 Task: Look for space in Salatiga, Indonesia from 26th August, 2023 to 10th September, 2023 for 6 adults, 2 children in price range Rs.10000 to Rs.15000. Place can be entire place or shared room with 6 bedrooms having 6 beds and 6 bathrooms. Property type can be house, flat, guest house. Amenities needed are: wifi, TV, free parkinig on premises, gym, breakfast. Booking option can be shelf check-in. Required host language is English.
Action: Mouse moved to (506, 97)
Screenshot: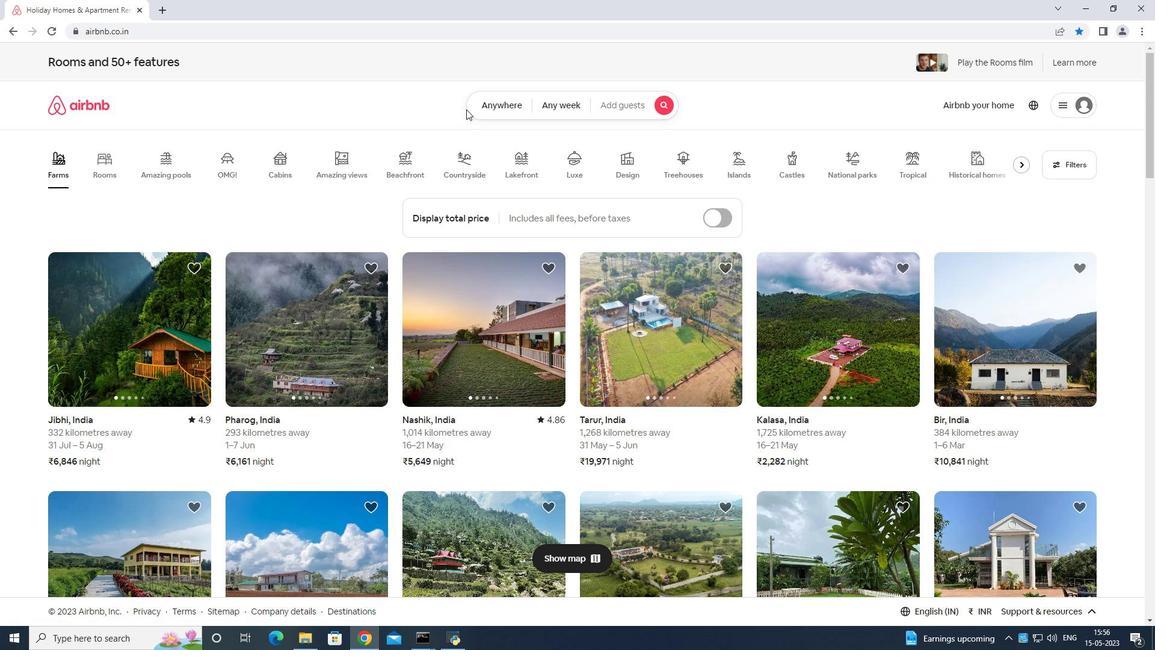 
Action: Mouse pressed left at (506, 97)
Screenshot: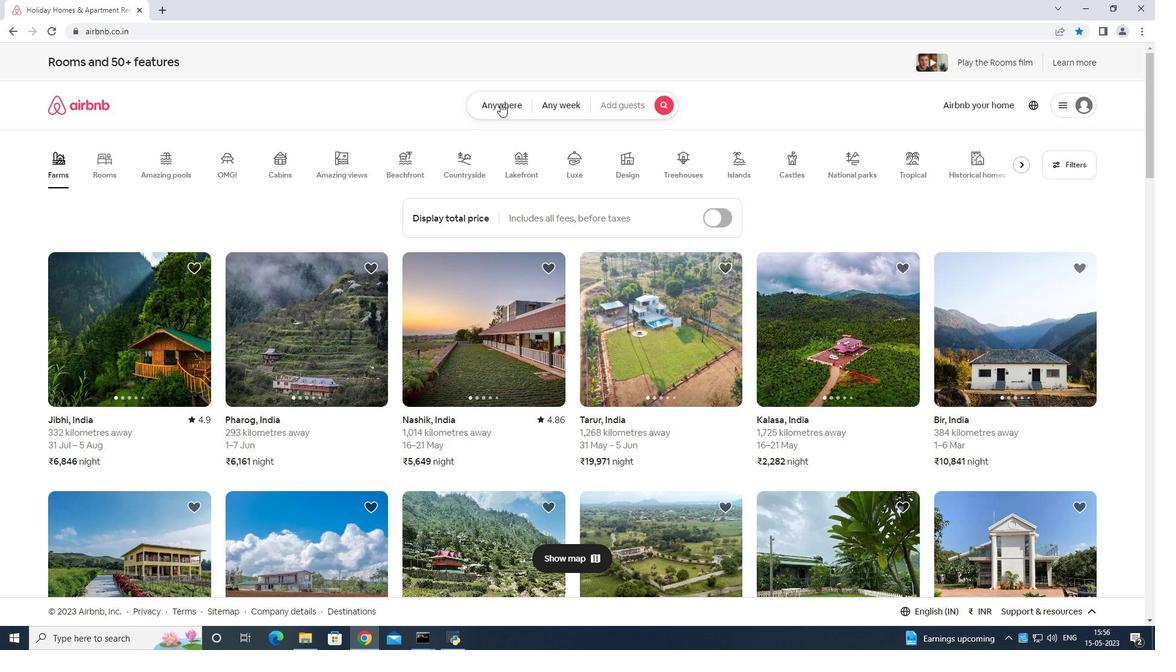 
Action: Mouse moved to (364, 149)
Screenshot: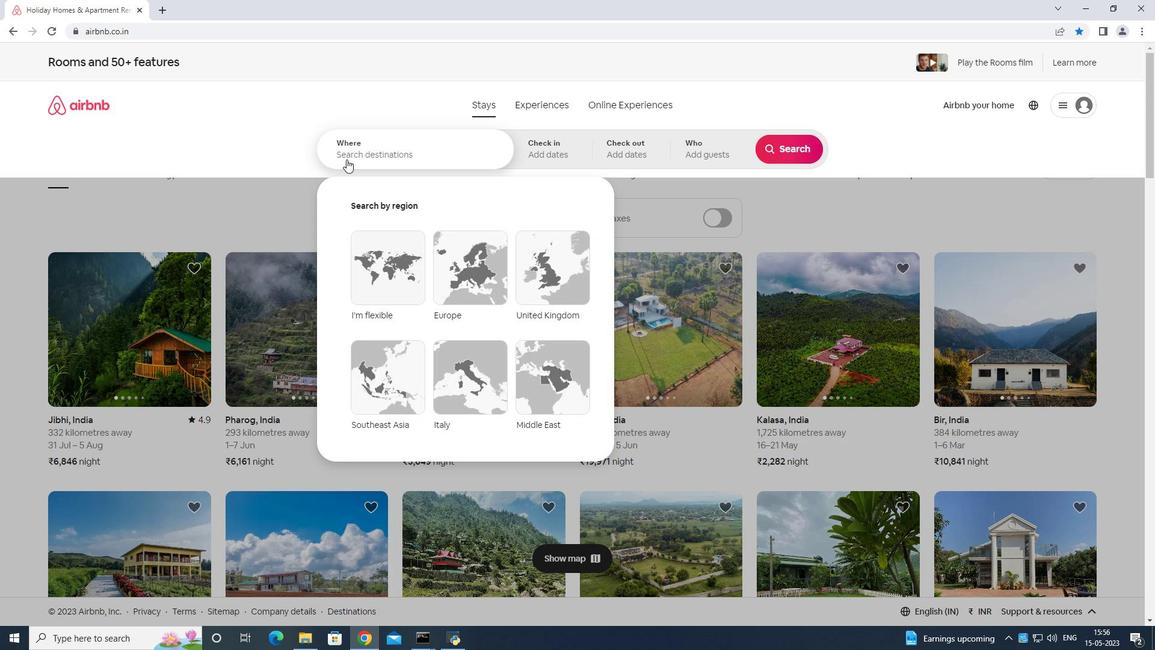 
Action: Mouse pressed left at (364, 149)
Screenshot: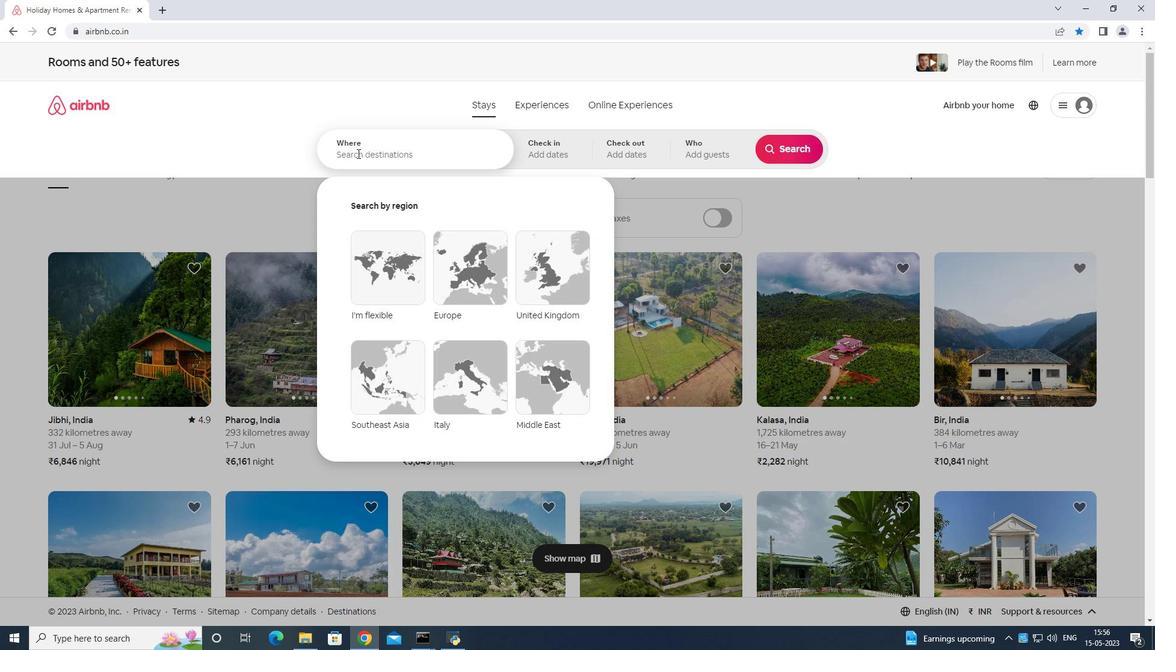 
Action: Mouse moved to (410, 148)
Screenshot: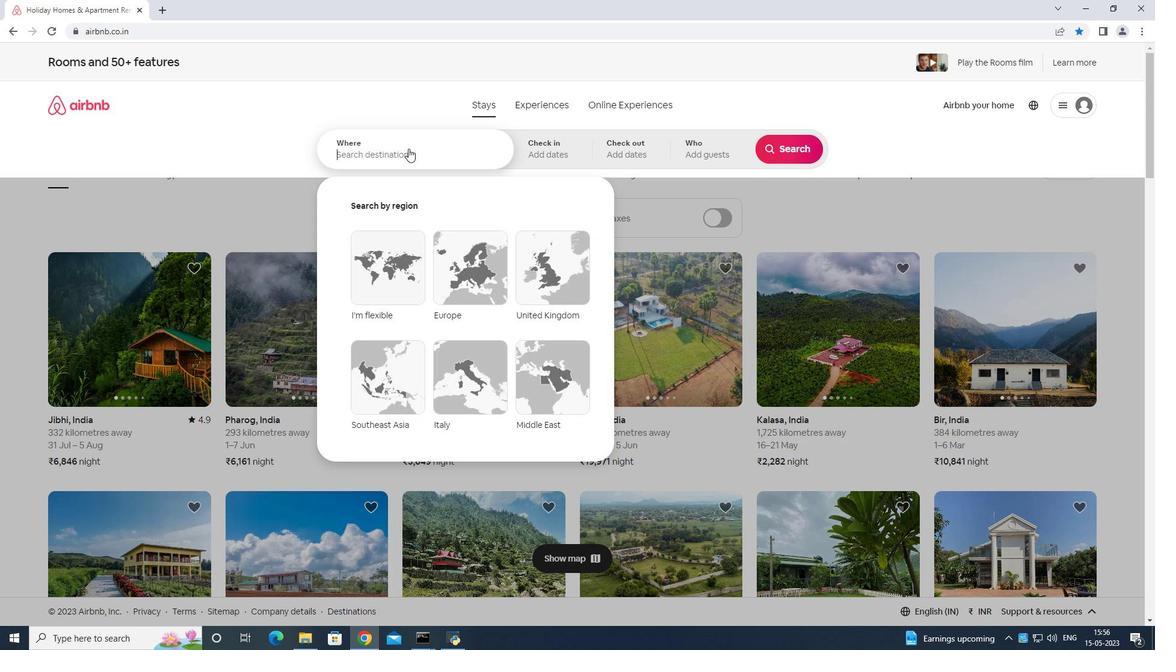 
Action: Key pressed <Key.shift>Salatiga<Key.space><Key.shift>Indonesia<Key.enter>
Screenshot: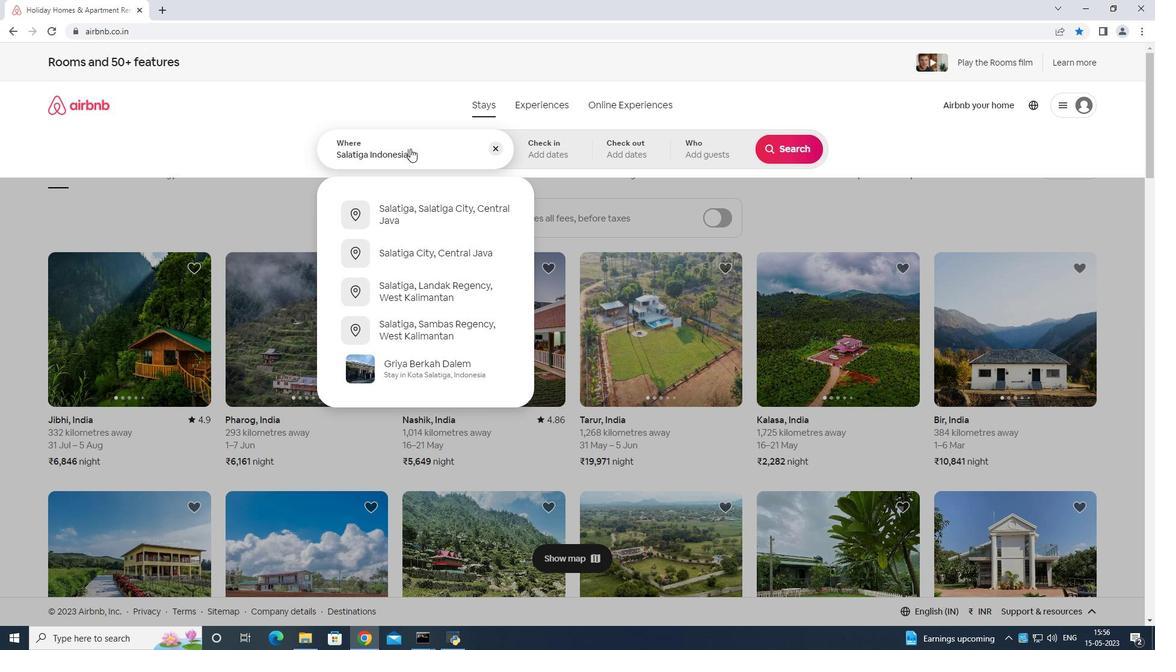 
Action: Mouse moved to (786, 246)
Screenshot: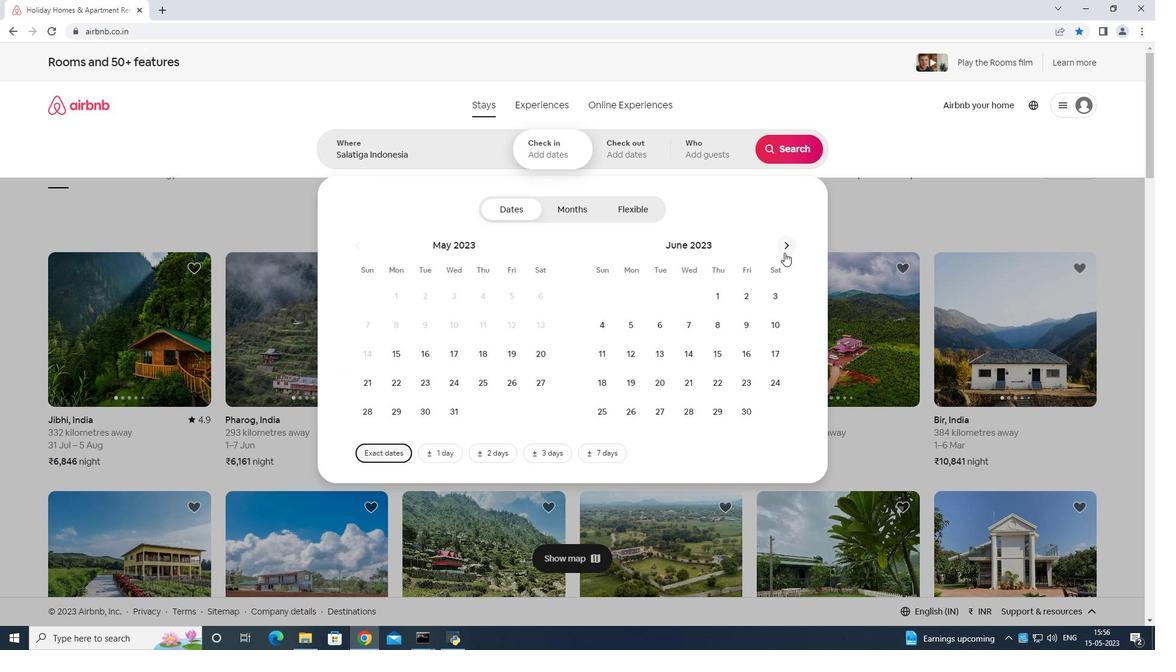 
Action: Mouse pressed left at (786, 246)
Screenshot: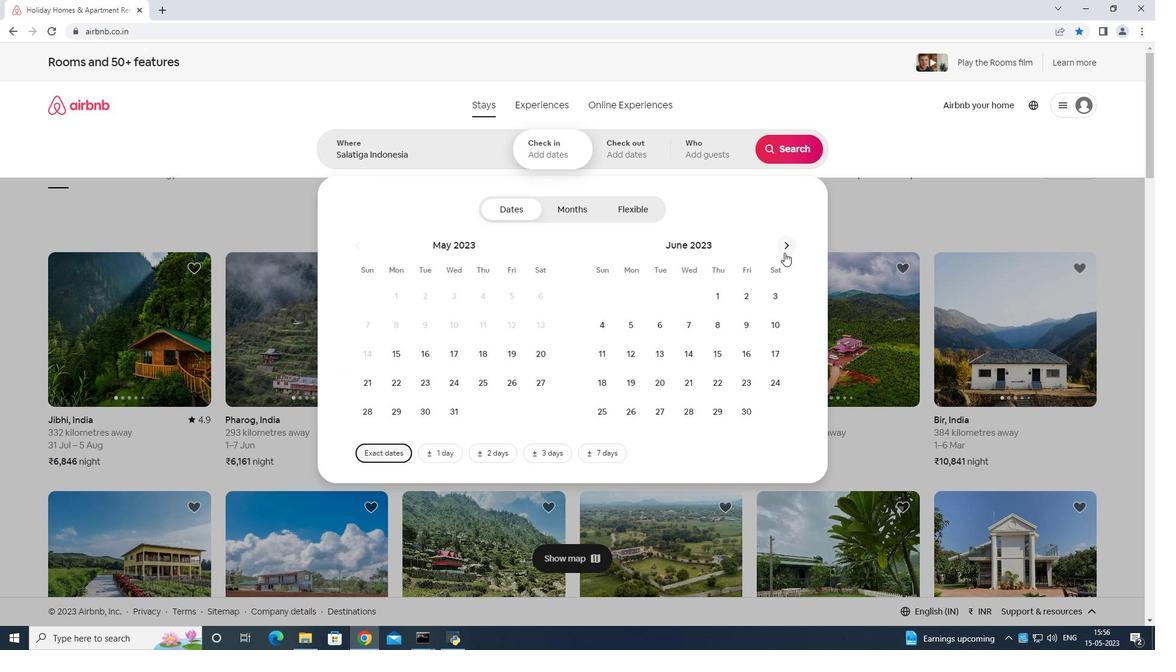 
Action: Mouse moved to (786, 244)
Screenshot: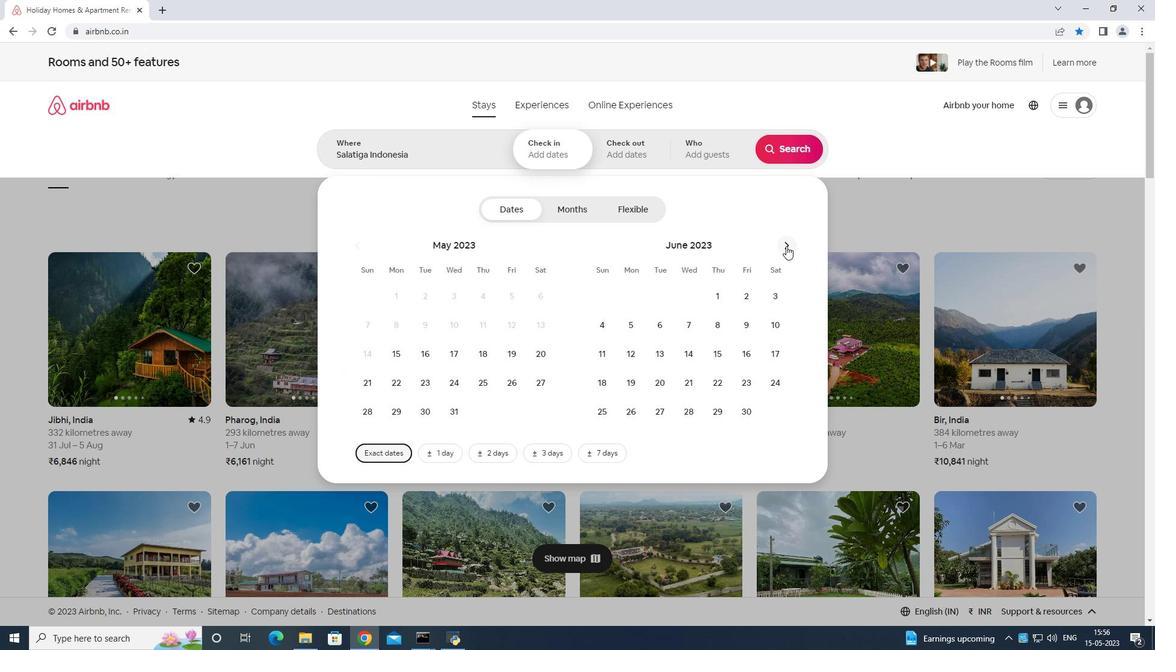 
Action: Mouse pressed left at (786, 244)
Screenshot: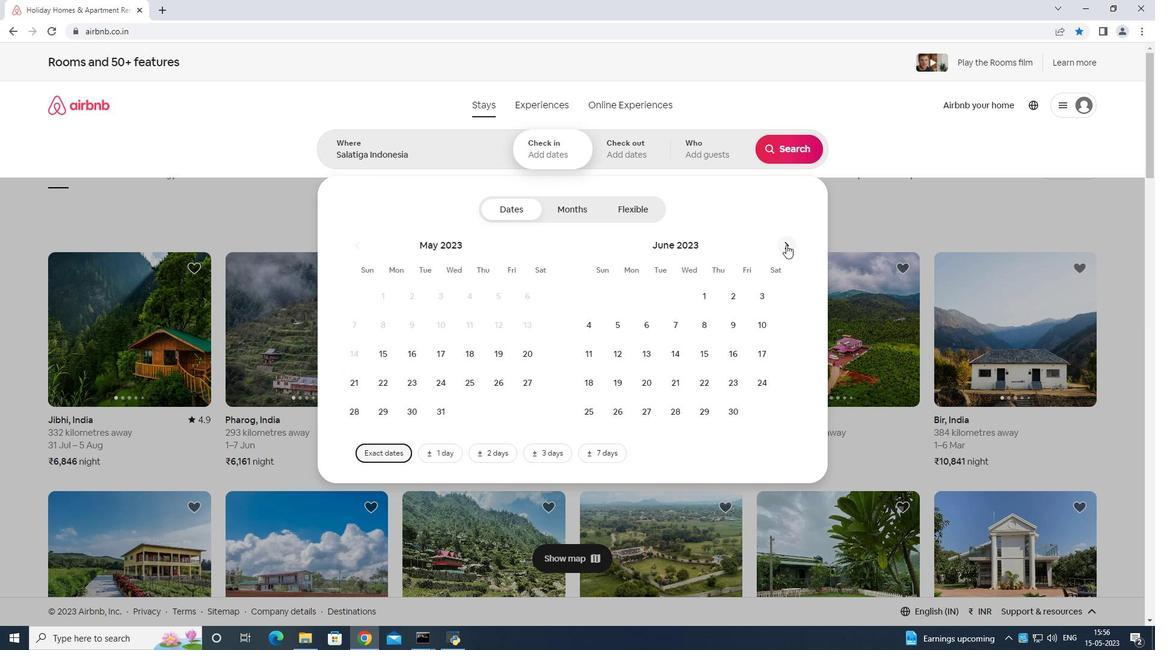 
Action: Mouse moved to (776, 378)
Screenshot: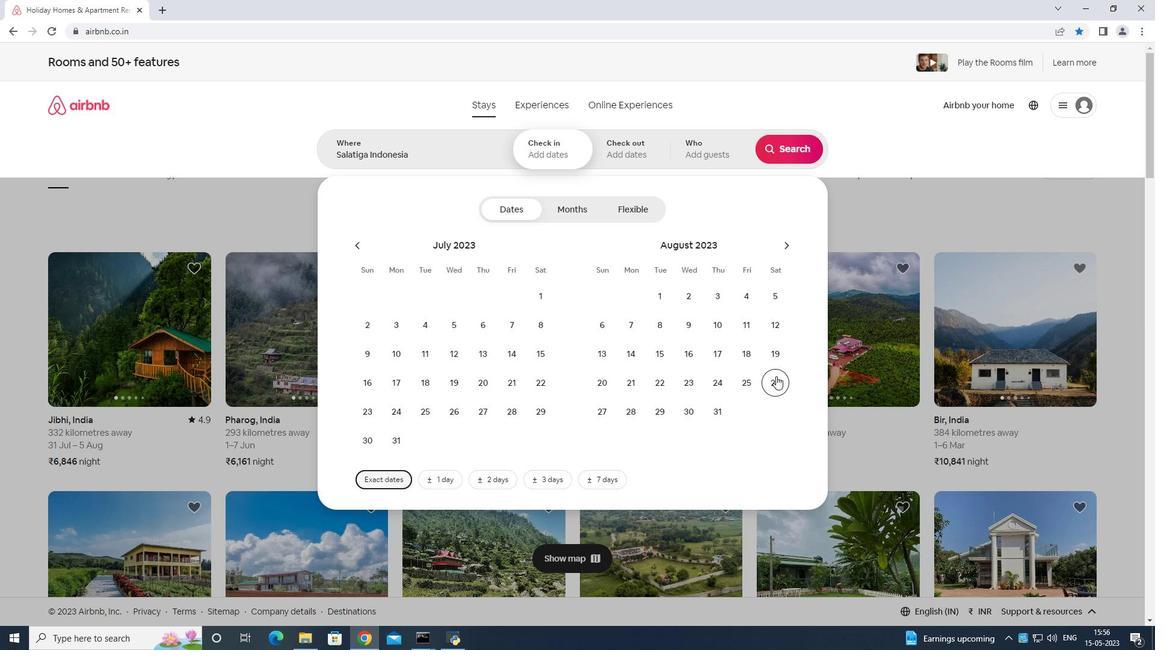 
Action: Mouse pressed left at (776, 378)
Screenshot: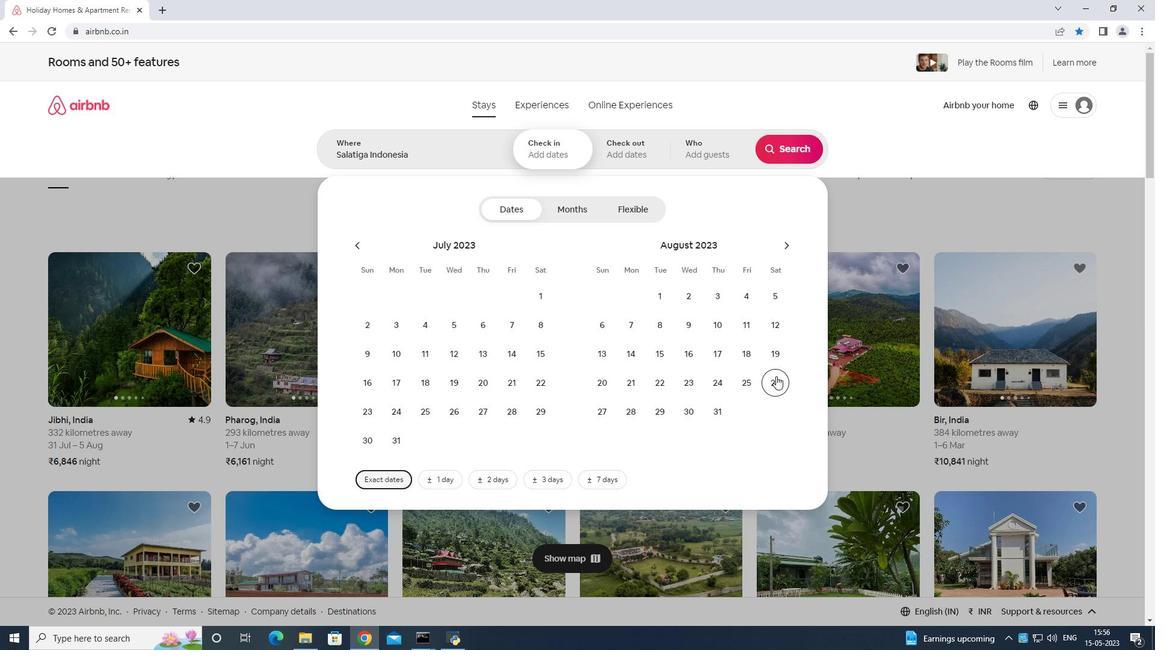 
Action: Mouse moved to (781, 241)
Screenshot: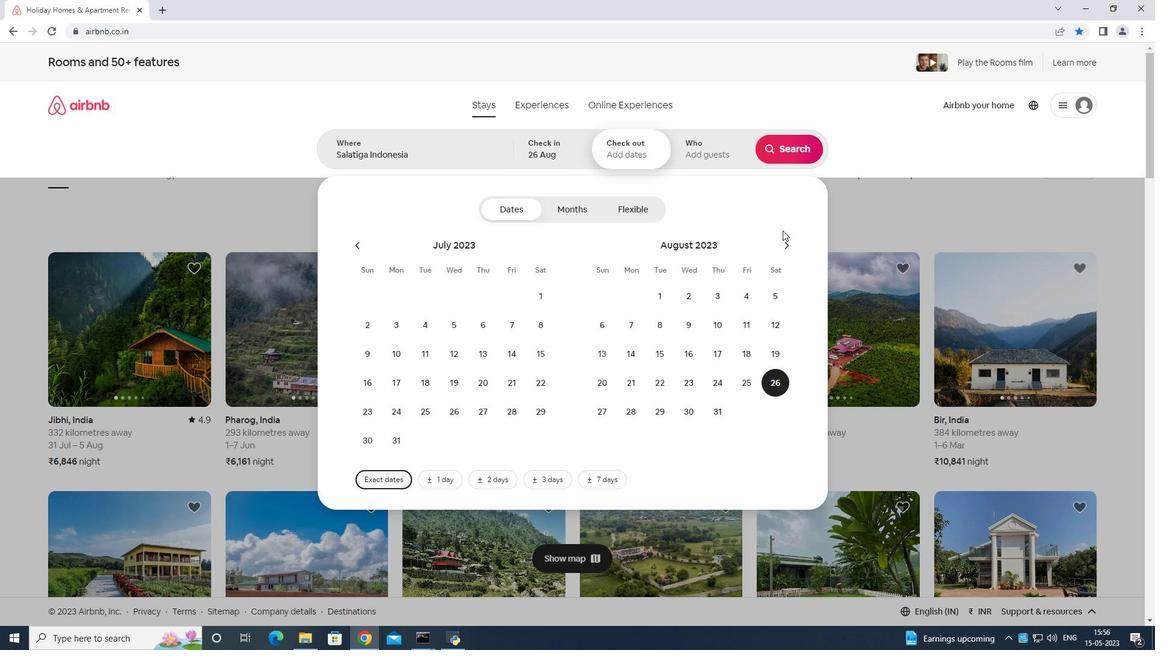 
Action: Mouse pressed left at (781, 241)
Screenshot: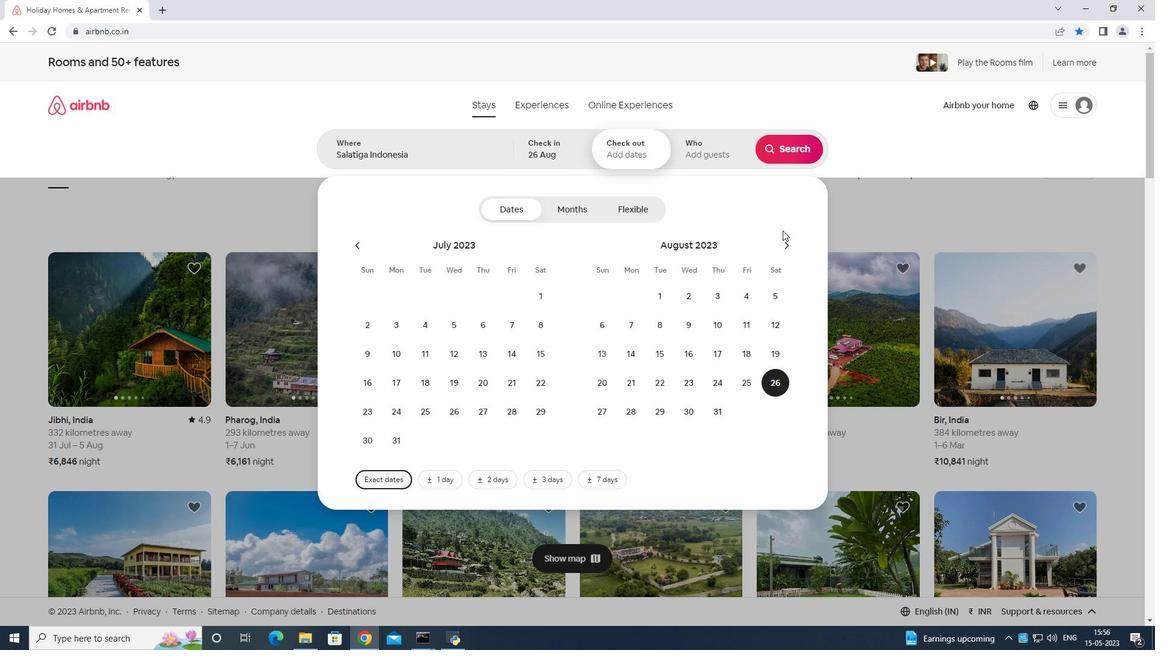 
Action: Mouse moved to (604, 352)
Screenshot: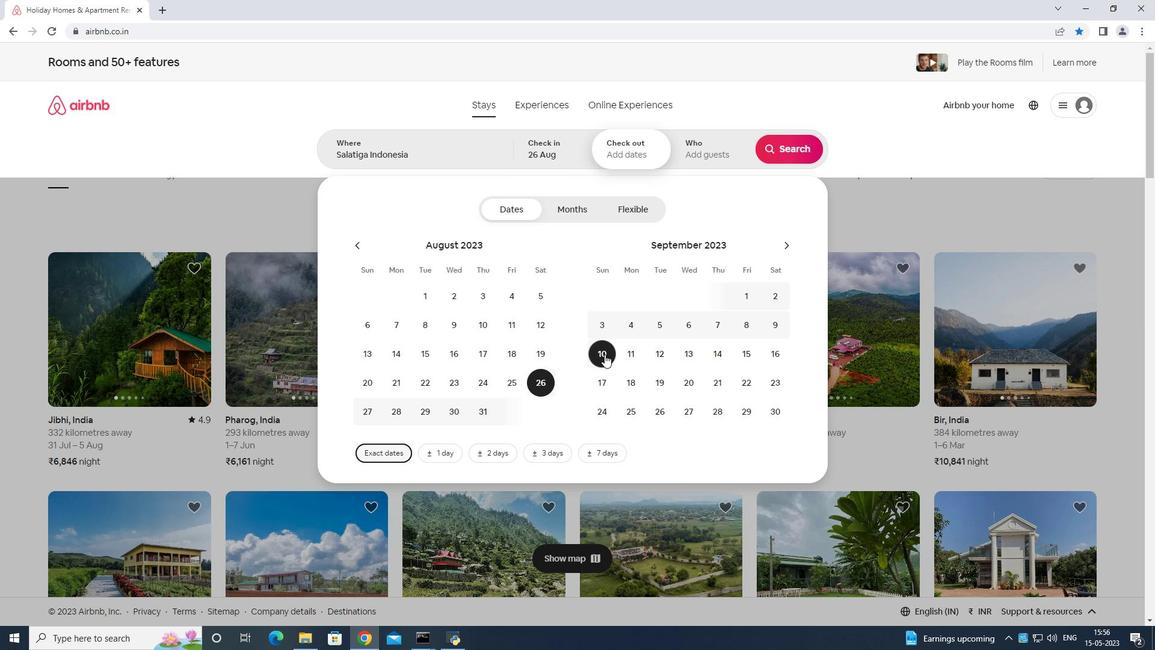 
Action: Mouse pressed left at (604, 352)
Screenshot: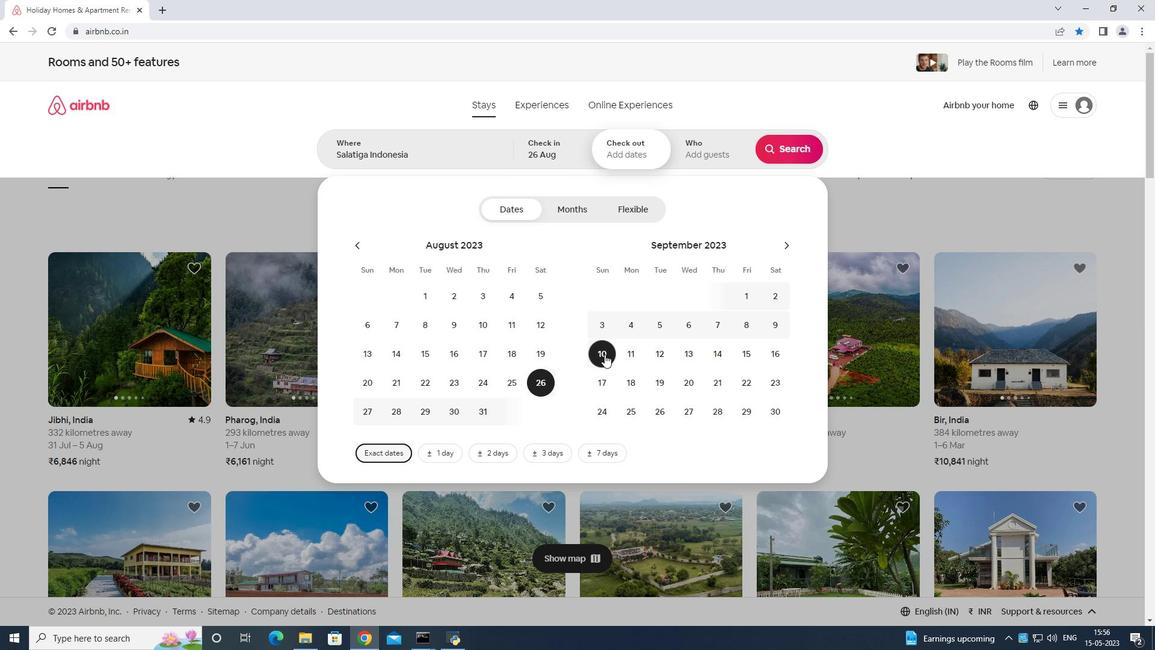 
Action: Mouse moved to (704, 136)
Screenshot: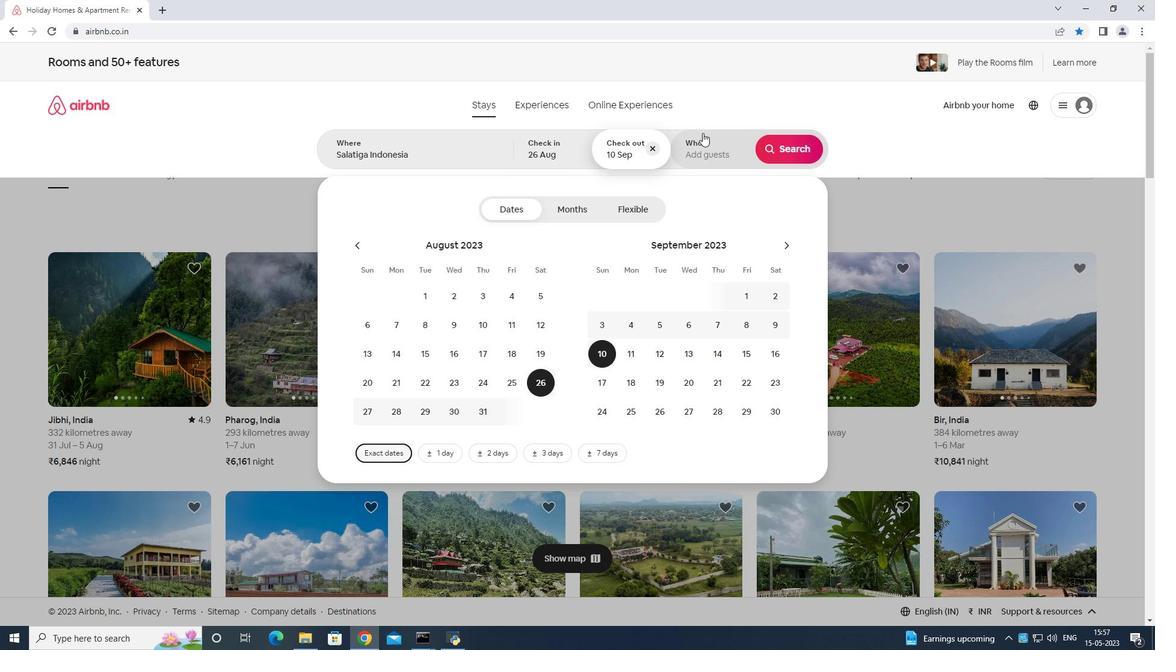 
Action: Mouse pressed left at (704, 136)
Screenshot: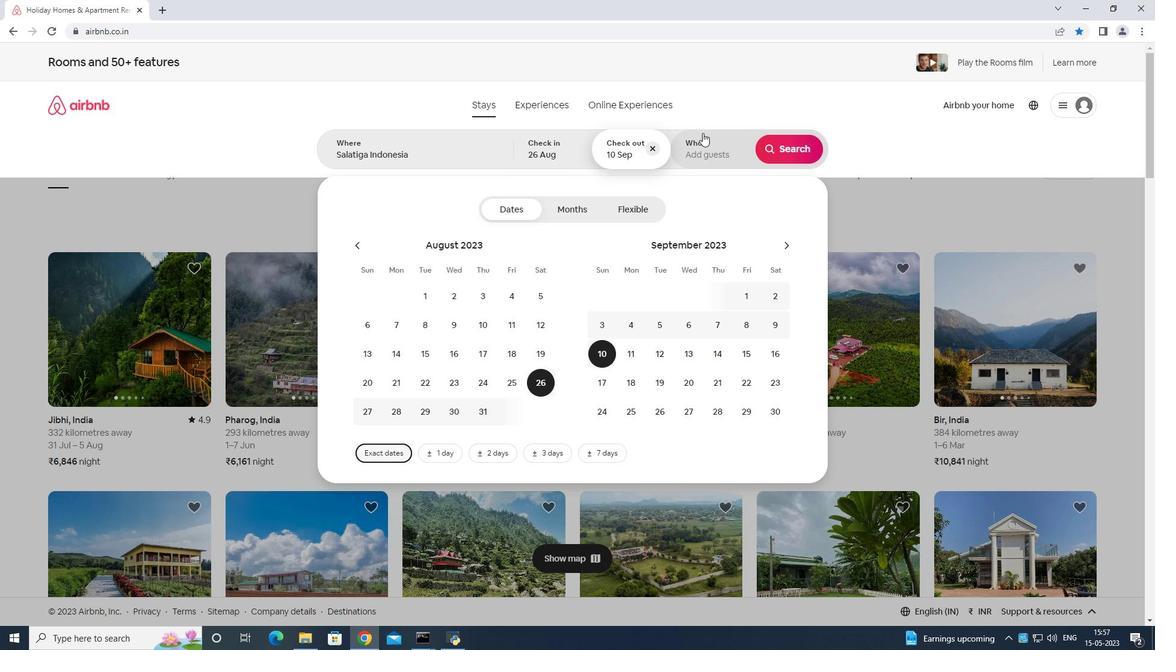 
Action: Mouse moved to (789, 217)
Screenshot: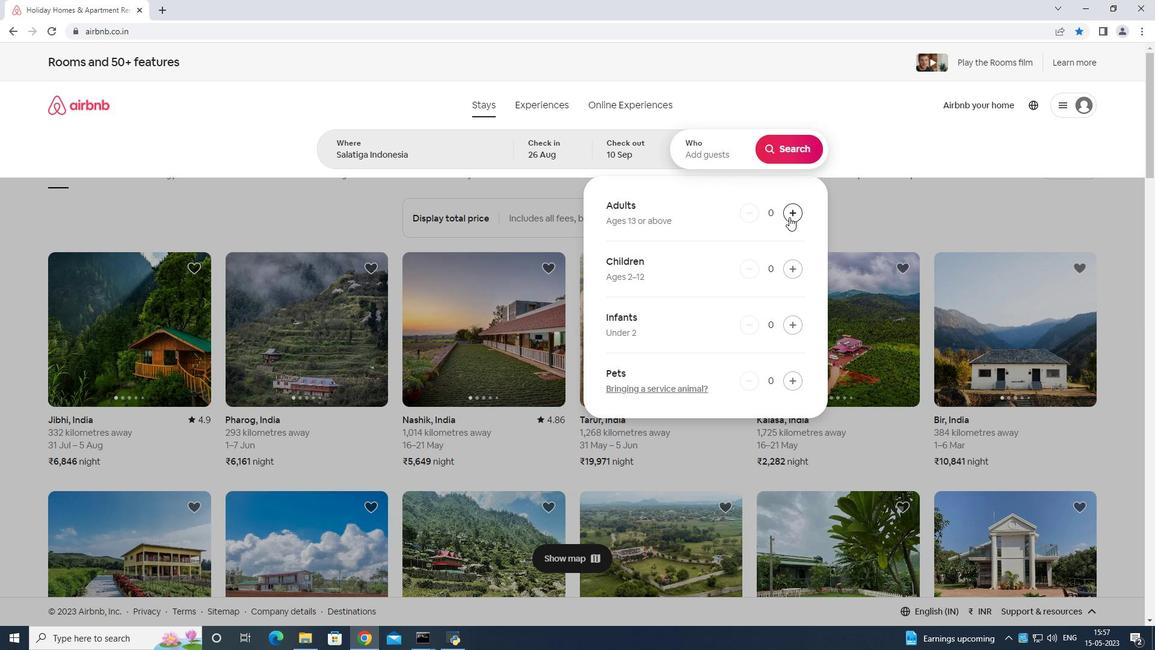 
Action: Mouse pressed left at (789, 217)
Screenshot: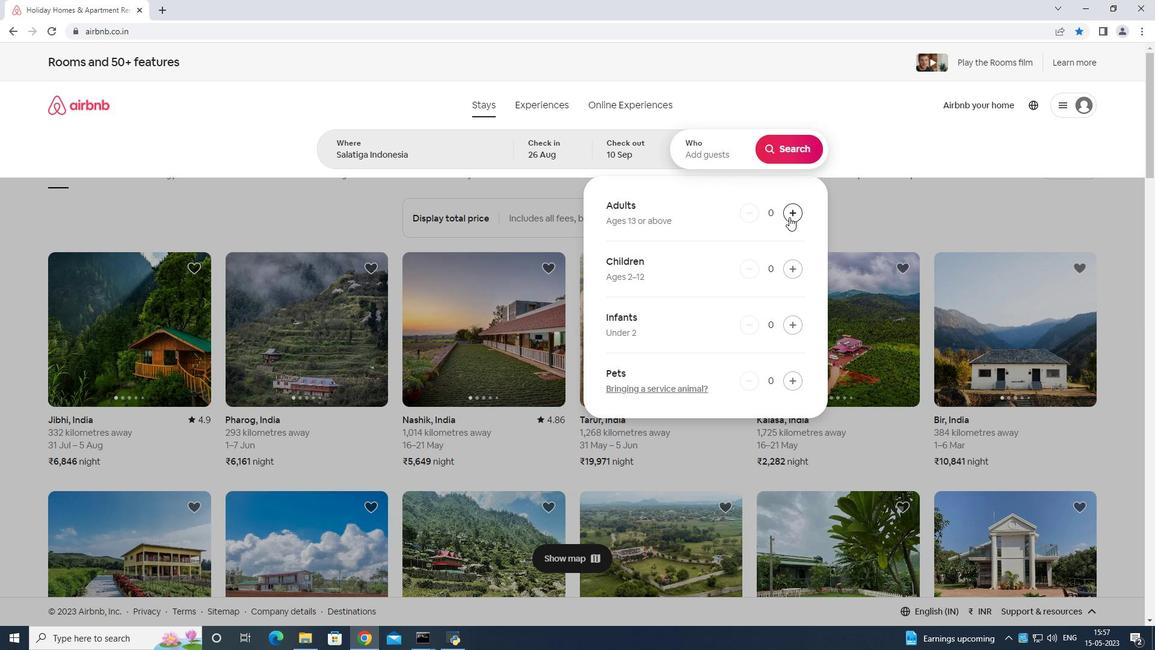 
Action: Mouse moved to (790, 216)
Screenshot: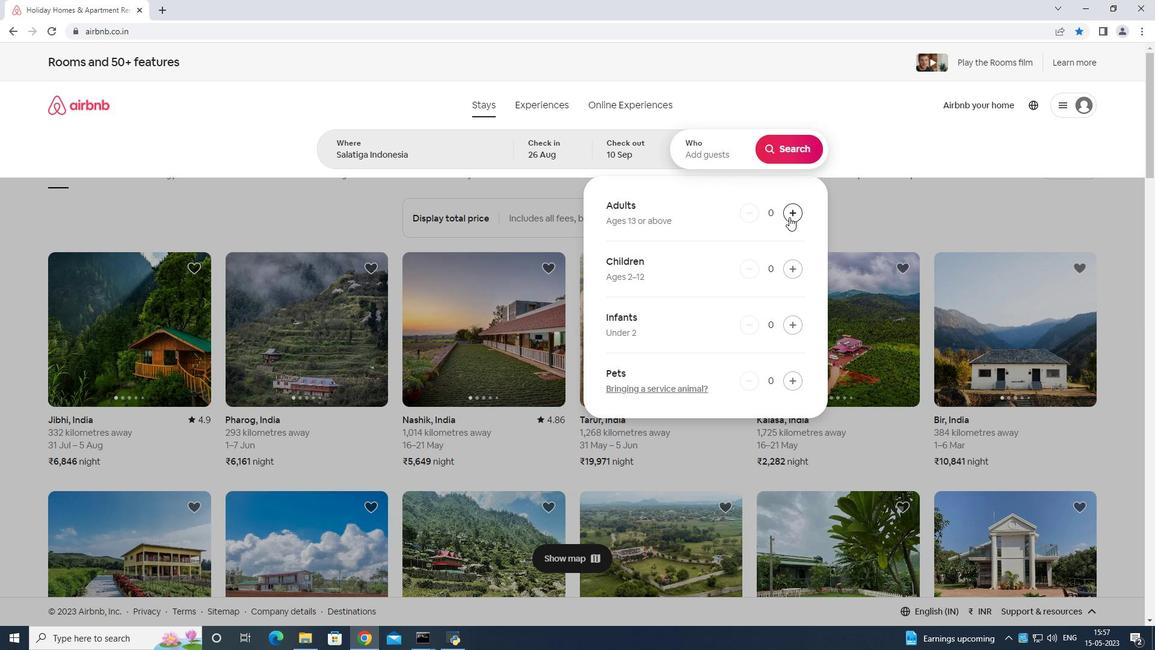 
Action: Mouse pressed left at (790, 216)
Screenshot: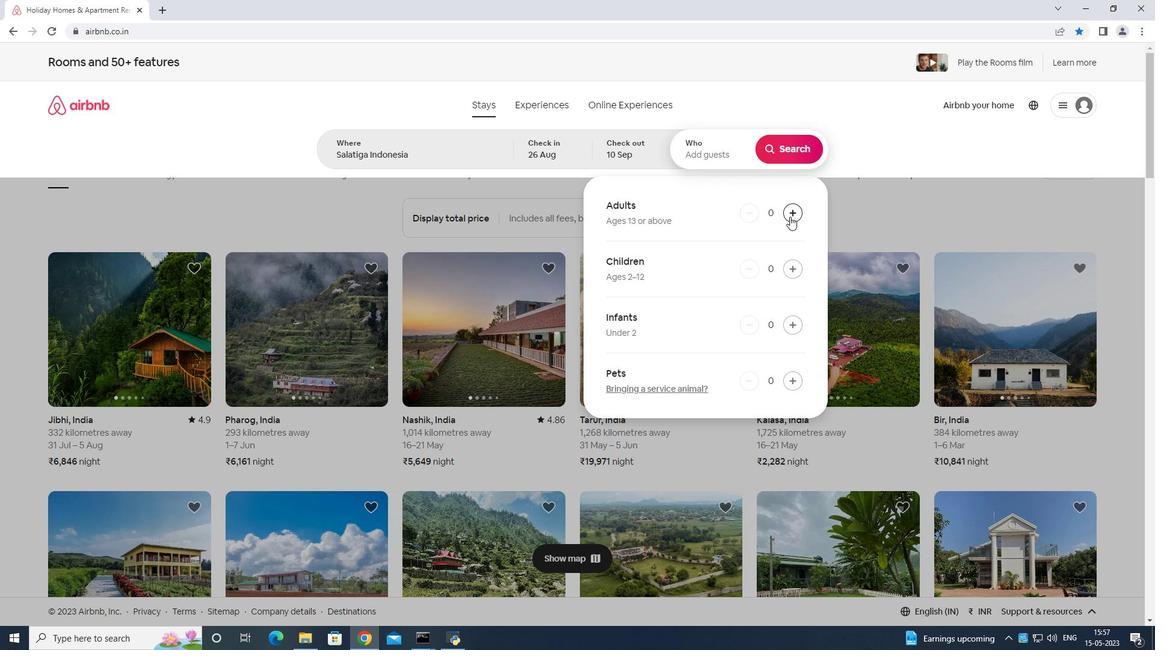 
Action: Mouse moved to (790, 216)
Screenshot: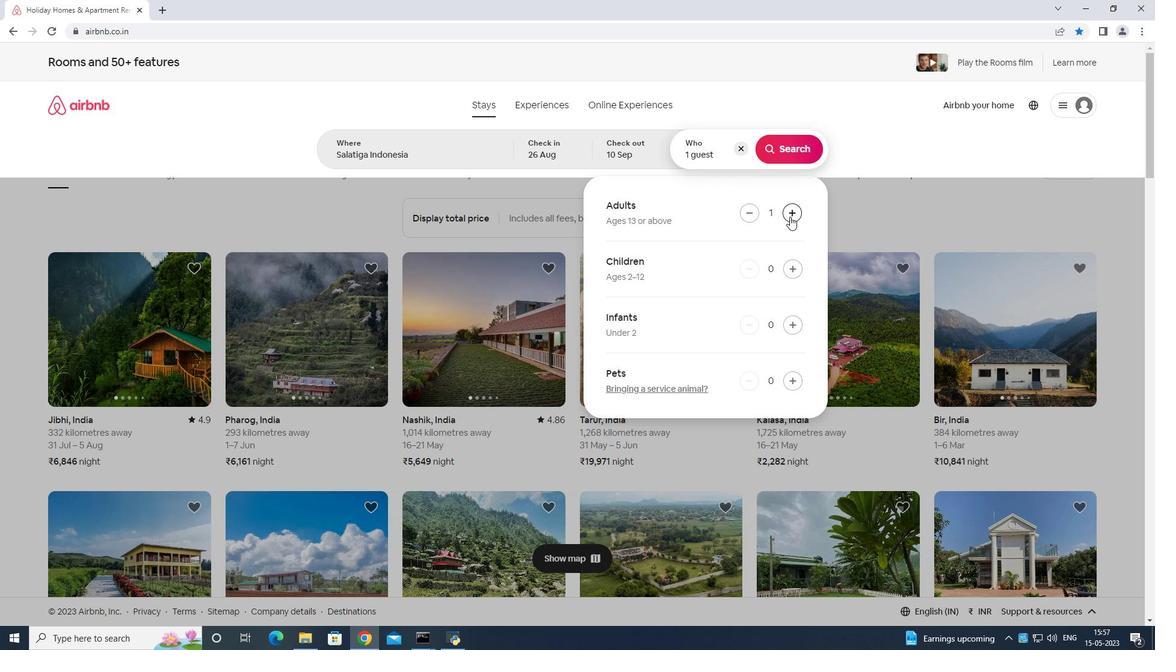 
Action: Mouse pressed left at (790, 216)
Screenshot: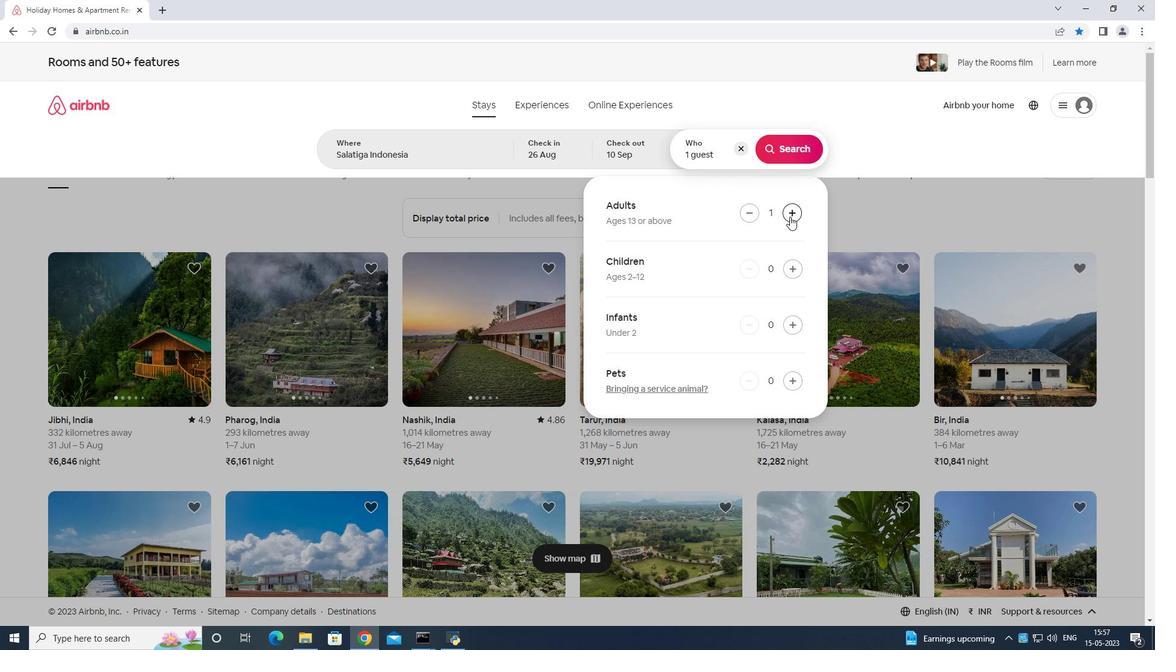 
Action: Mouse moved to (792, 216)
Screenshot: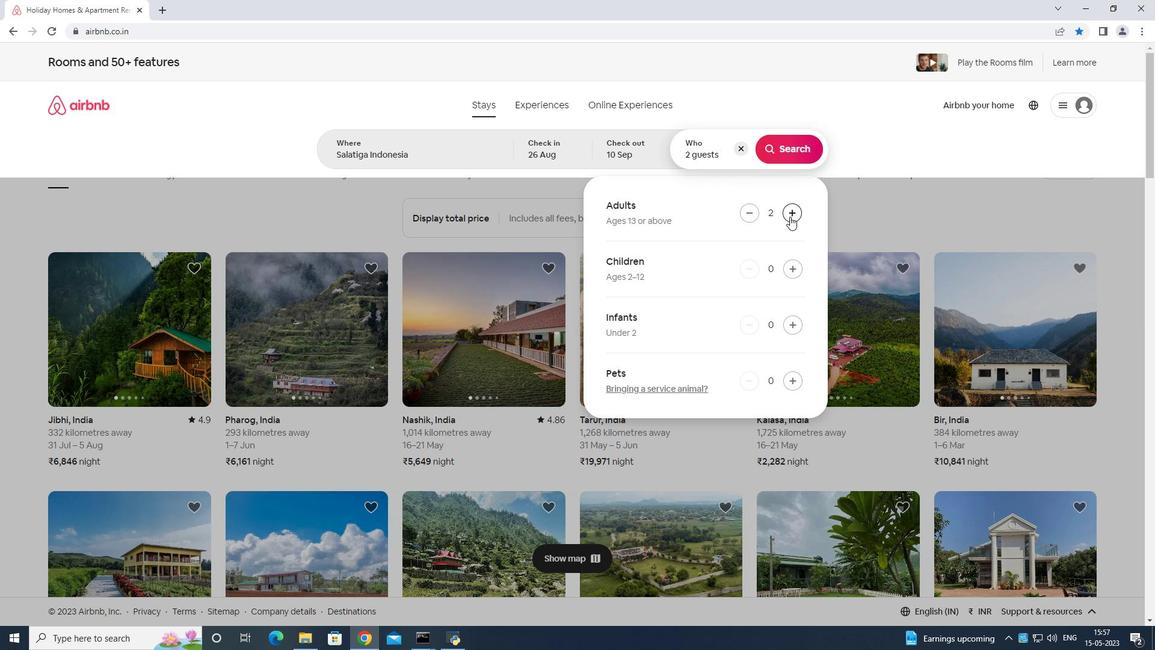 
Action: Mouse pressed left at (792, 216)
Screenshot: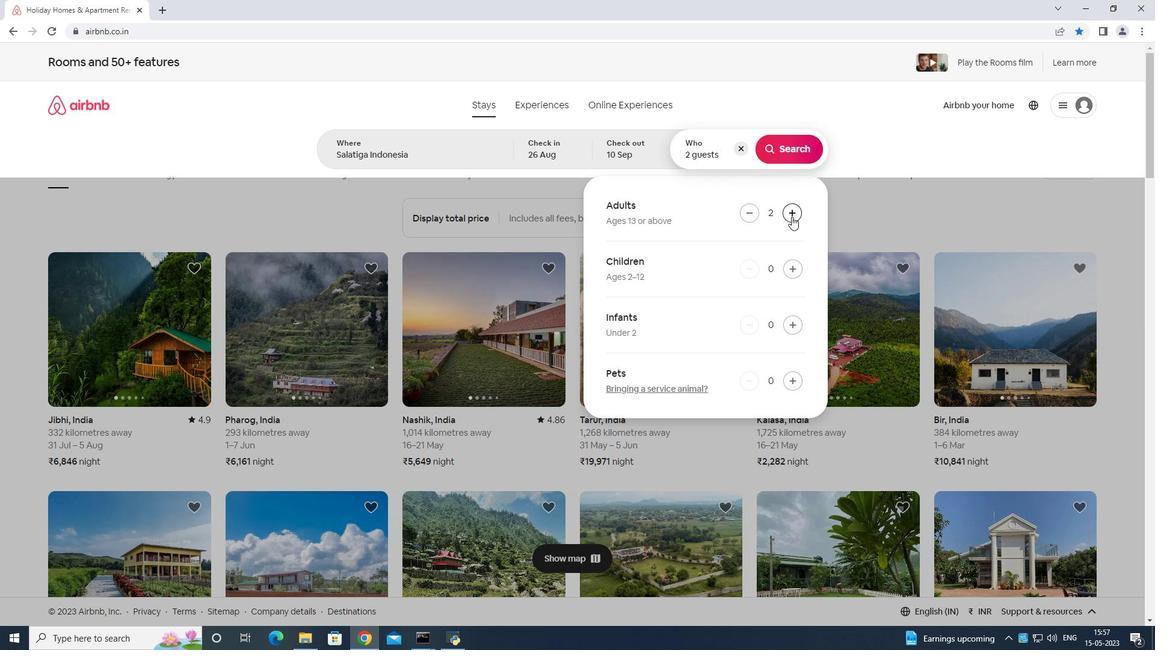 
Action: Mouse pressed left at (792, 216)
Screenshot: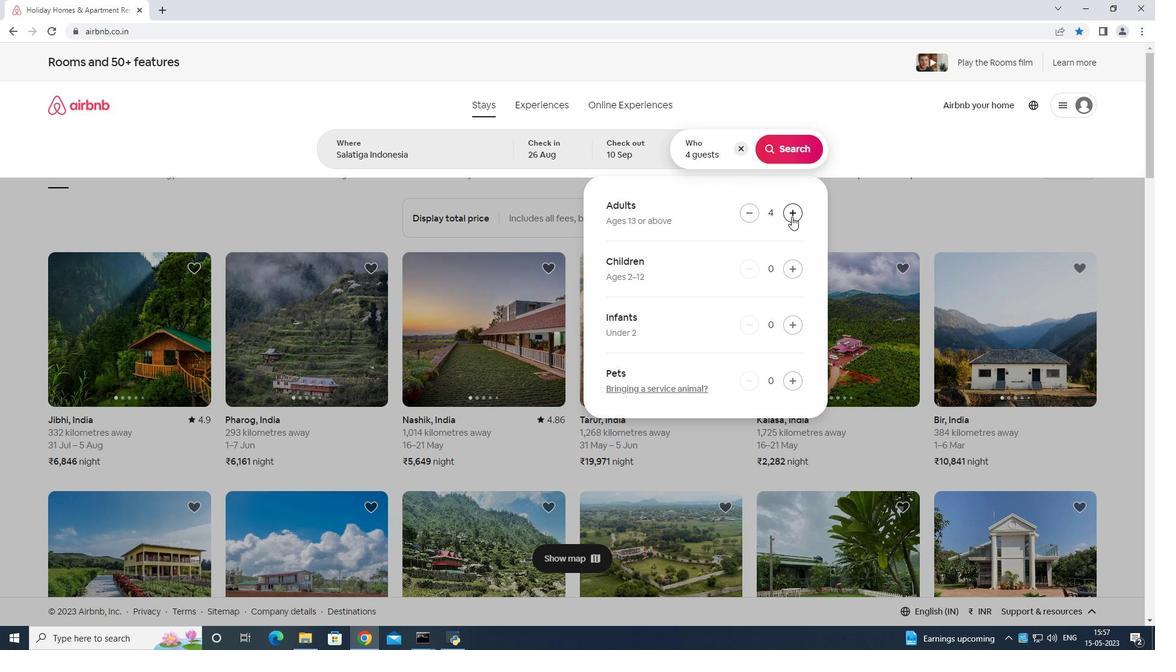 
Action: Mouse moved to (793, 216)
Screenshot: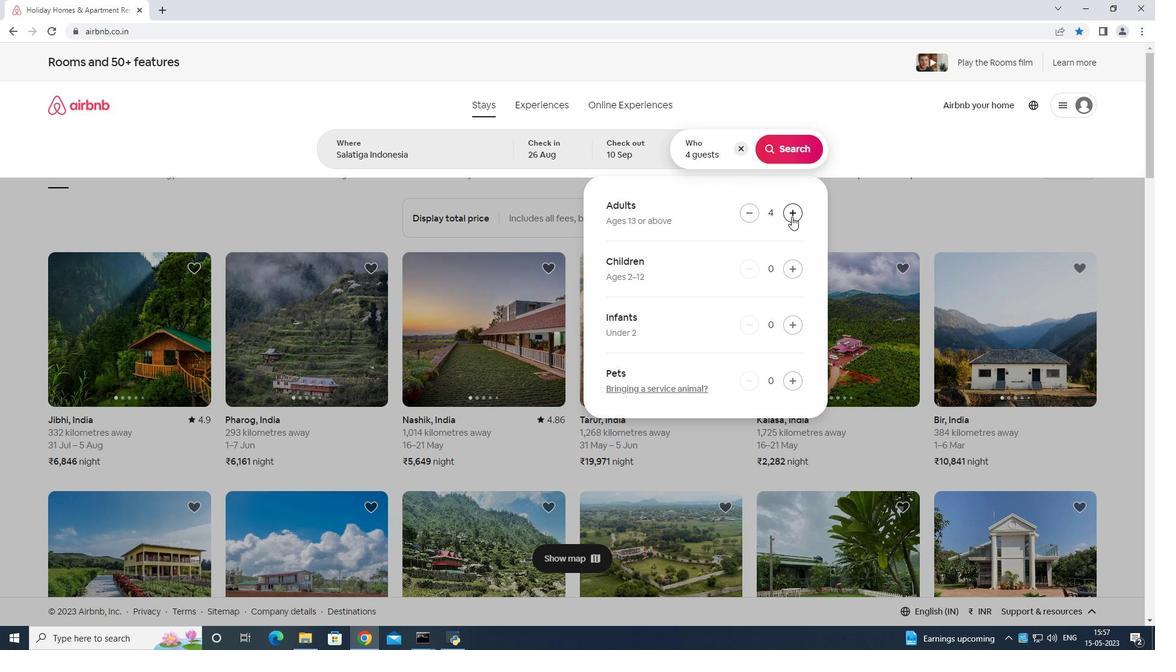 
Action: Mouse pressed left at (793, 216)
Screenshot: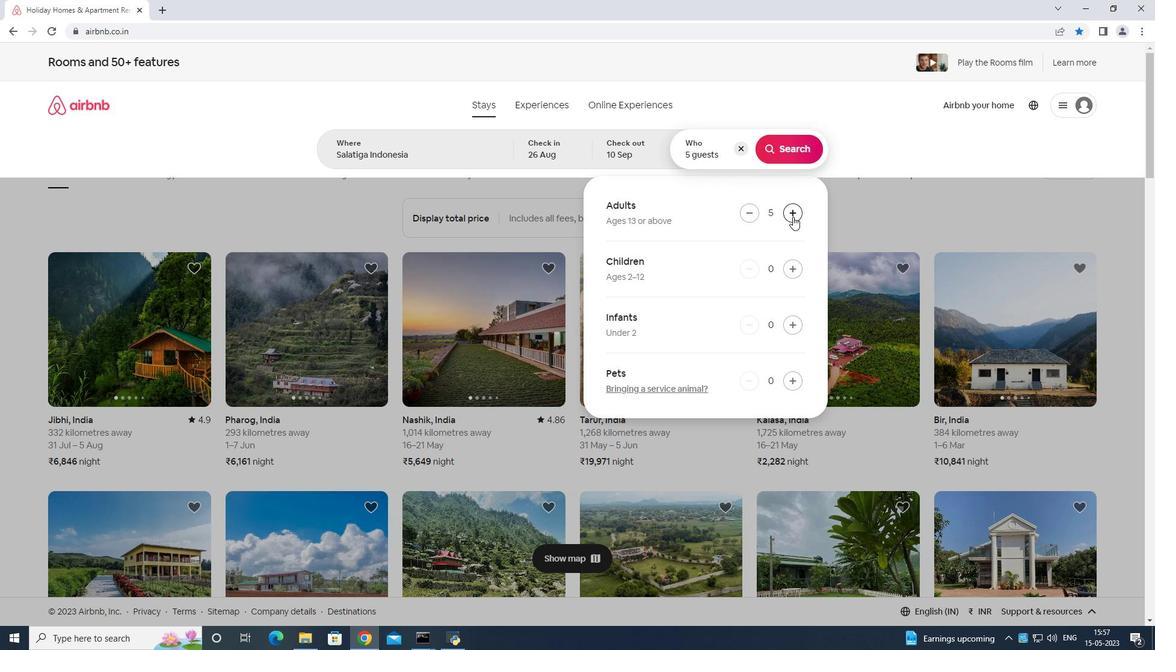 
Action: Mouse moved to (792, 266)
Screenshot: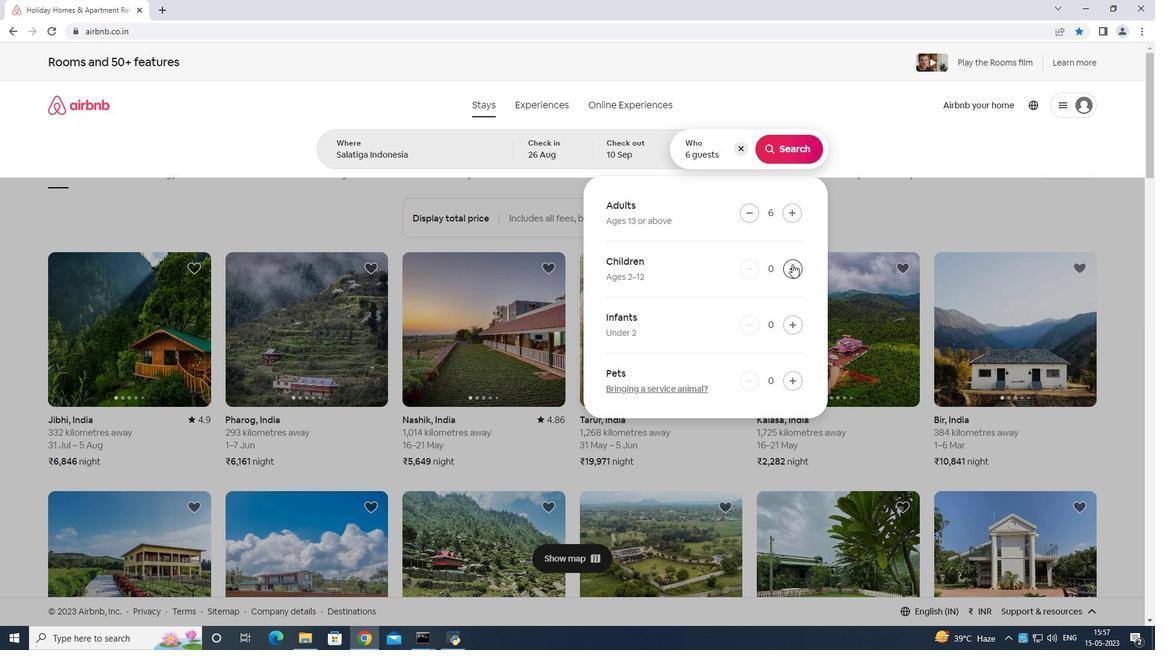 
Action: Mouse pressed left at (792, 266)
Screenshot: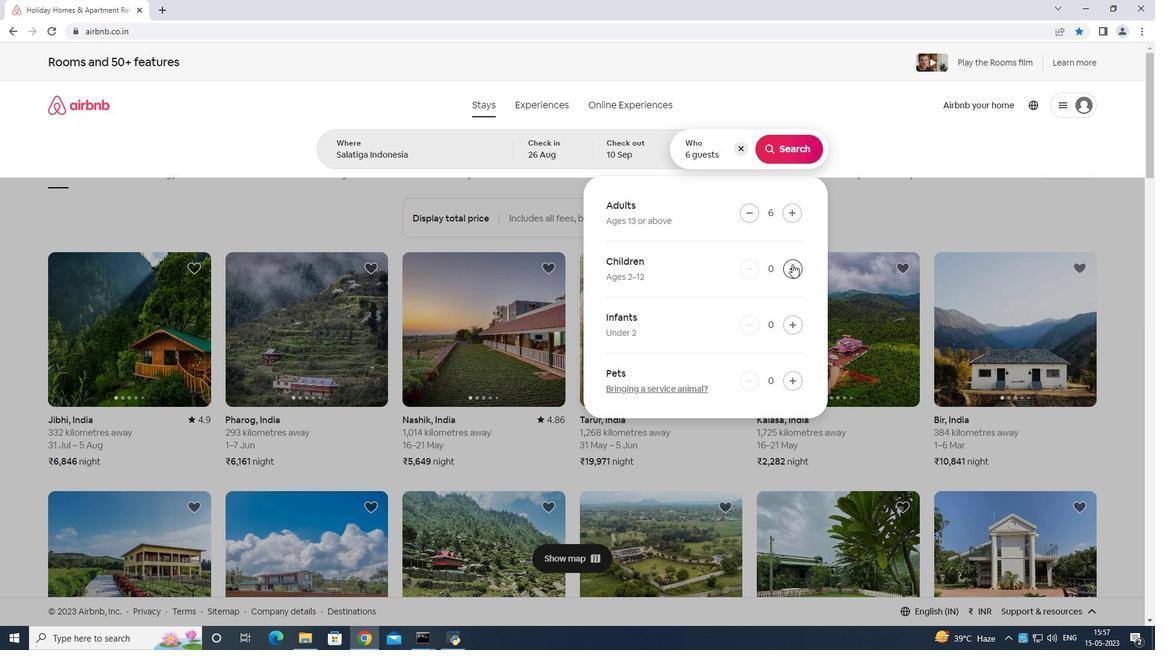 
Action: Mouse moved to (798, 267)
Screenshot: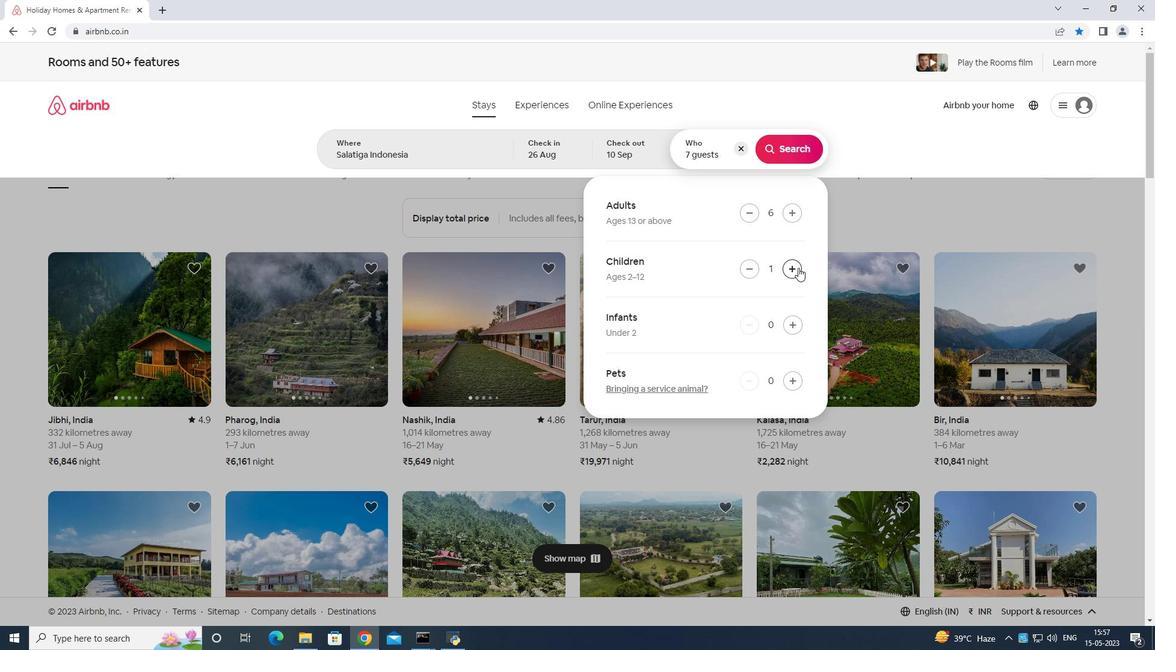 
Action: Mouse pressed left at (798, 267)
Screenshot: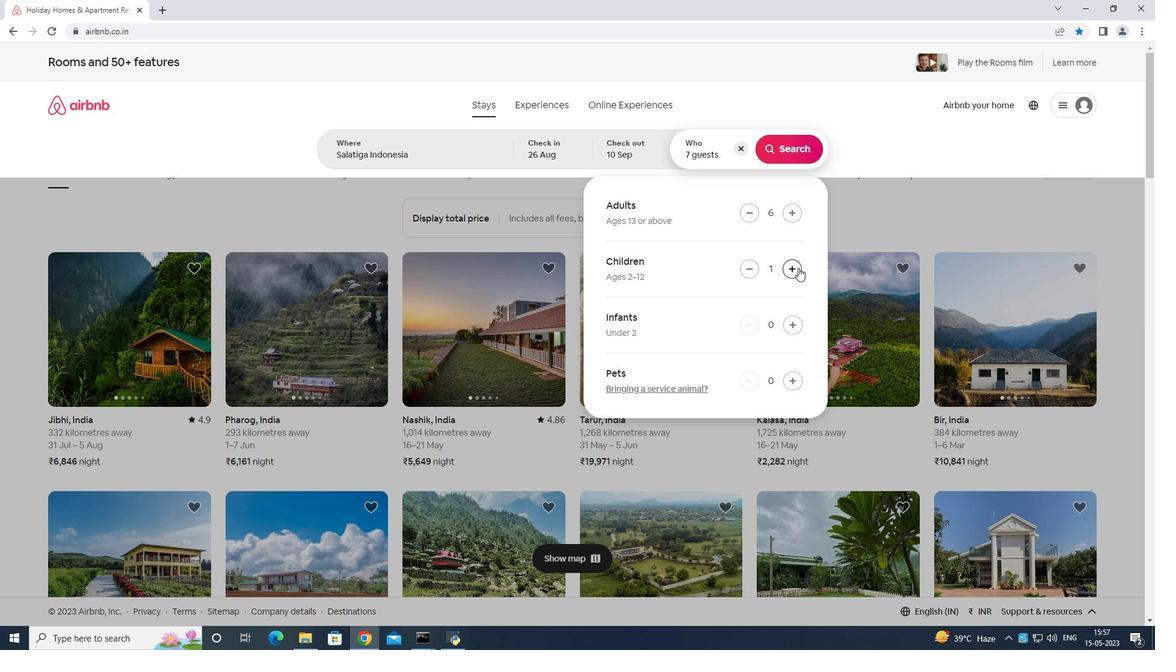 
Action: Mouse moved to (794, 152)
Screenshot: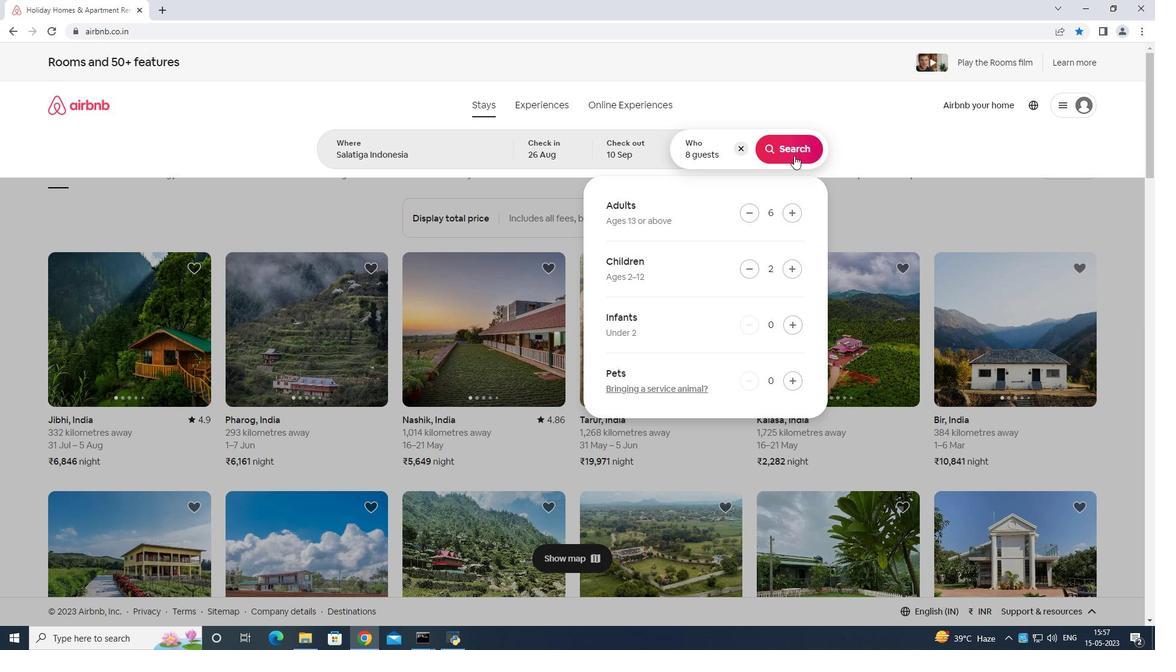 
Action: Mouse pressed left at (794, 152)
Screenshot: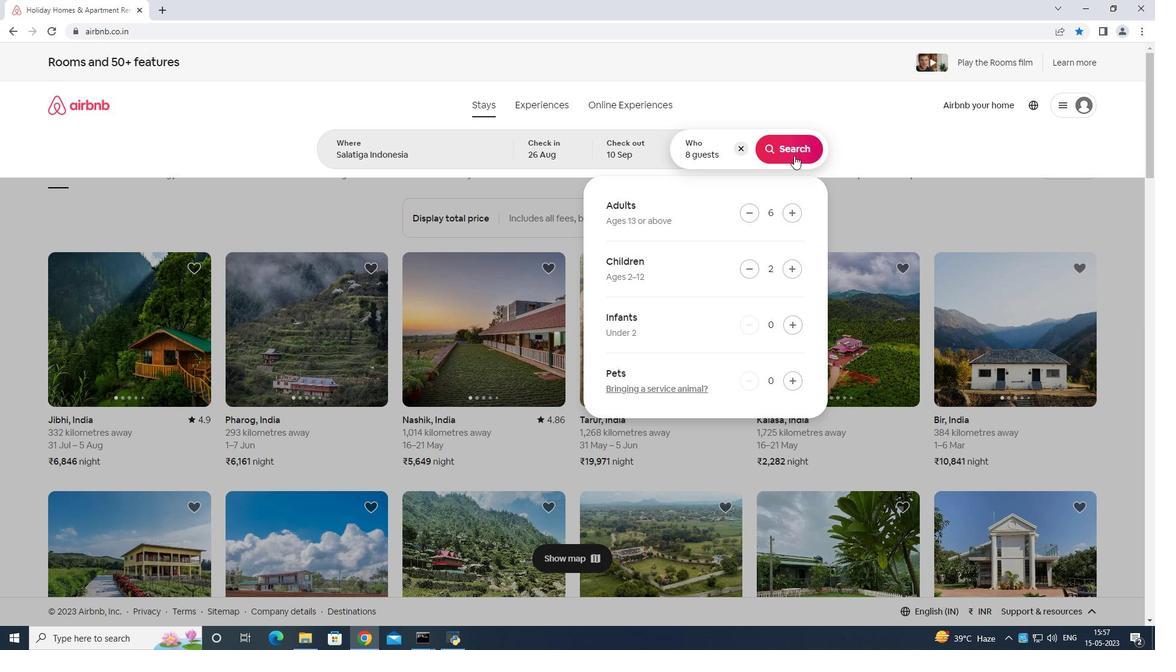 
Action: Mouse moved to (1091, 113)
Screenshot: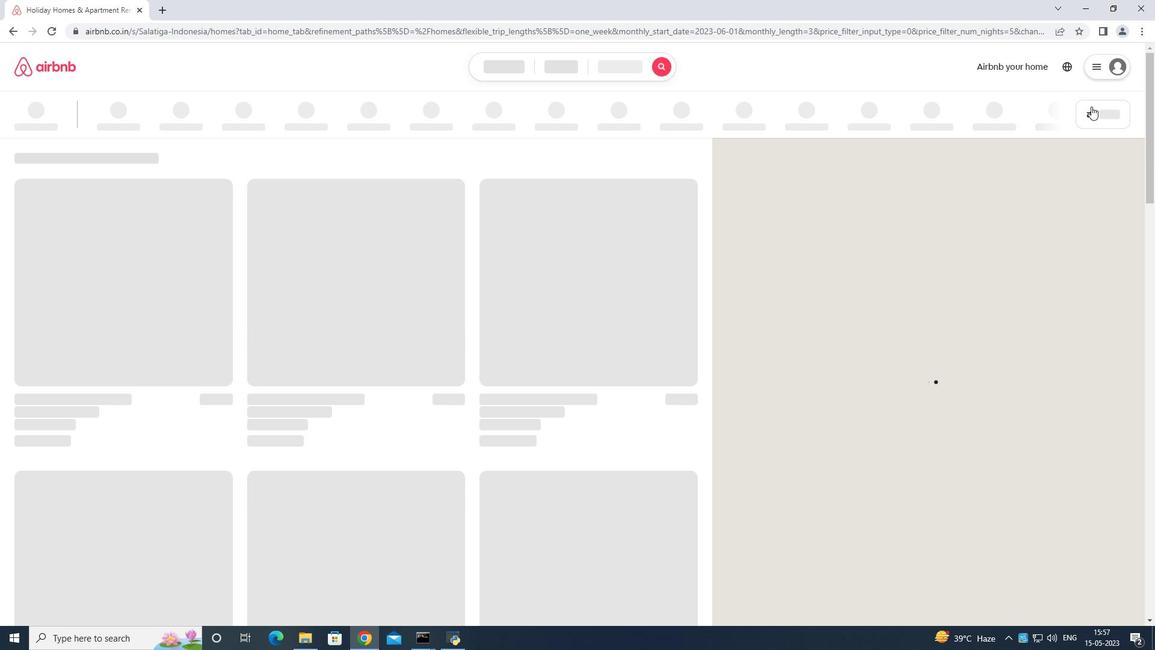 
Action: Mouse pressed left at (1091, 113)
Screenshot: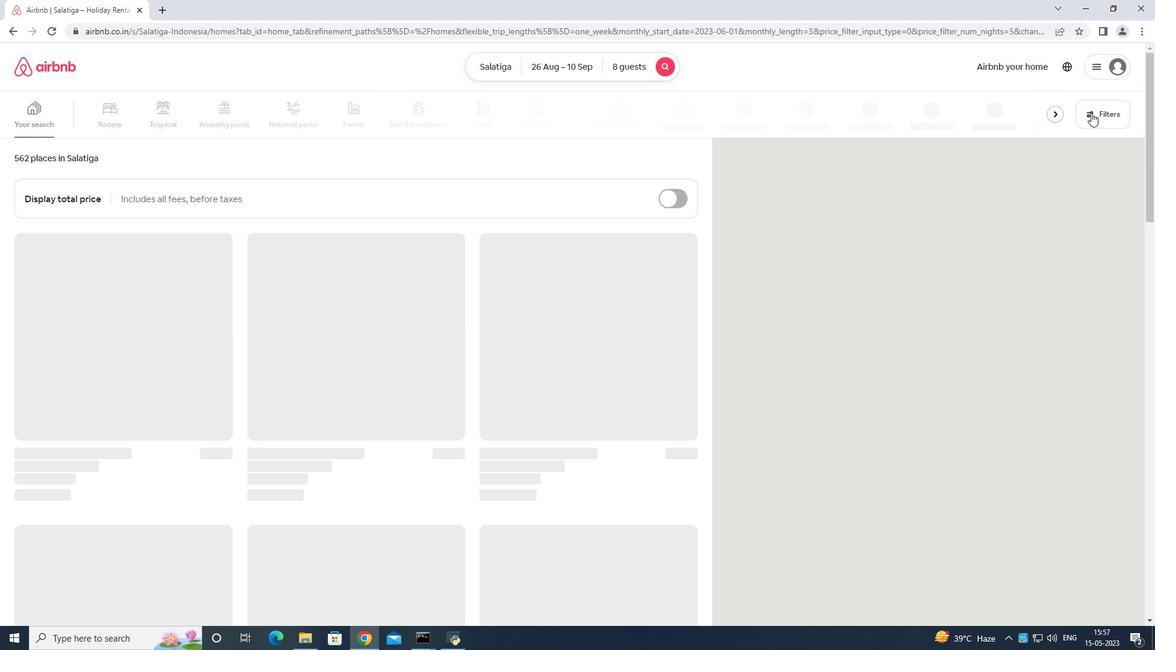 
Action: Mouse moved to (500, 401)
Screenshot: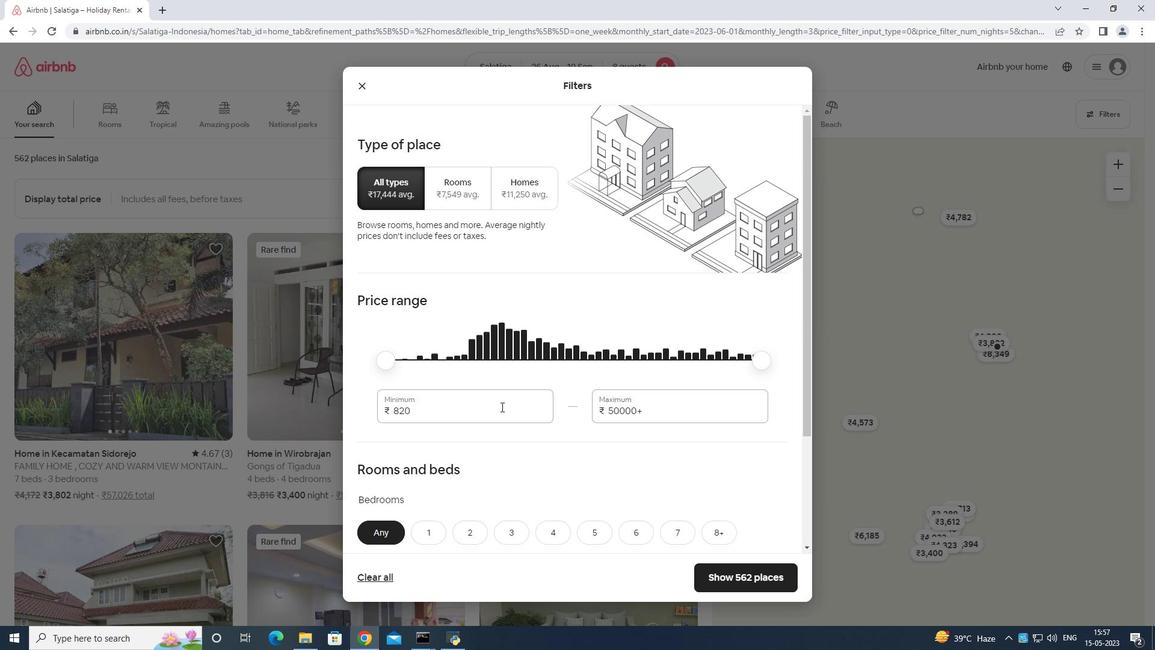 
Action: Mouse pressed left at (500, 401)
Screenshot: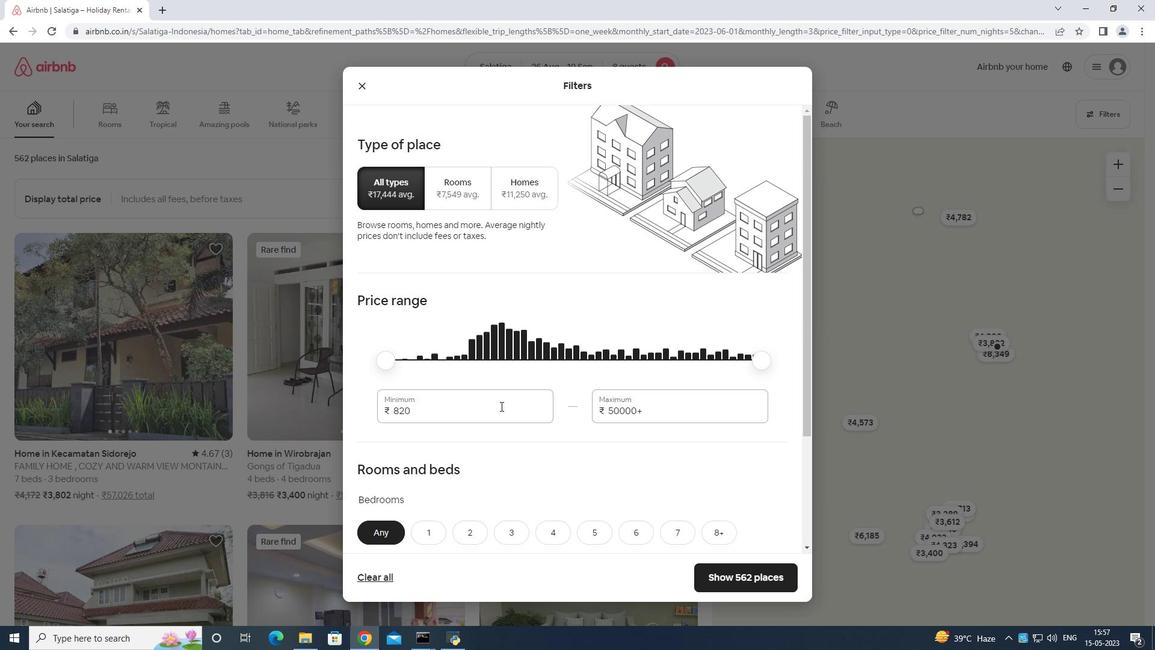 
Action: Mouse moved to (500, 397)
Screenshot: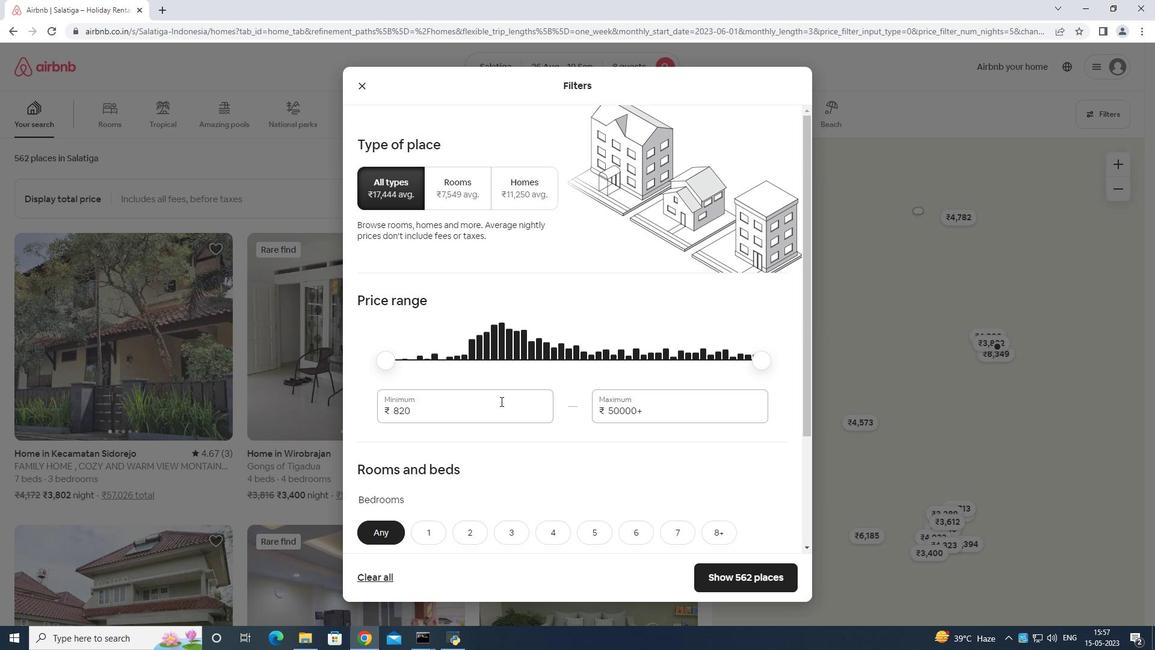 
Action: Key pressed <Key.backspace>
Screenshot: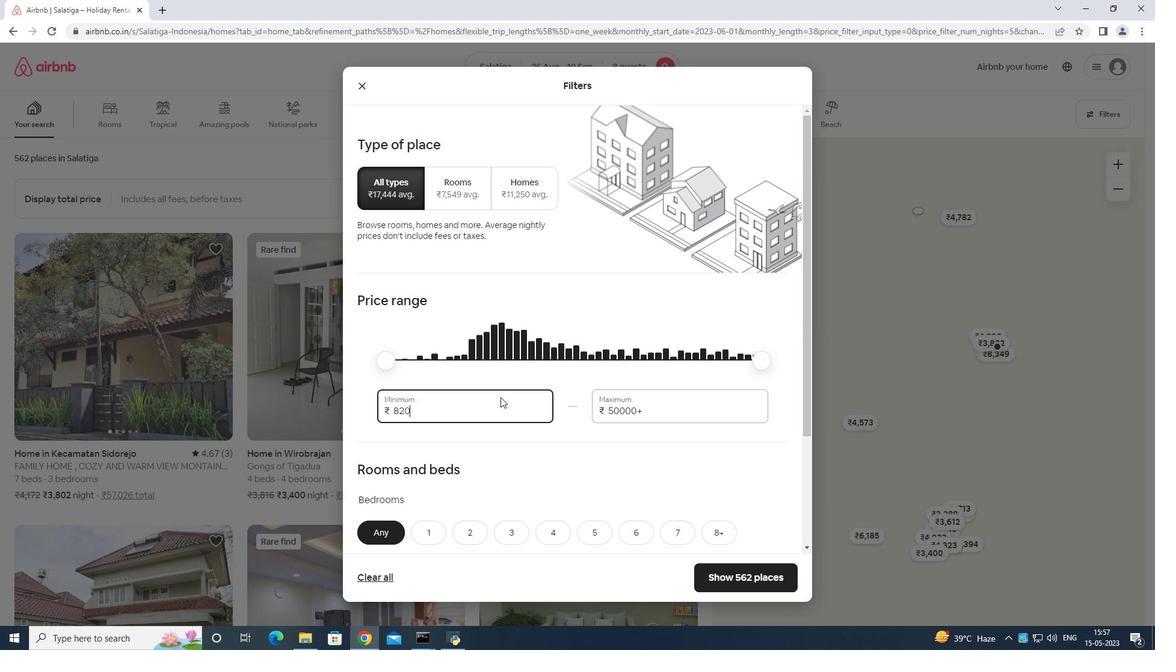 
Action: Mouse moved to (493, 401)
Screenshot: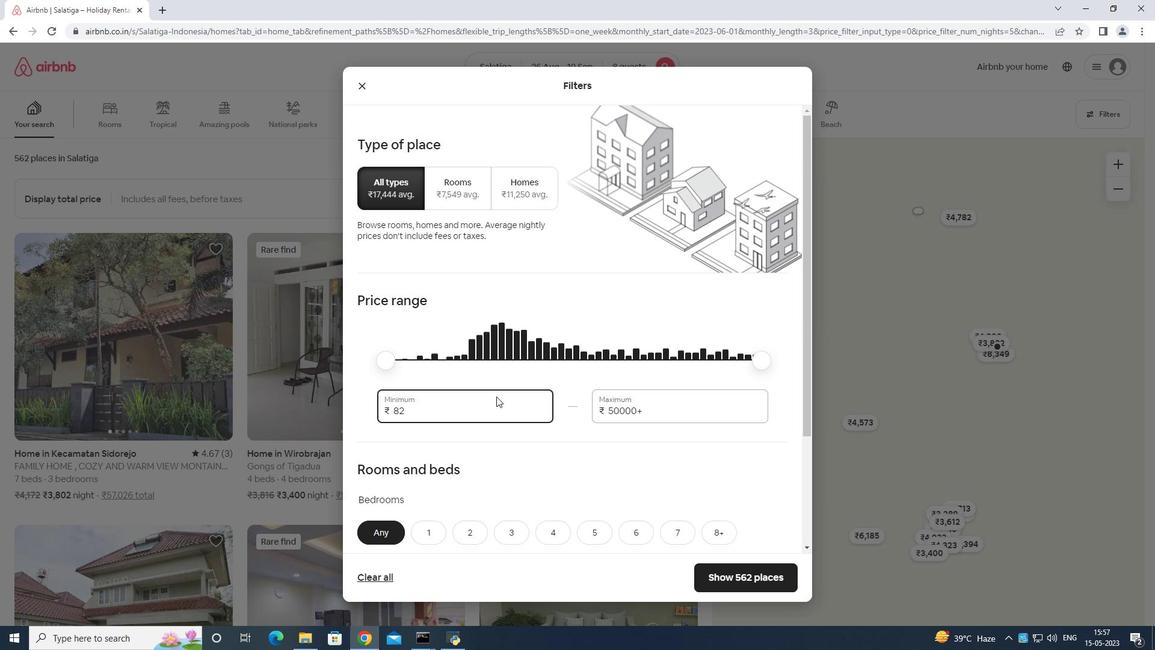 
Action: Key pressed <Key.backspace><Key.backspace><Key.backspace>
Screenshot: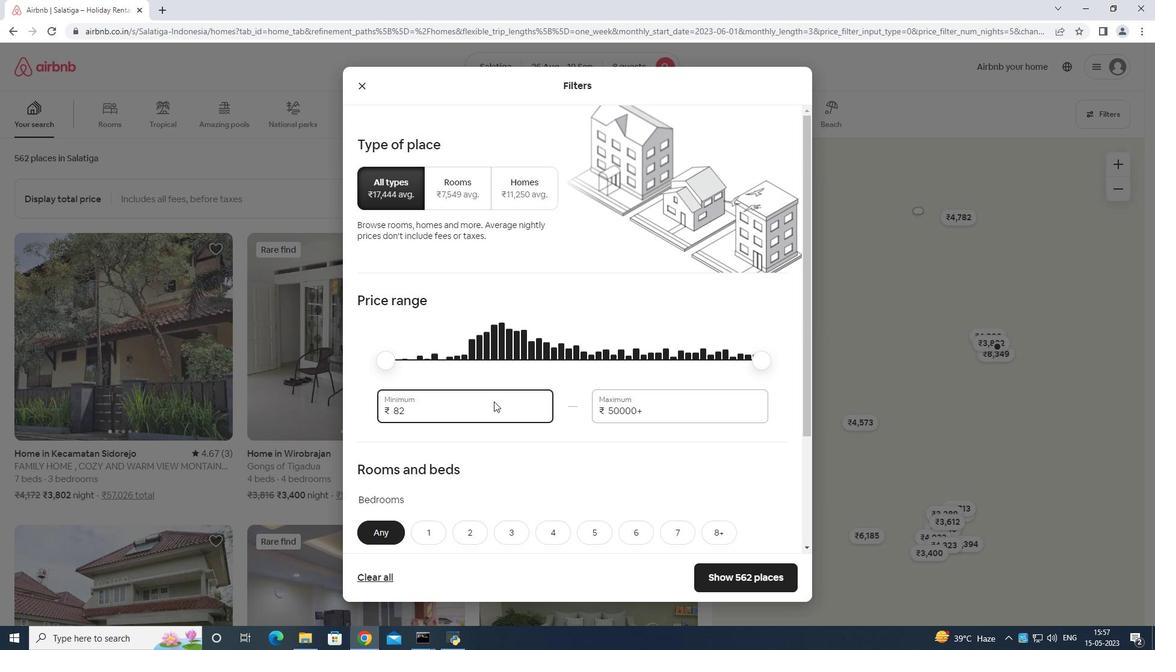 
Action: Mouse moved to (492, 402)
Screenshot: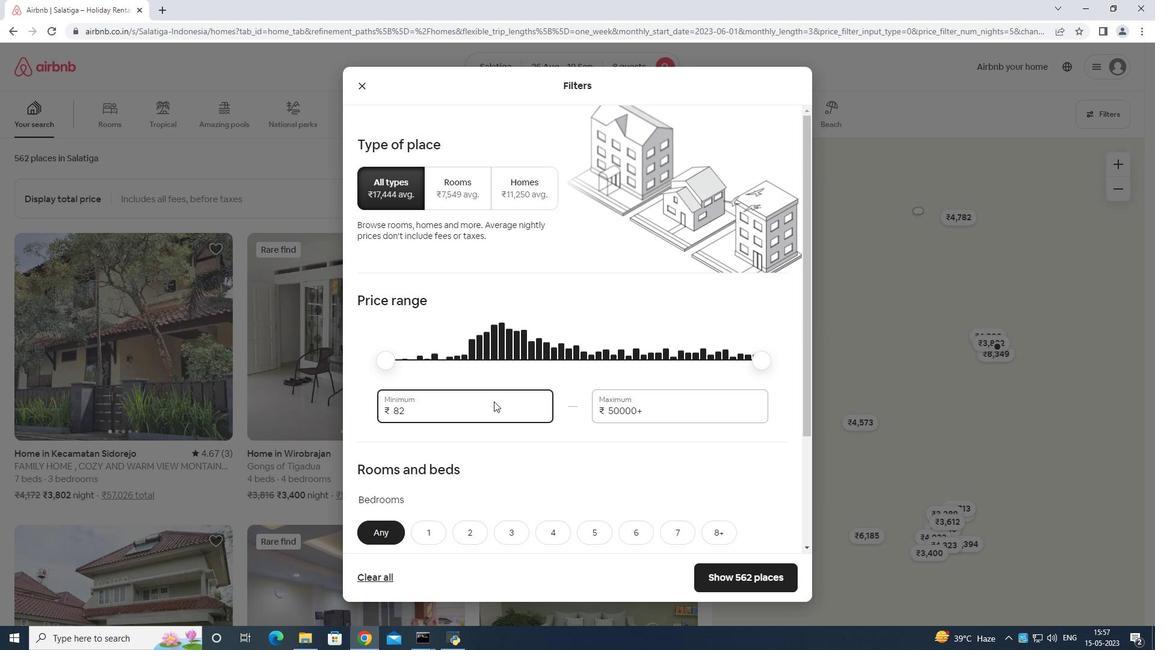 
Action: Key pressed <Key.backspace><Key.backspace>
Screenshot: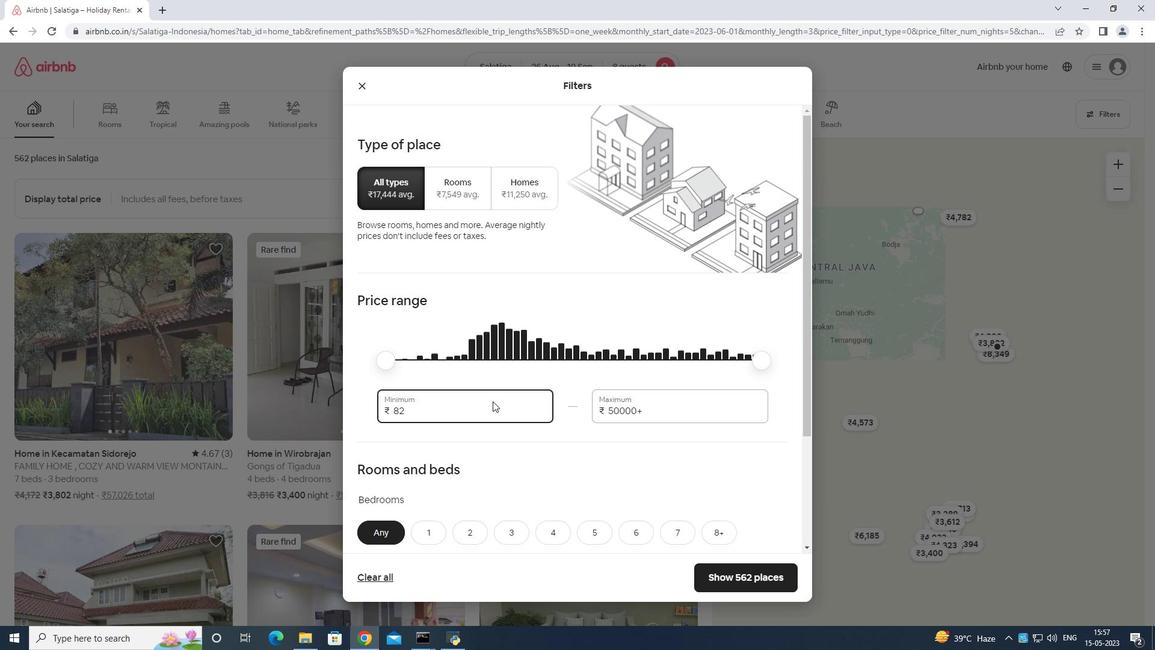 
Action: Mouse moved to (492, 402)
Screenshot: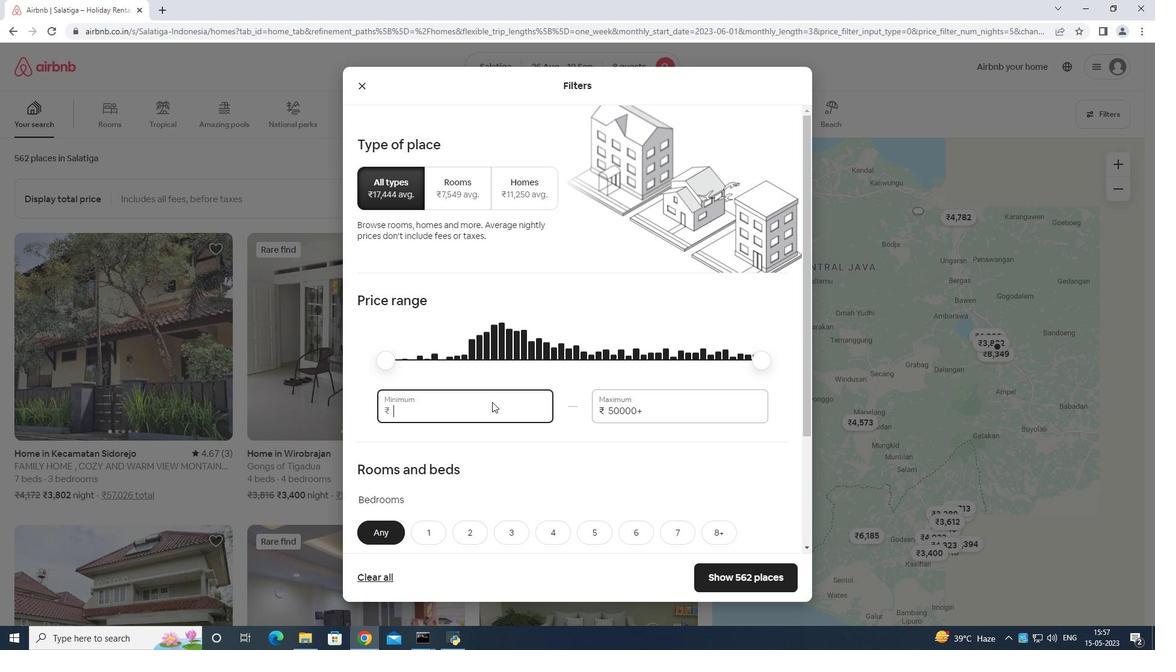 
Action: Key pressed 10000
Screenshot: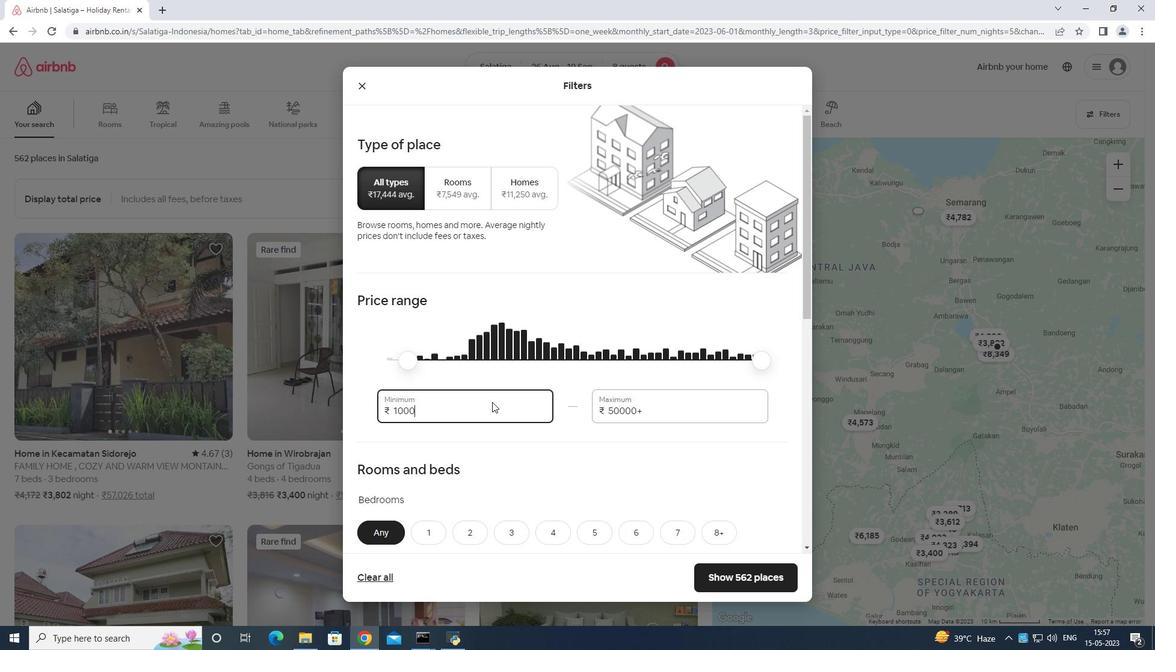 
Action: Mouse moved to (694, 408)
Screenshot: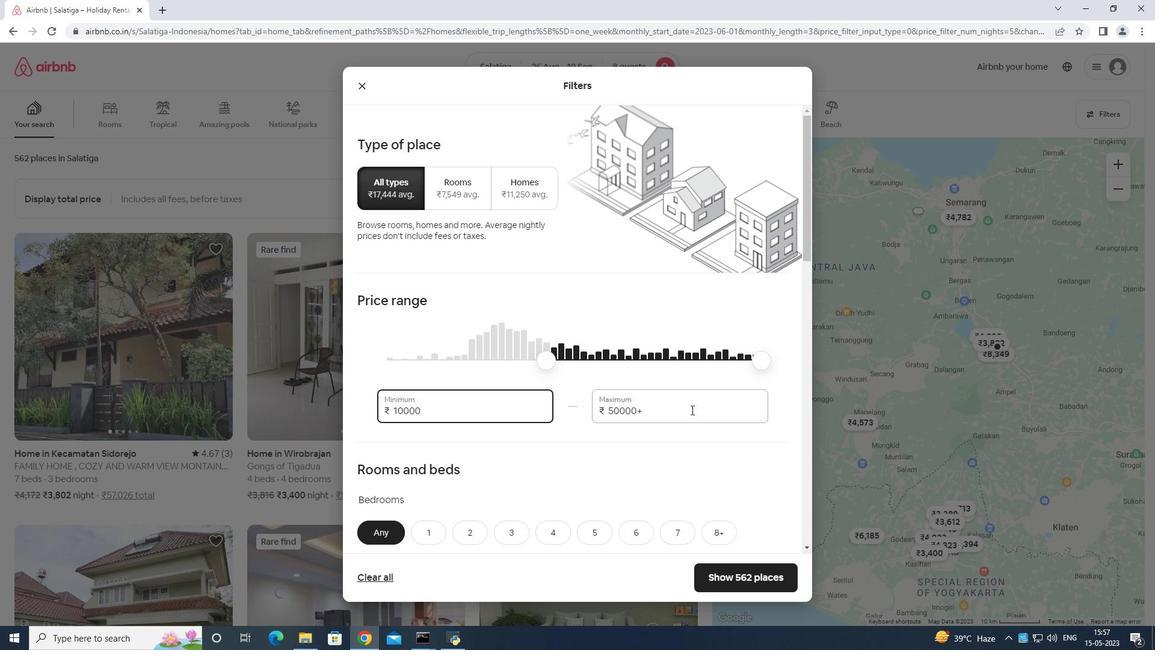 
Action: Mouse pressed left at (694, 408)
Screenshot: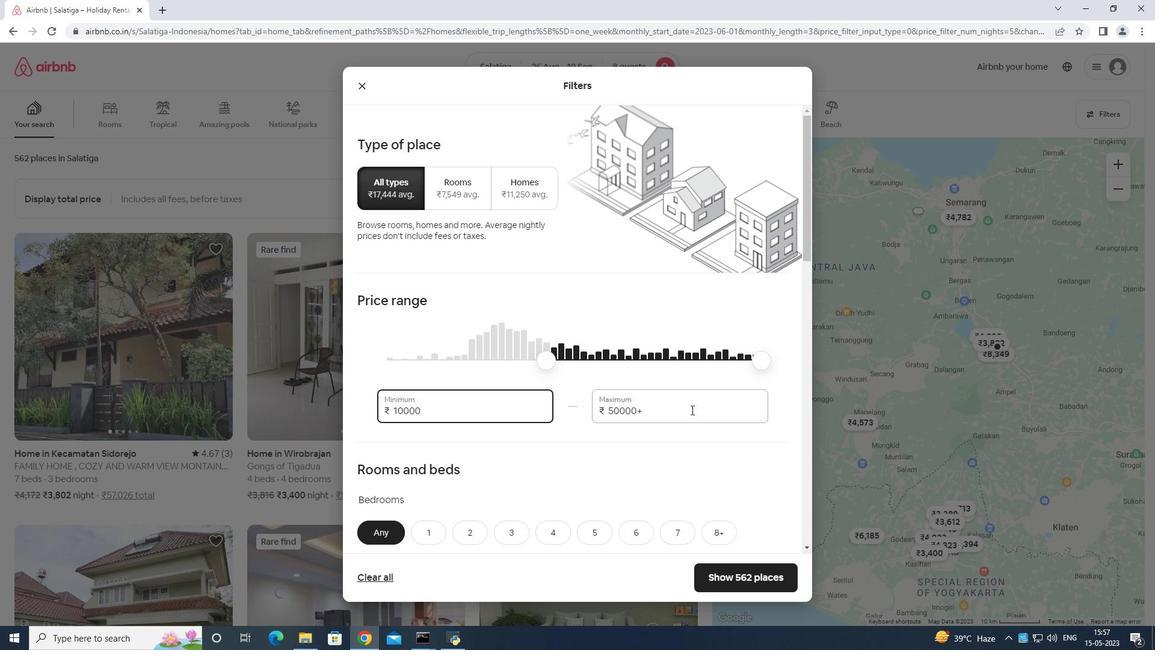 
Action: Mouse moved to (693, 406)
Screenshot: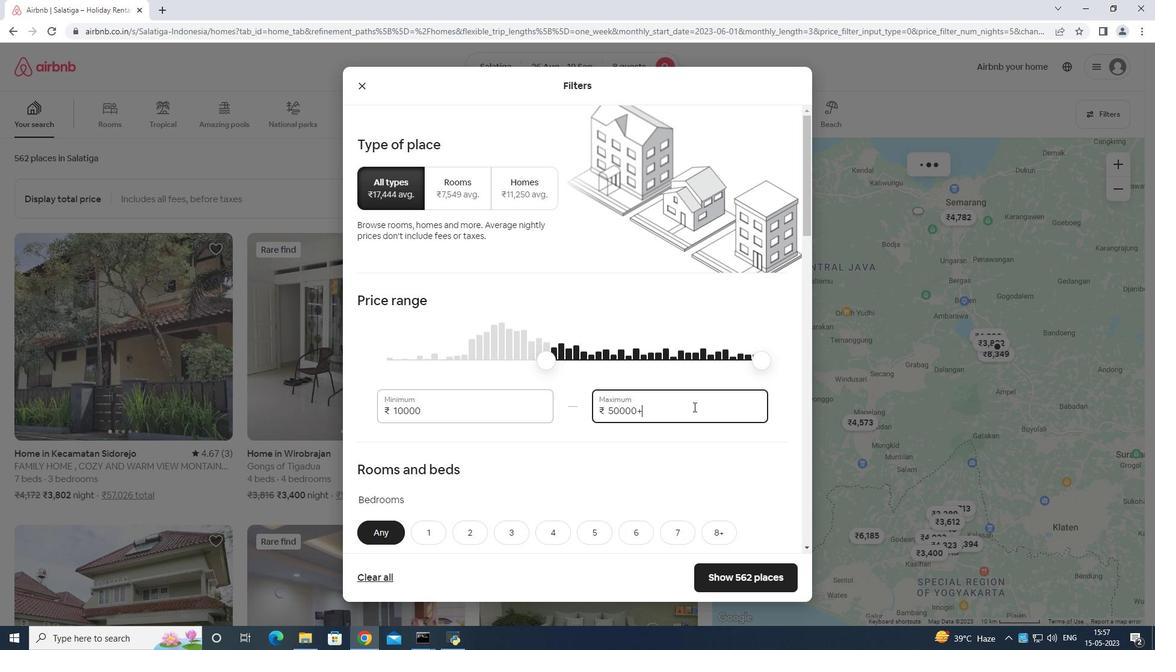 
Action: Key pressed <Key.backspace>
Screenshot: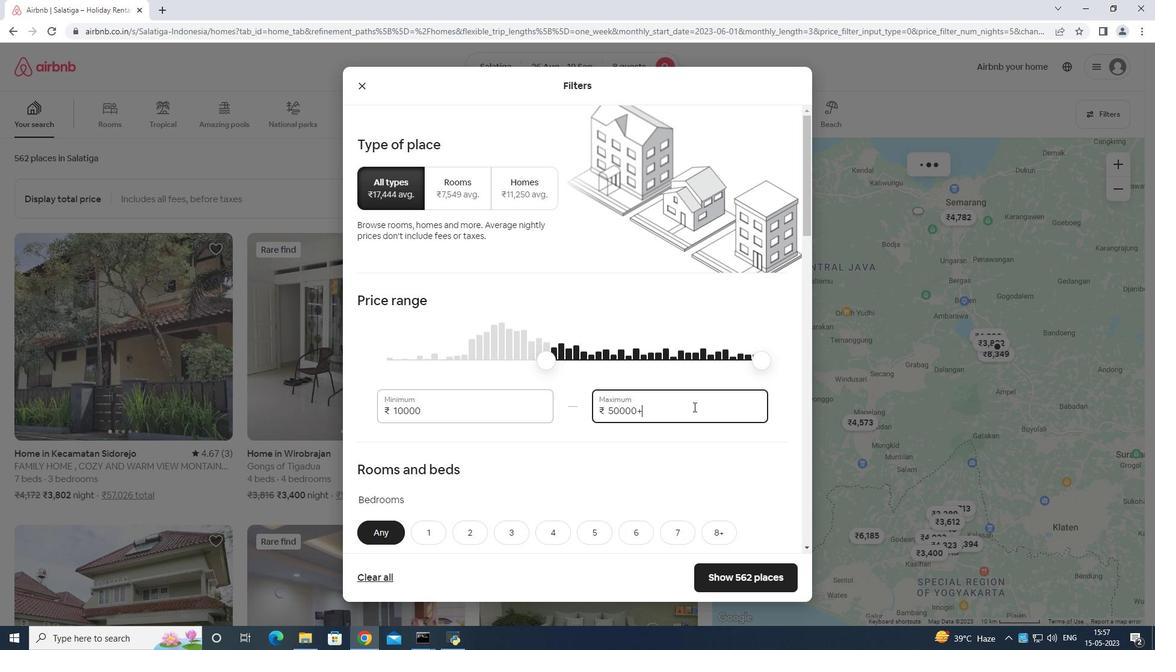 
Action: Mouse moved to (691, 406)
Screenshot: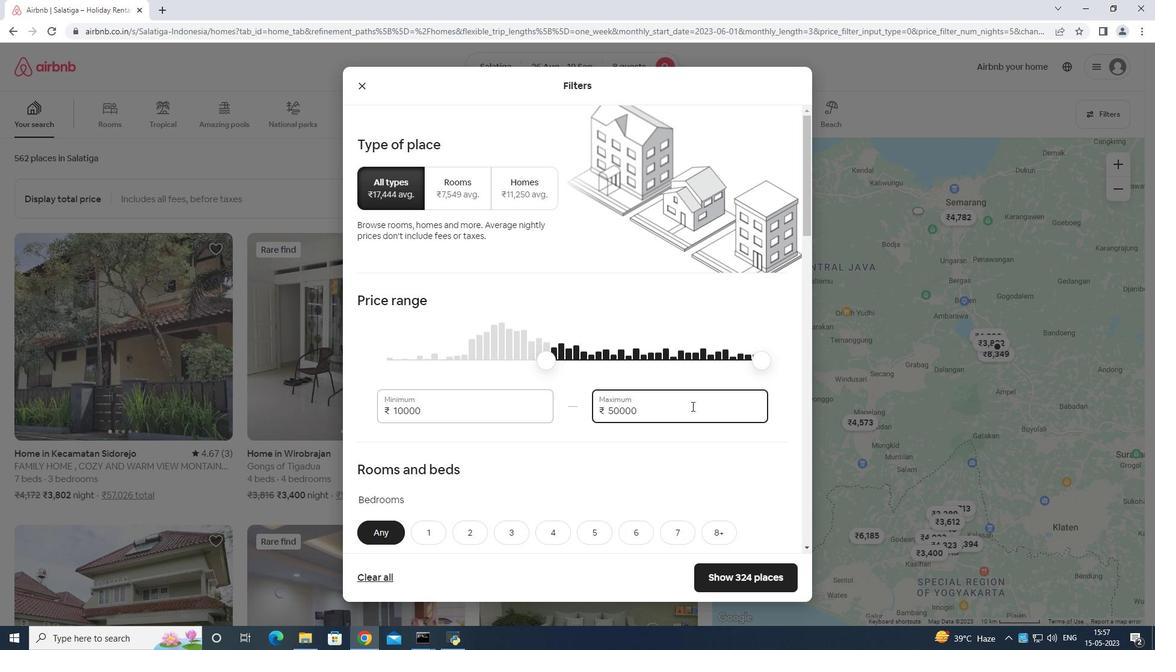 
Action: Key pressed <Key.backspace><Key.backspace><Key.backspace>
Screenshot: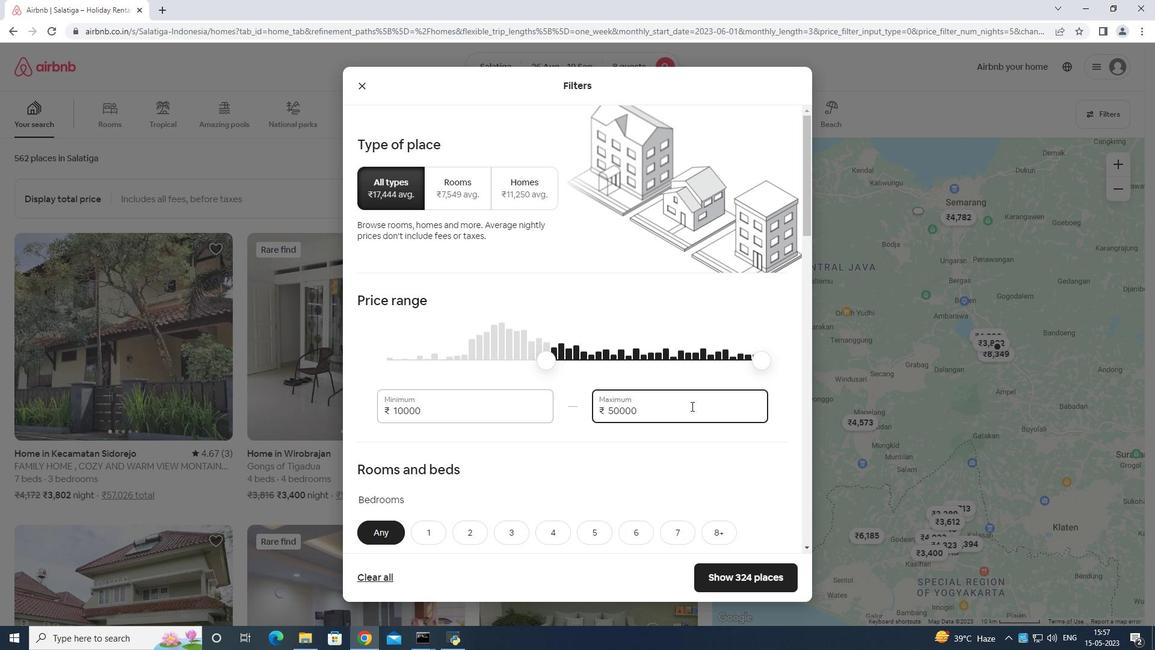 
Action: Mouse moved to (691, 406)
Screenshot: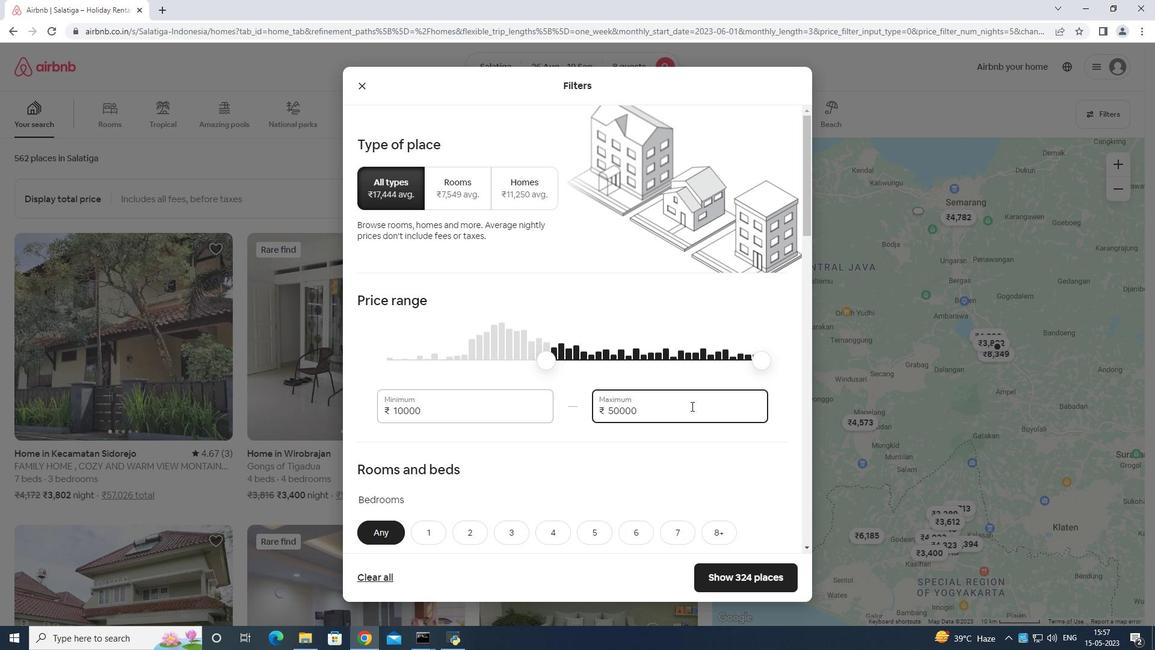 
Action: Key pressed <Key.backspace><Key.backspace><Key.backspace><Key.backspace><Key.backspace><Key.backspace><Key.backspace><Key.backspace><Key.backspace><Key.backspace><Key.backspace><Key.backspace><Key.backspace>
Screenshot: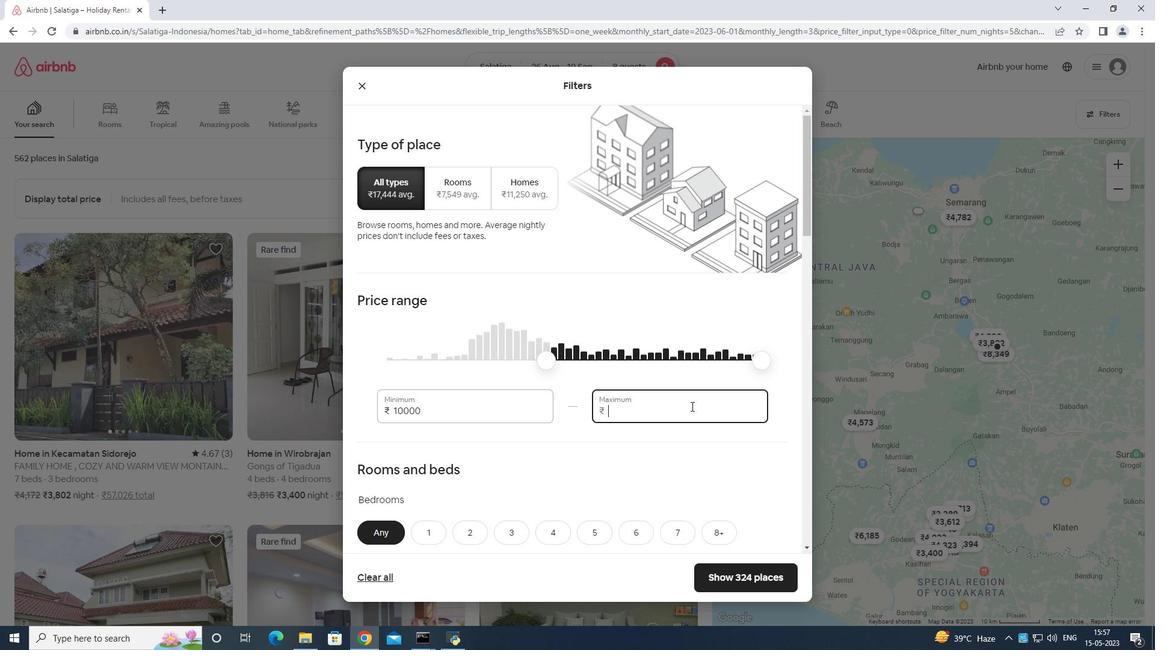 
Action: Mouse moved to (691, 405)
Screenshot: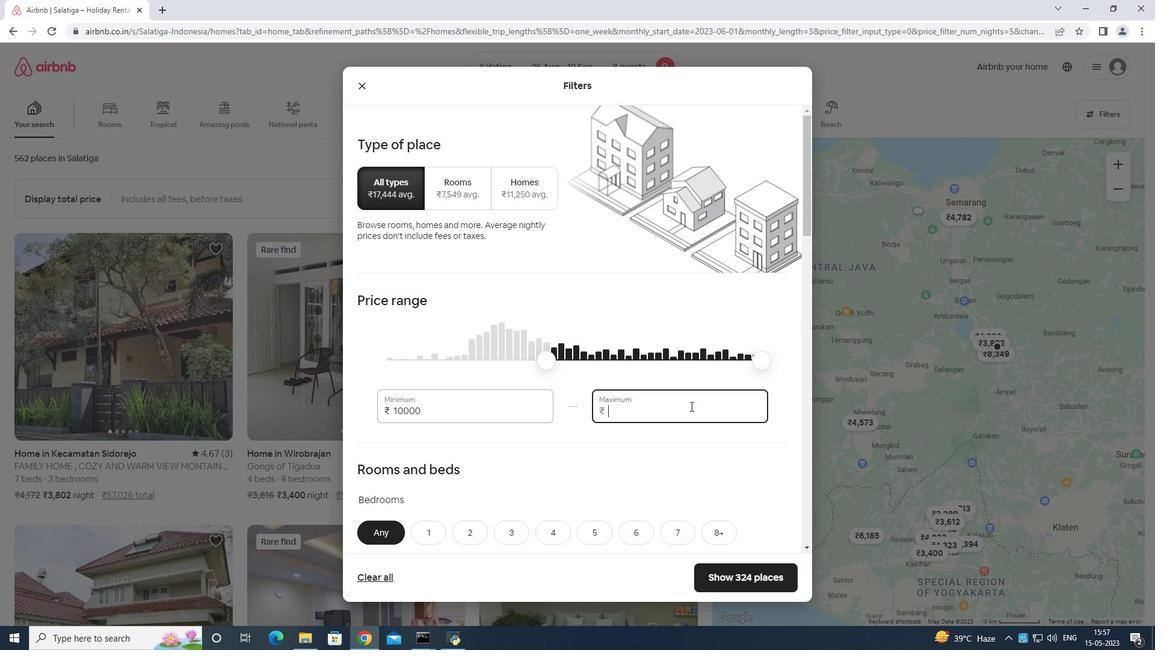 
Action: Key pressed 150
Screenshot: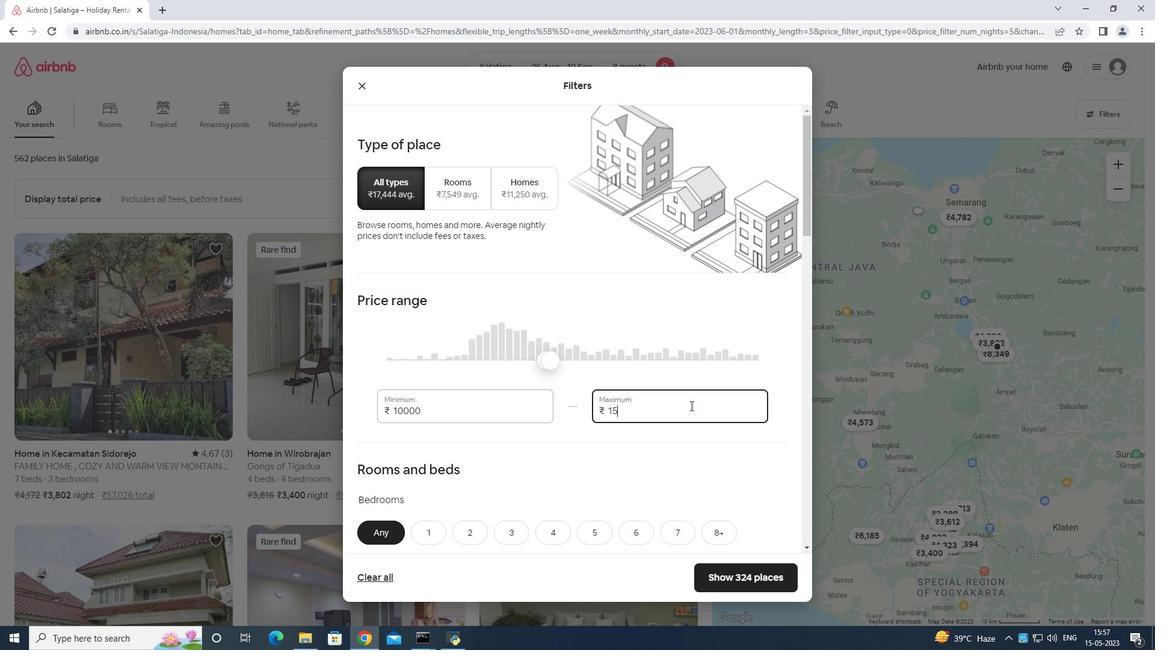 
Action: Mouse moved to (691, 404)
Screenshot: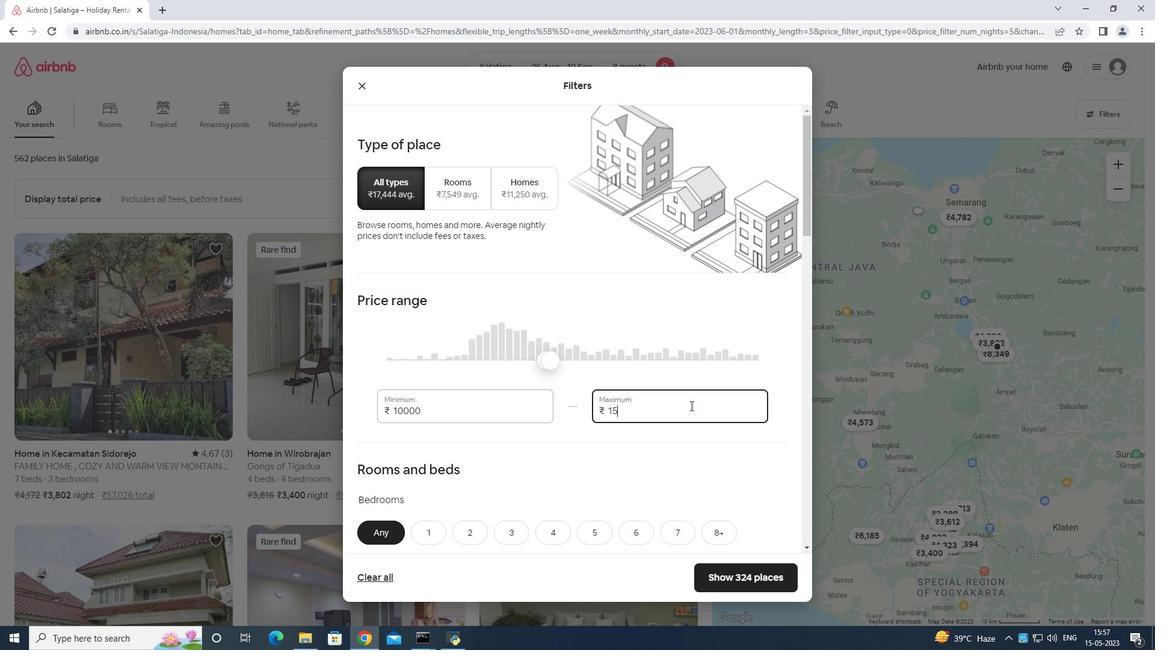 
Action: Key pressed 0
Screenshot: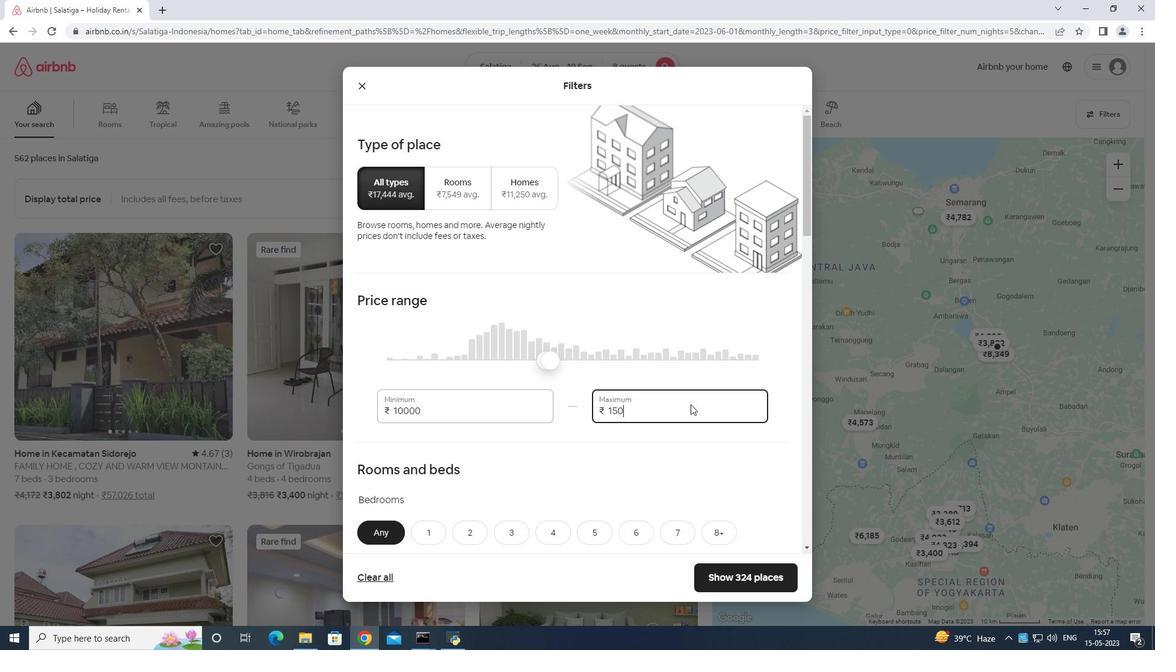 
Action: Mouse moved to (690, 404)
Screenshot: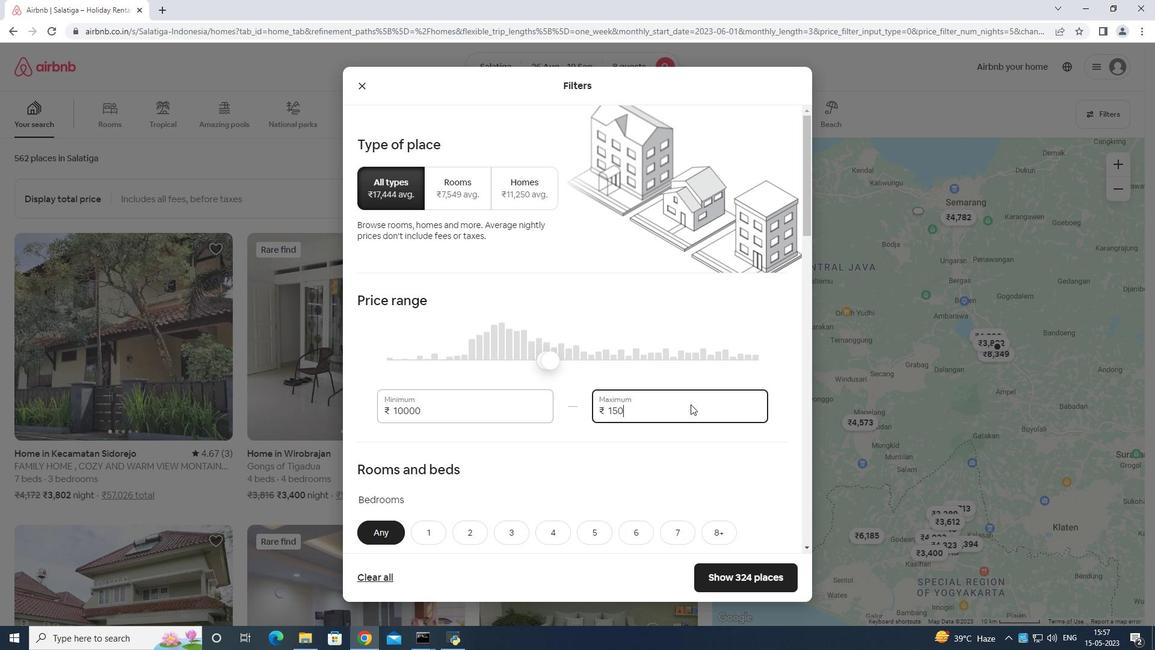 
Action: Key pressed 0
Screenshot: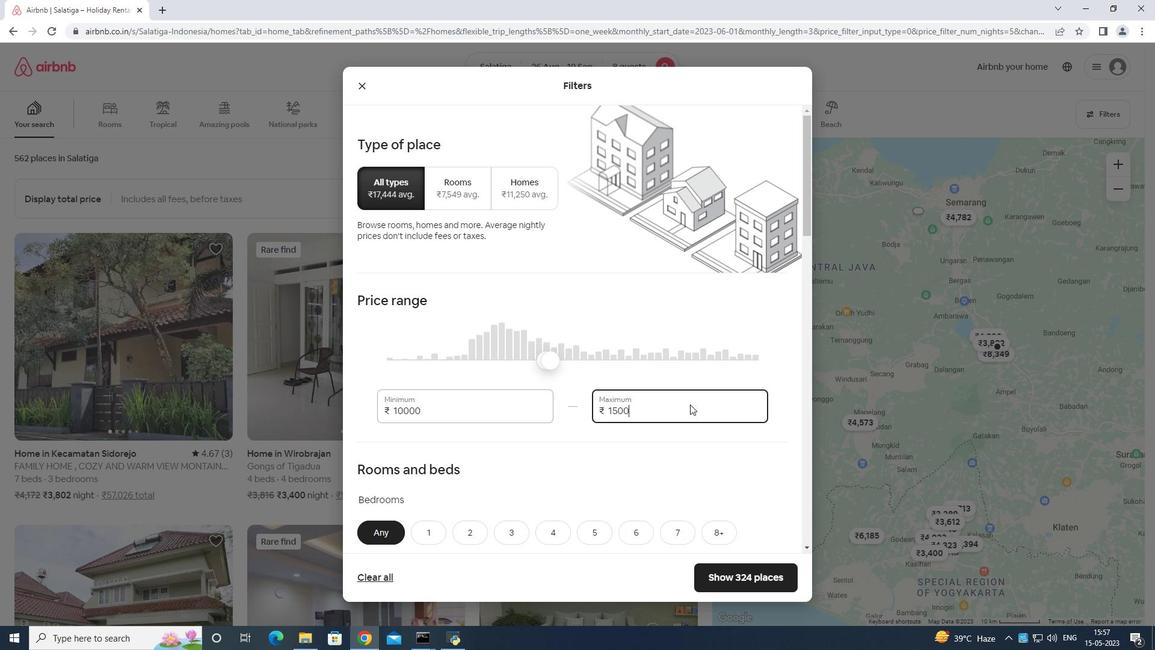 
Action: Mouse moved to (687, 400)
Screenshot: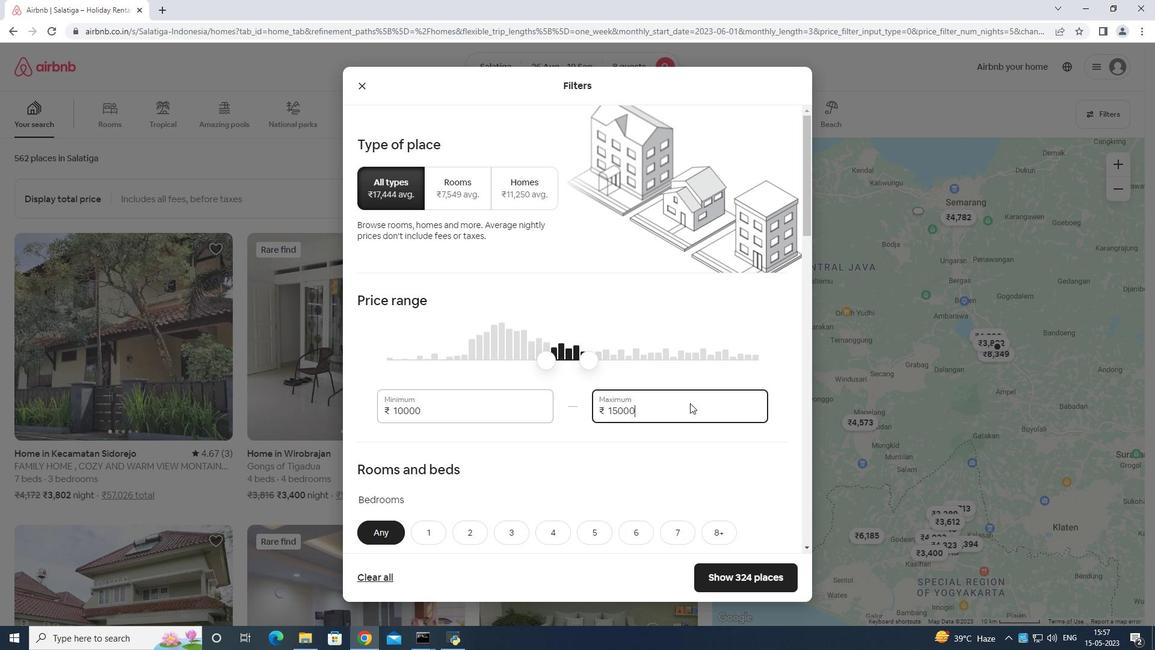 
Action: Mouse scrolled (687, 399) with delta (0, 0)
Screenshot: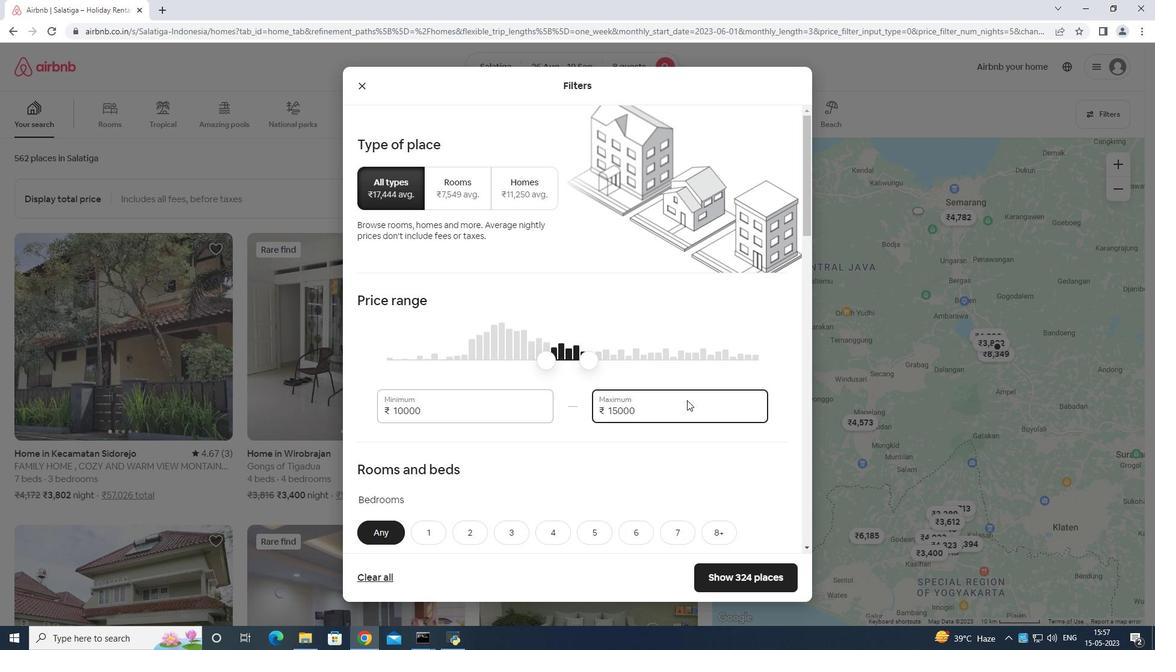 
Action: Mouse scrolled (687, 399) with delta (0, 0)
Screenshot: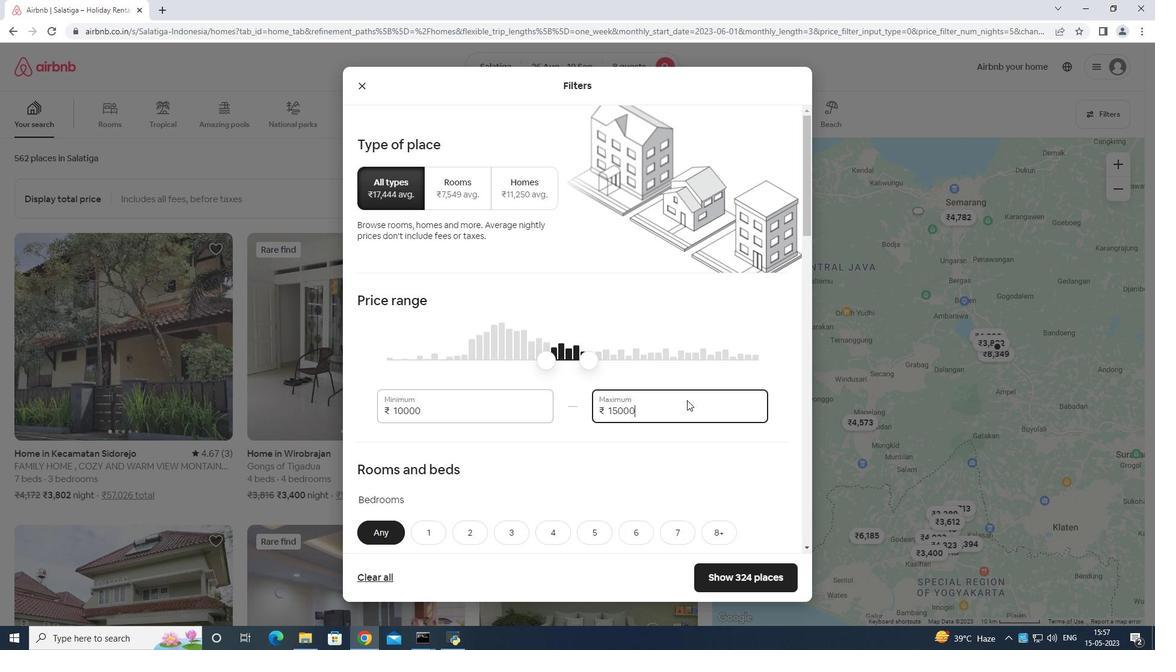 
Action: Mouse scrolled (687, 399) with delta (0, 0)
Screenshot: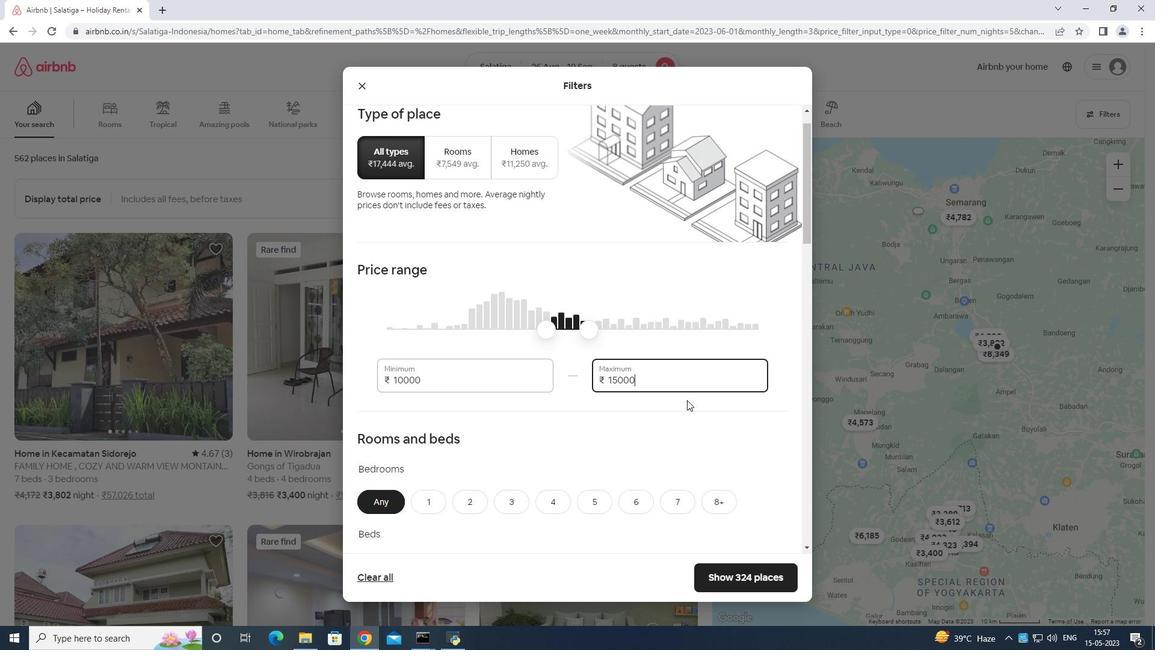 
Action: Mouse moved to (626, 352)
Screenshot: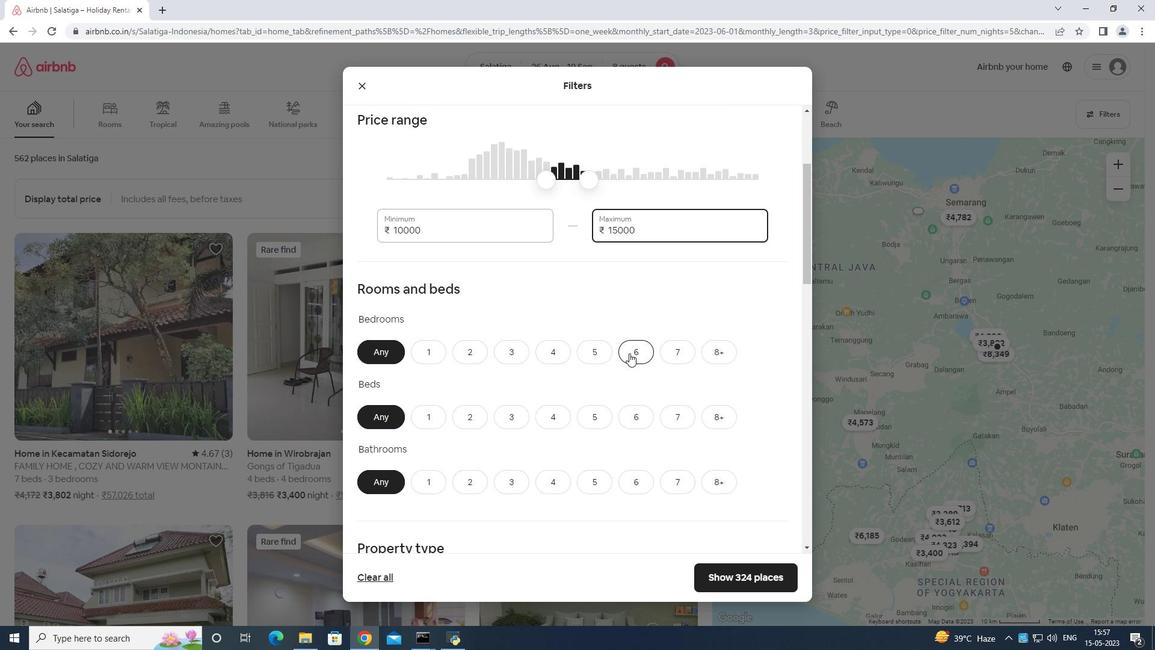 
Action: Mouse pressed left at (626, 352)
Screenshot: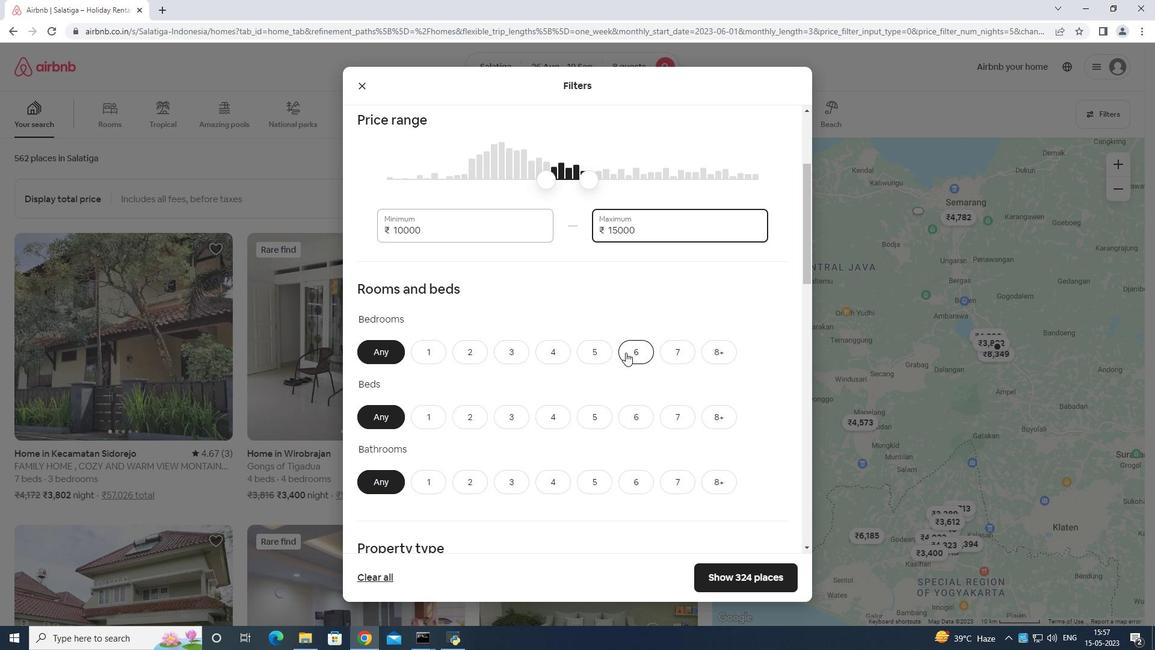 
Action: Mouse moved to (624, 418)
Screenshot: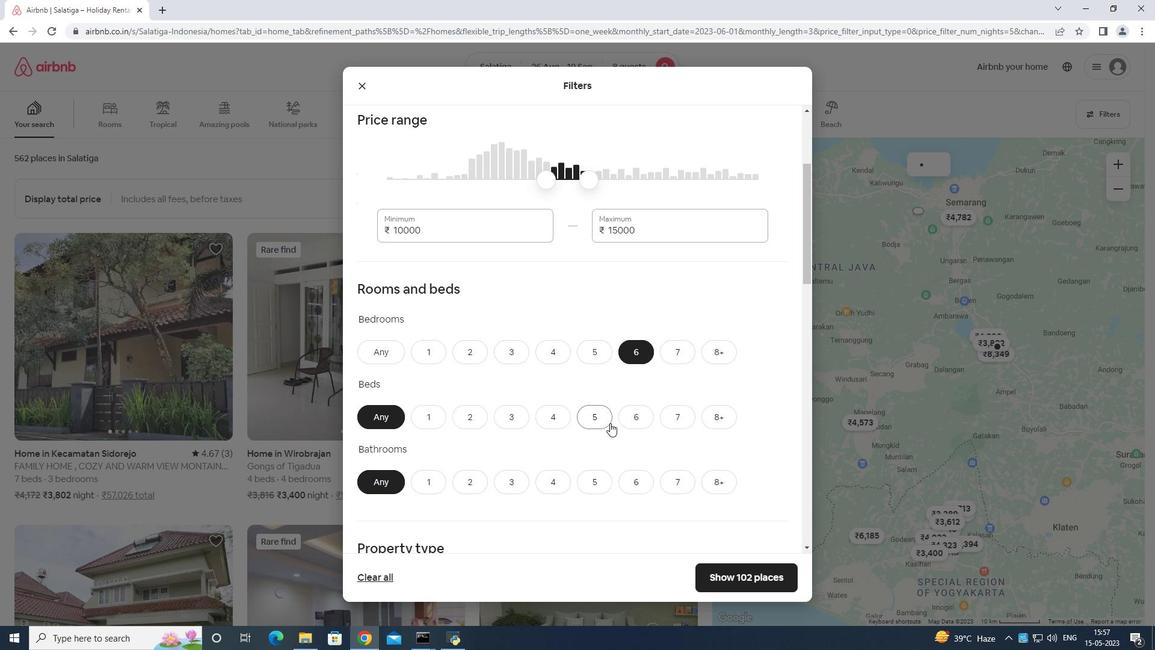 
Action: Mouse pressed left at (624, 418)
Screenshot: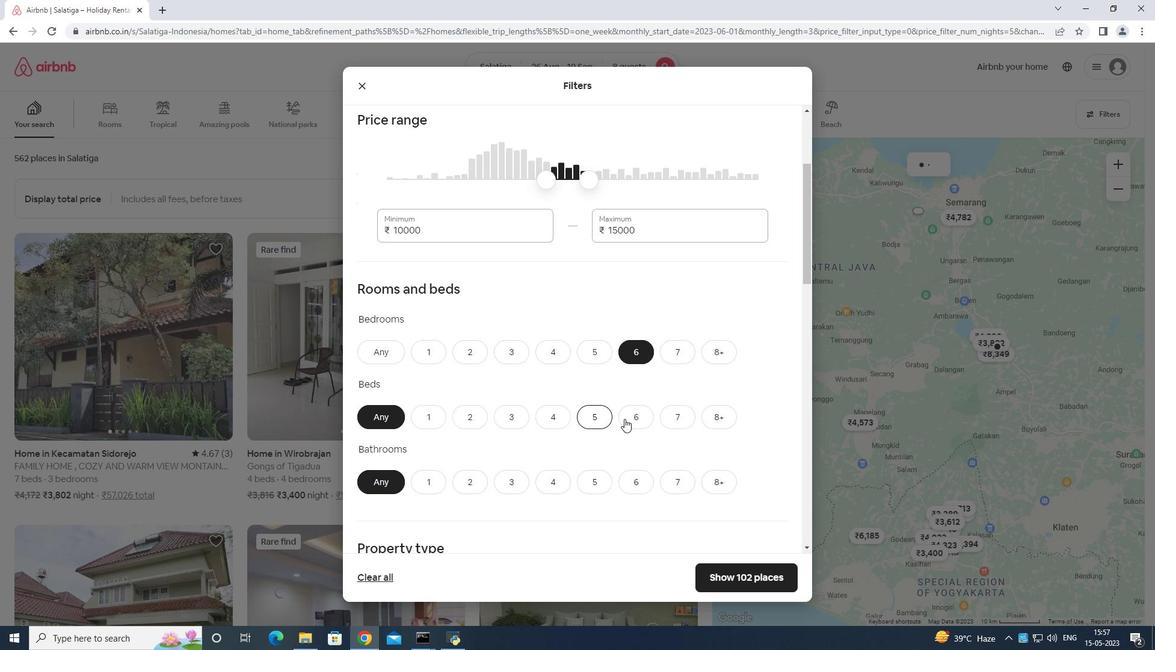 
Action: Mouse moved to (635, 475)
Screenshot: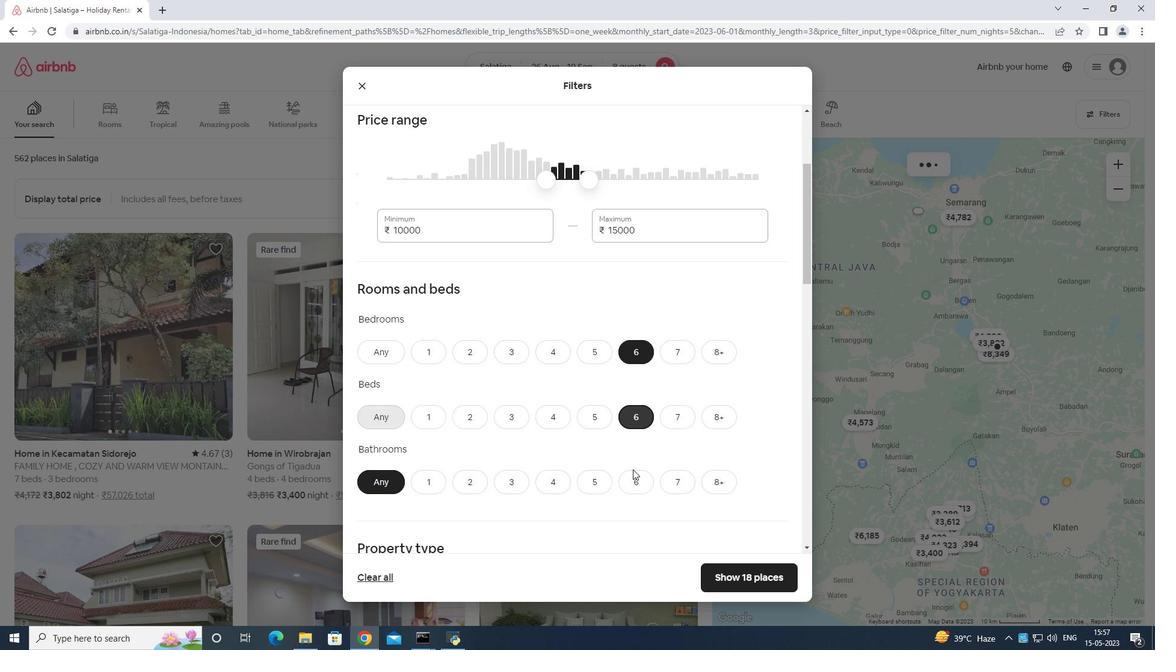 
Action: Mouse pressed left at (635, 475)
Screenshot: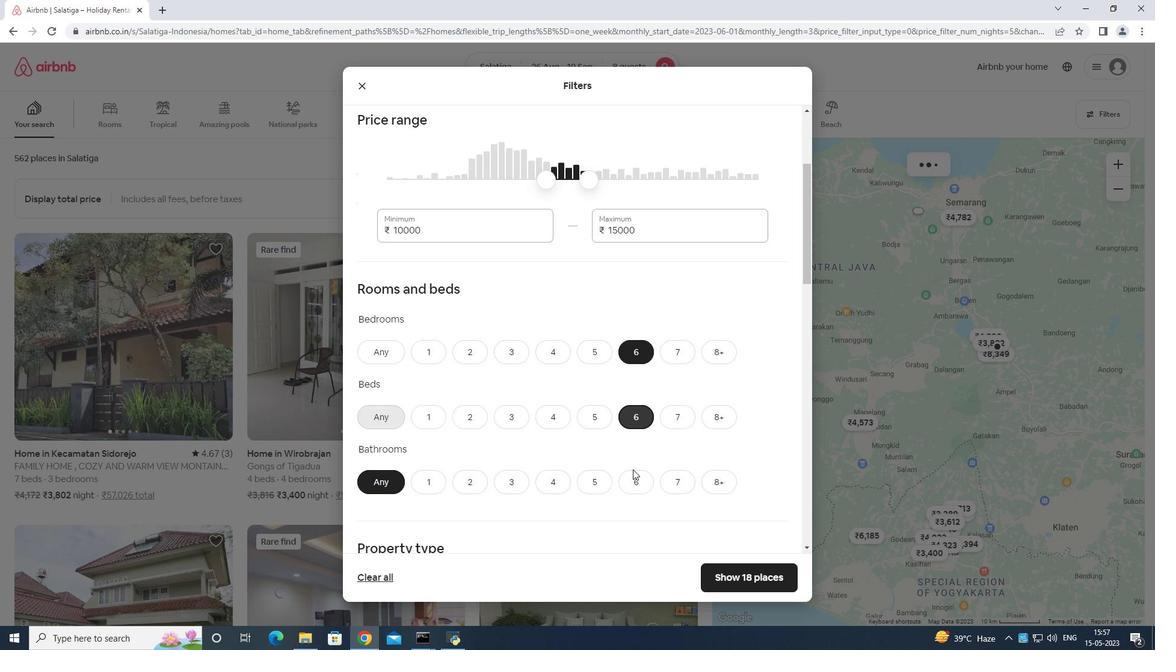
Action: Mouse moved to (633, 478)
Screenshot: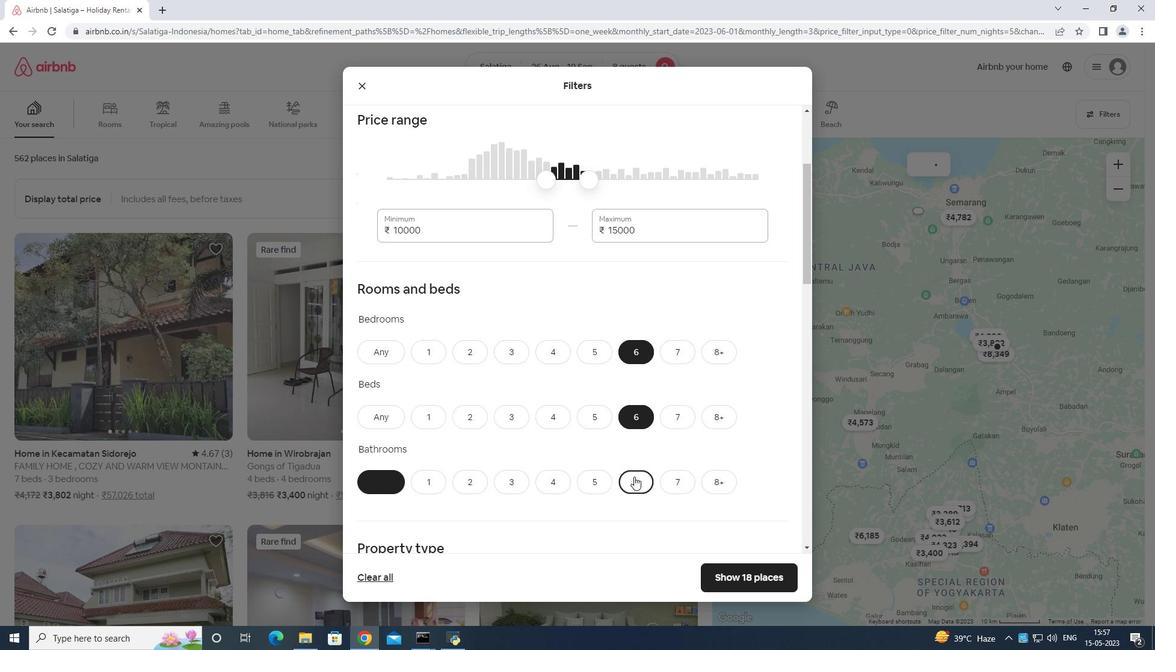 
Action: Mouse scrolled (633, 477) with delta (0, 0)
Screenshot: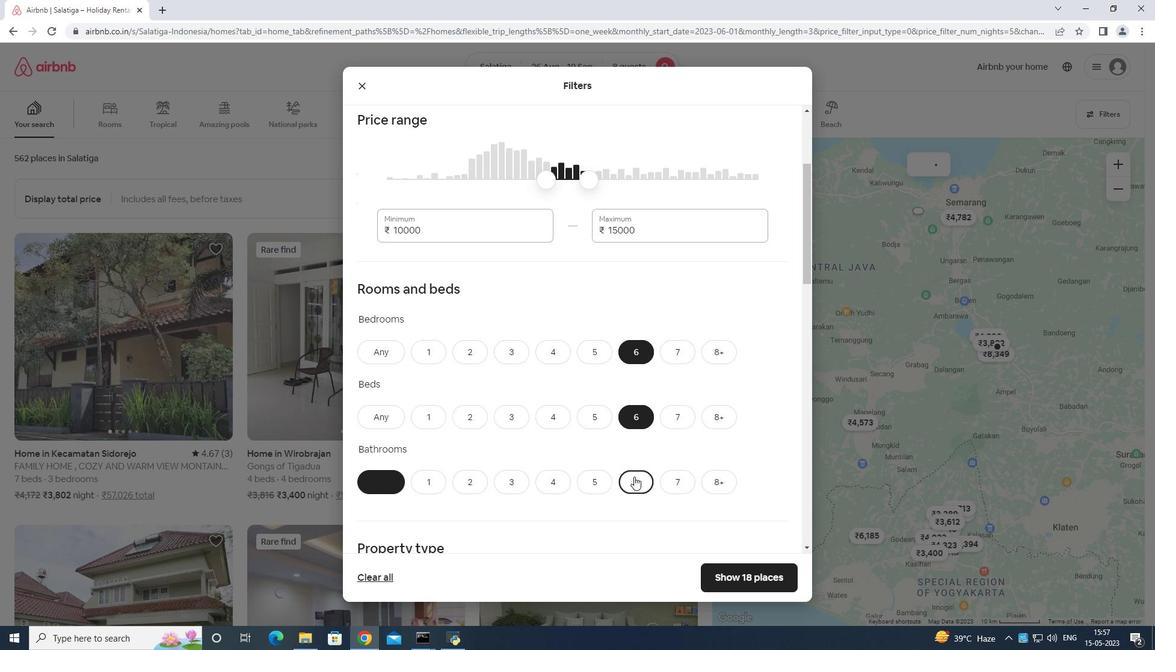 
Action: Mouse moved to (633, 479)
Screenshot: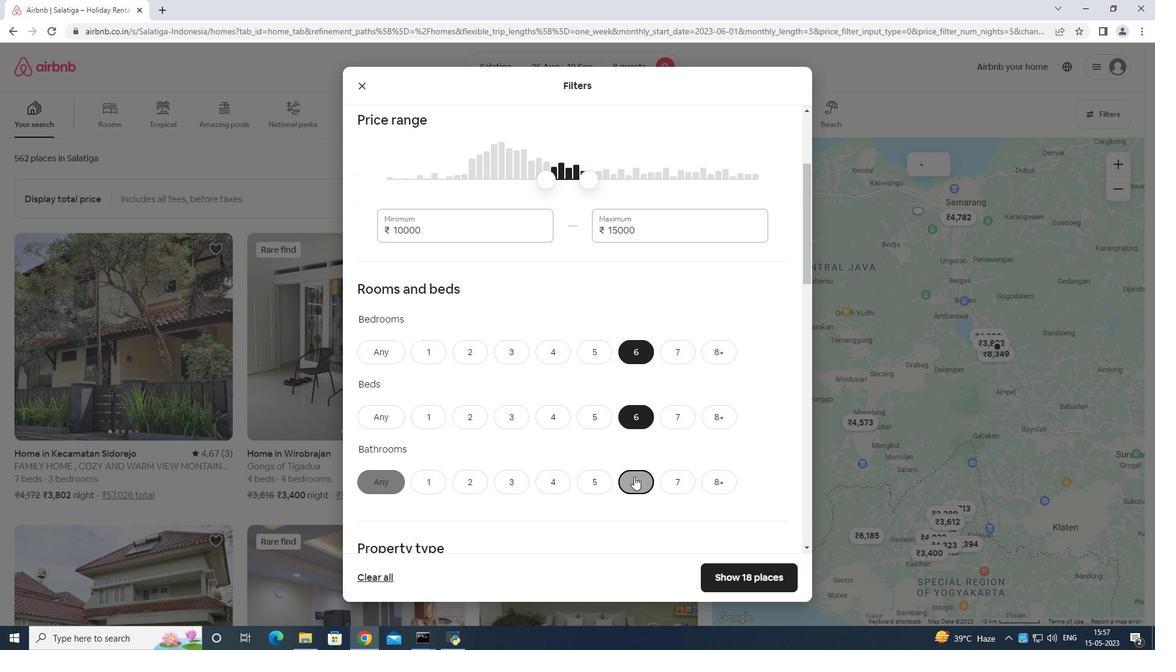 
Action: Mouse scrolled (633, 479) with delta (0, 0)
Screenshot: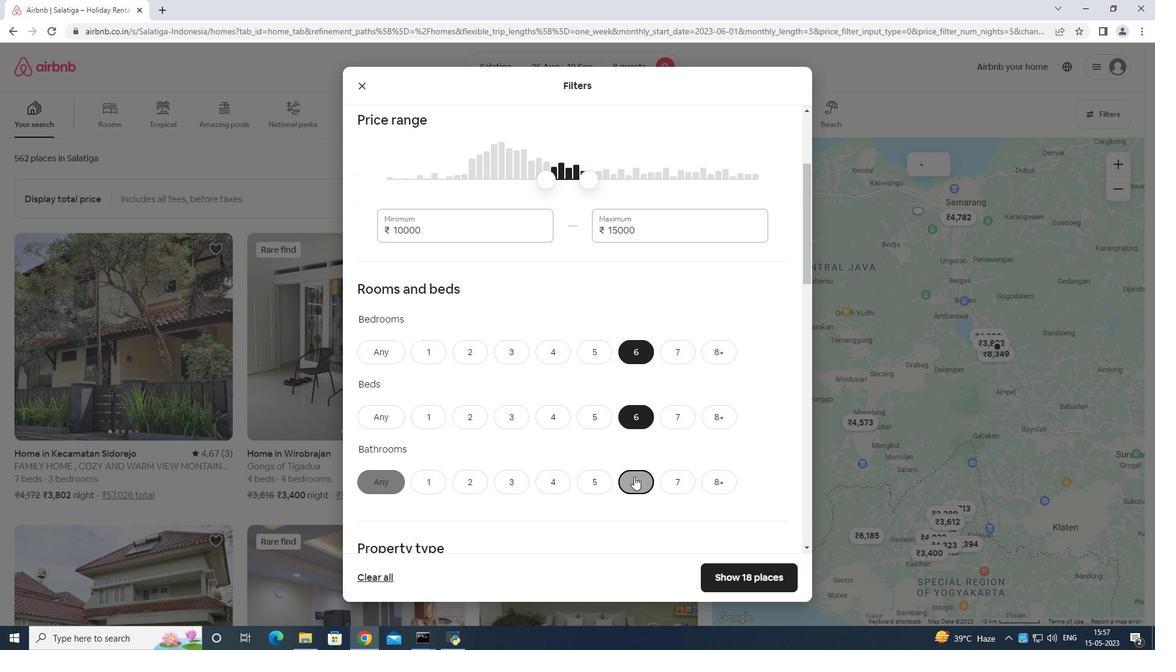 
Action: Mouse scrolled (633, 479) with delta (0, 0)
Screenshot: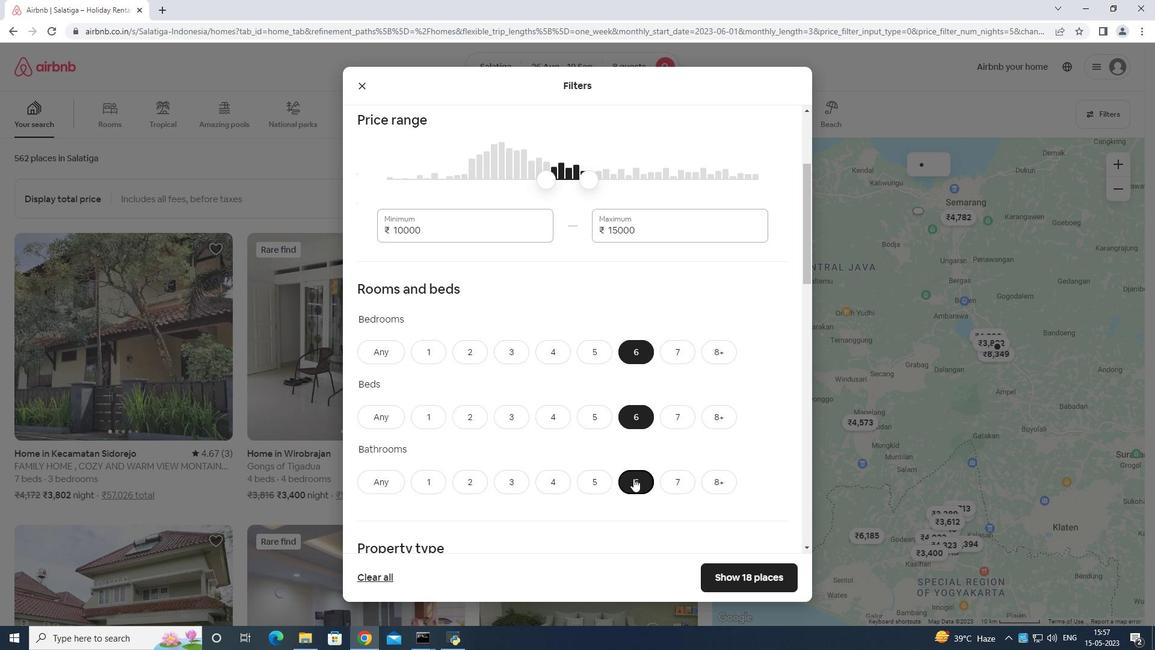 
Action: Mouse moved to (633, 480)
Screenshot: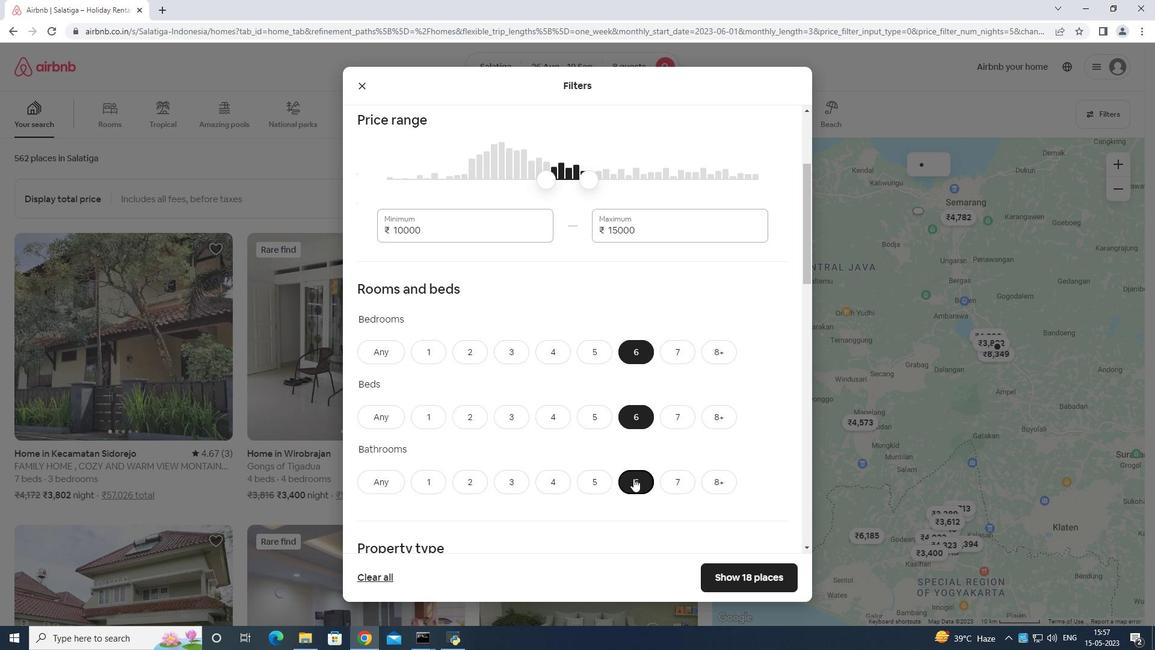 
Action: Mouse scrolled (633, 479) with delta (0, 0)
Screenshot: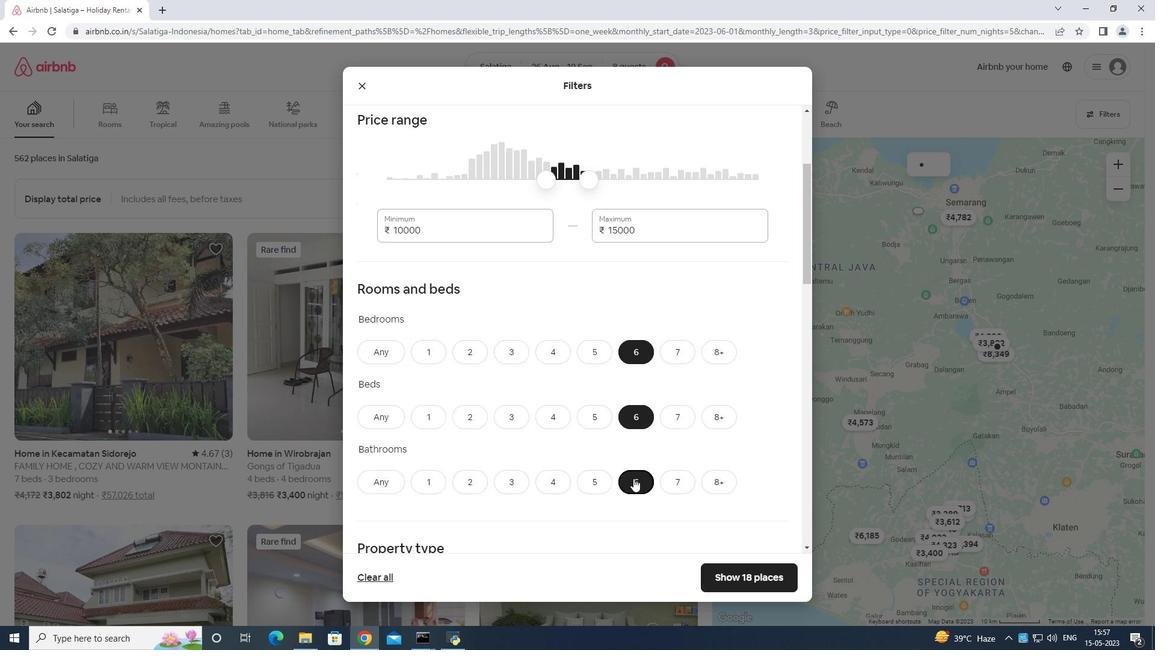 
Action: Mouse moved to (358, 343)
Screenshot: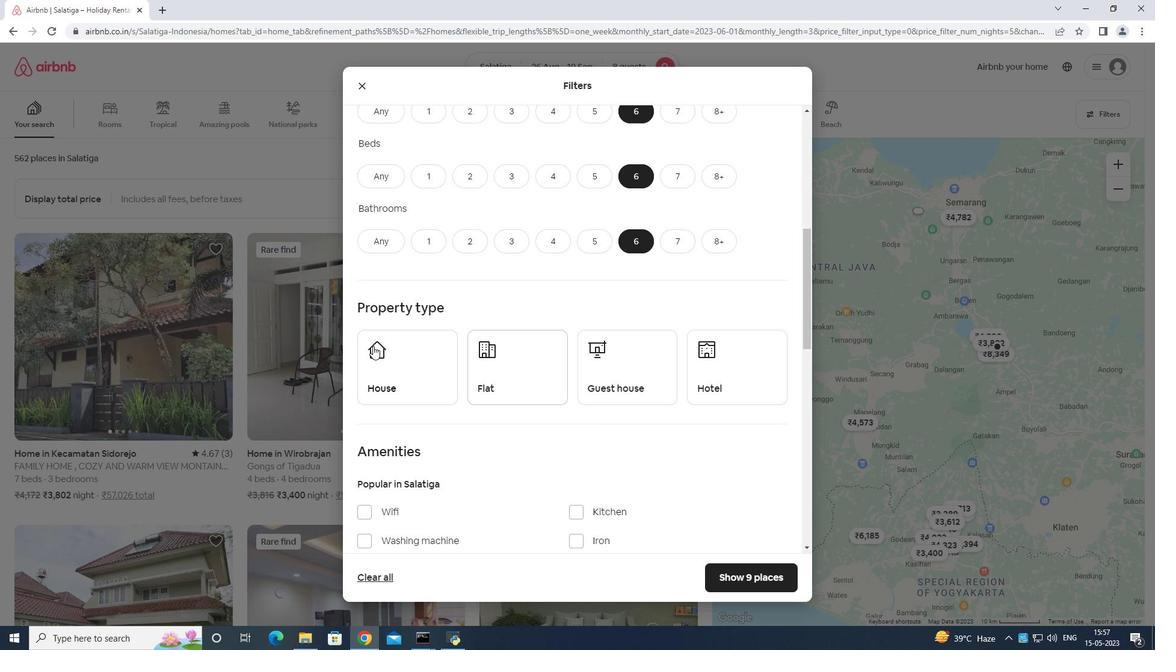 
Action: Mouse pressed left at (358, 343)
Screenshot: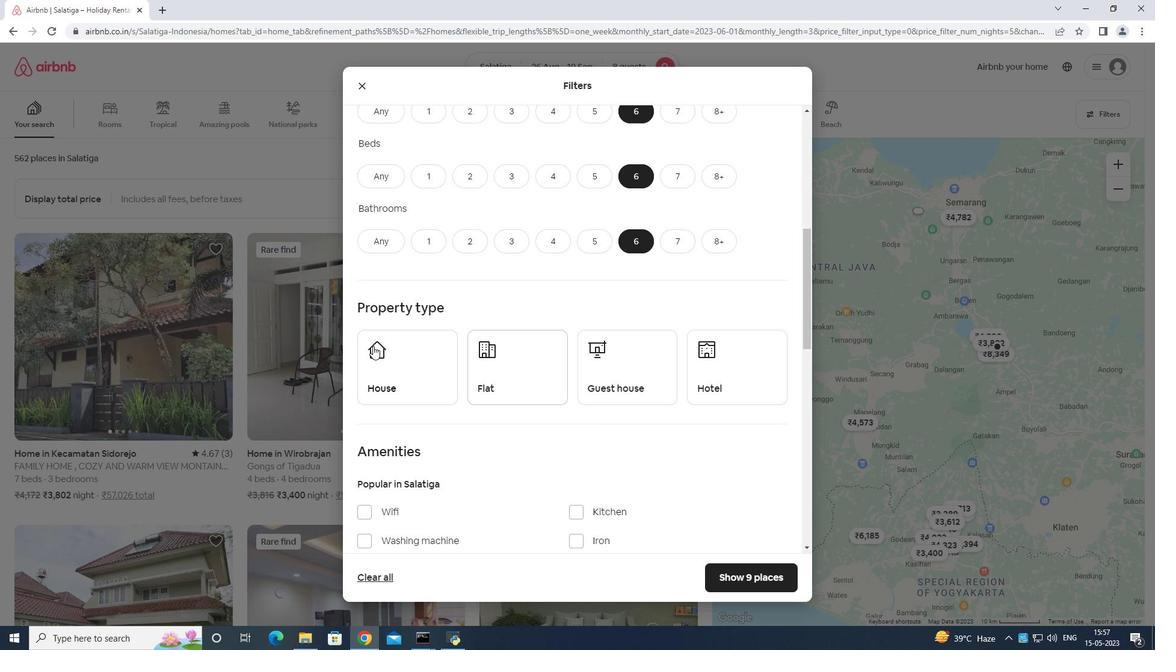 
Action: Mouse moved to (484, 356)
Screenshot: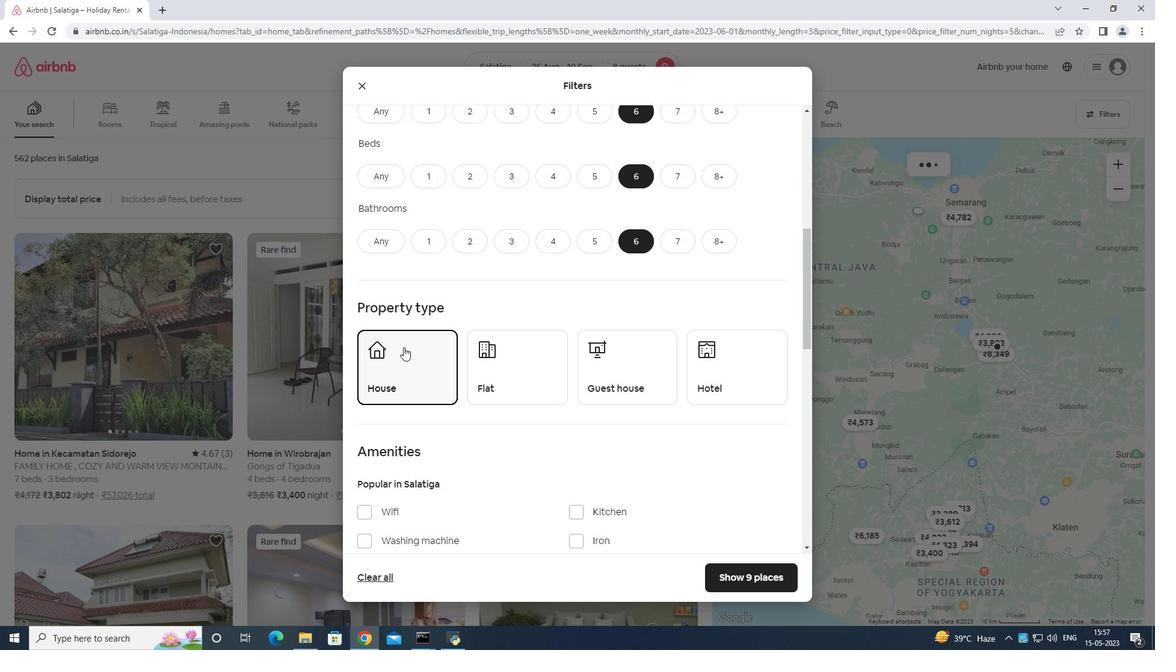 
Action: Mouse pressed left at (484, 356)
Screenshot: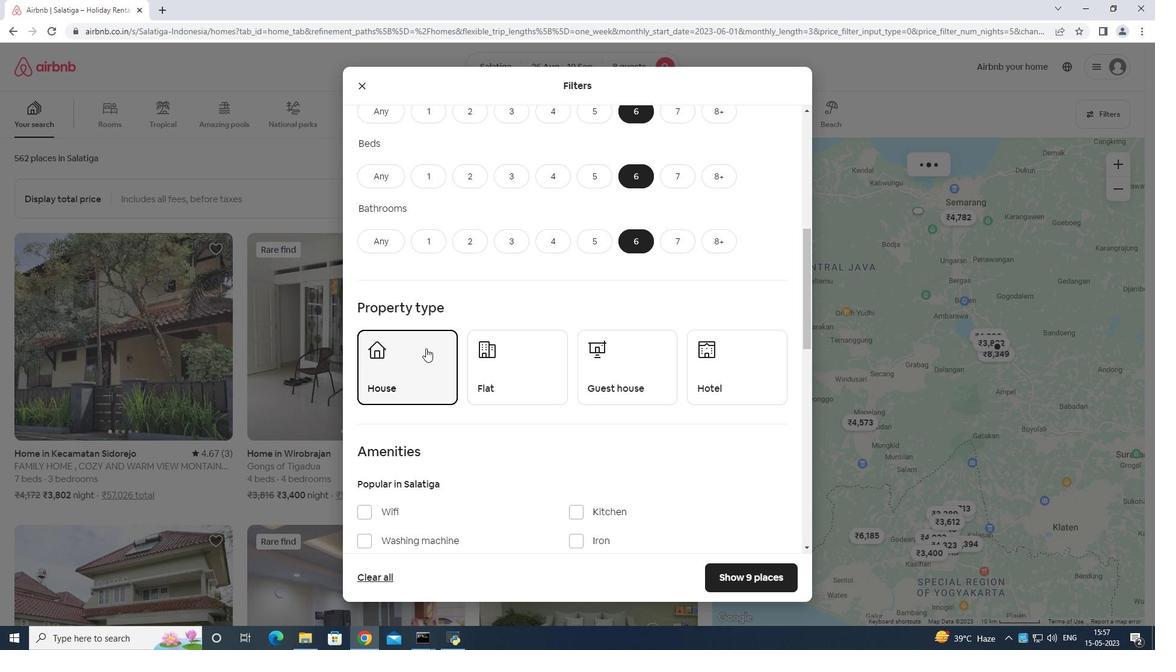 
Action: Mouse moved to (624, 359)
Screenshot: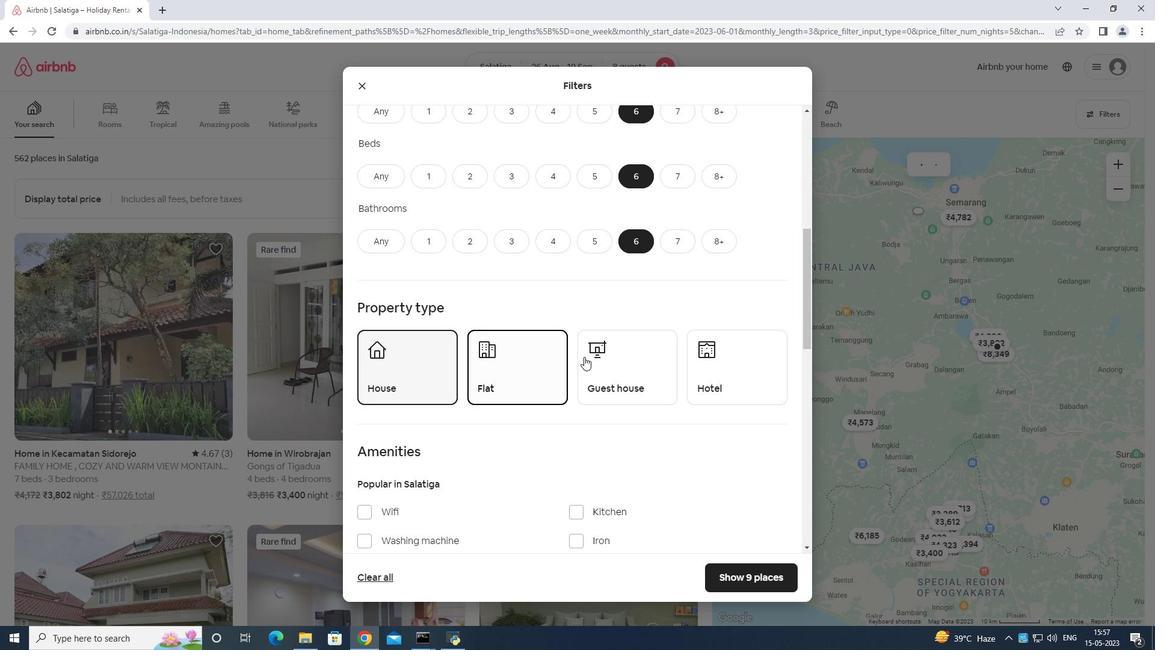 
Action: Mouse pressed left at (624, 359)
Screenshot: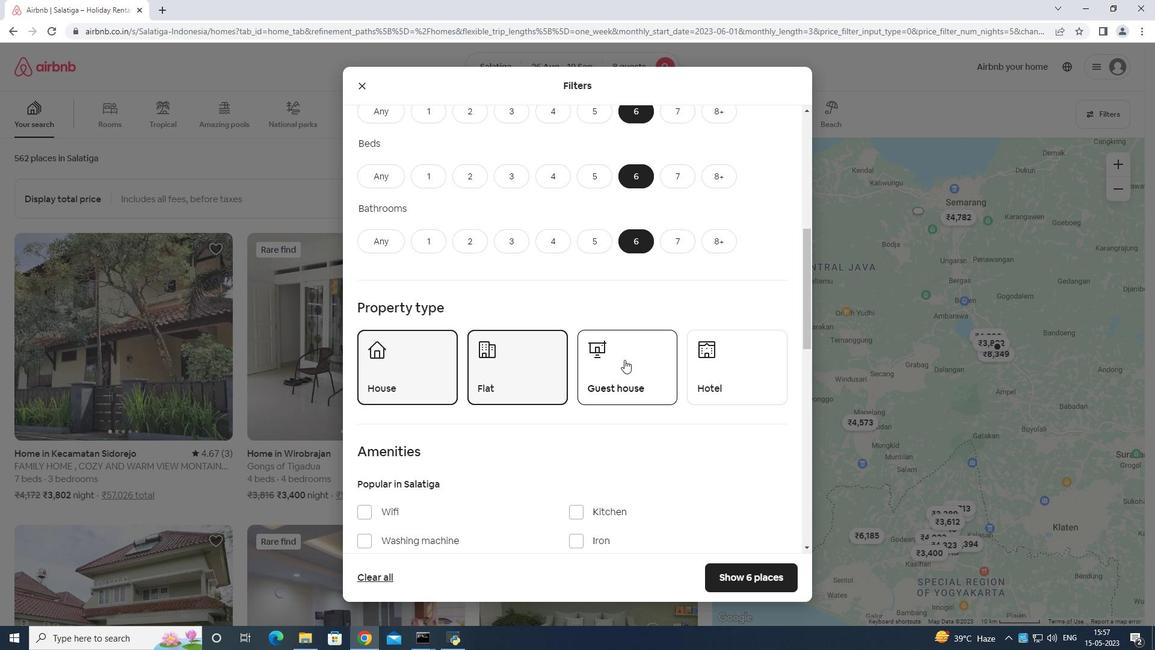 
Action: Mouse moved to (625, 350)
Screenshot: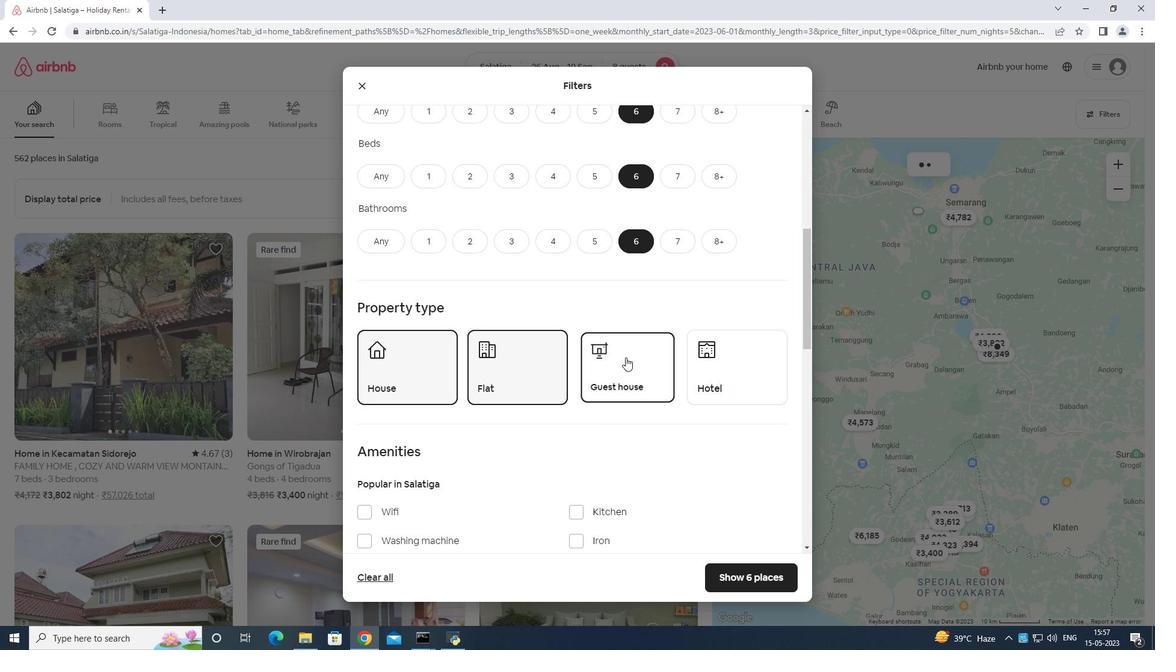 
Action: Mouse scrolled (625, 349) with delta (0, 0)
Screenshot: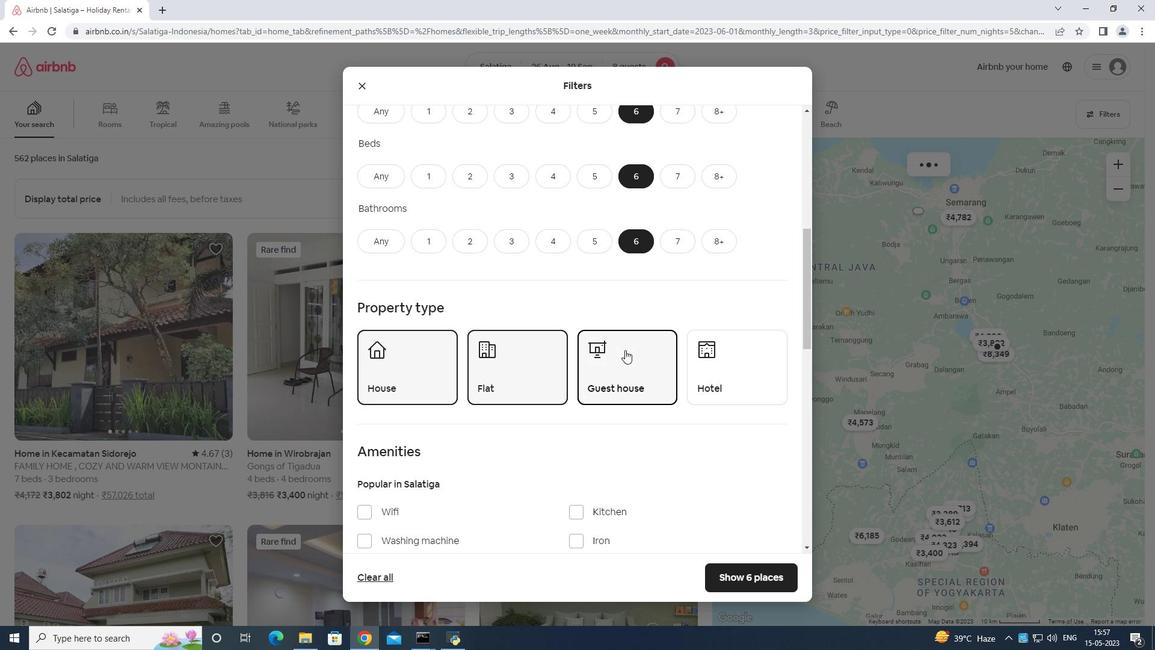 
Action: Mouse moved to (625, 352)
Screenshot: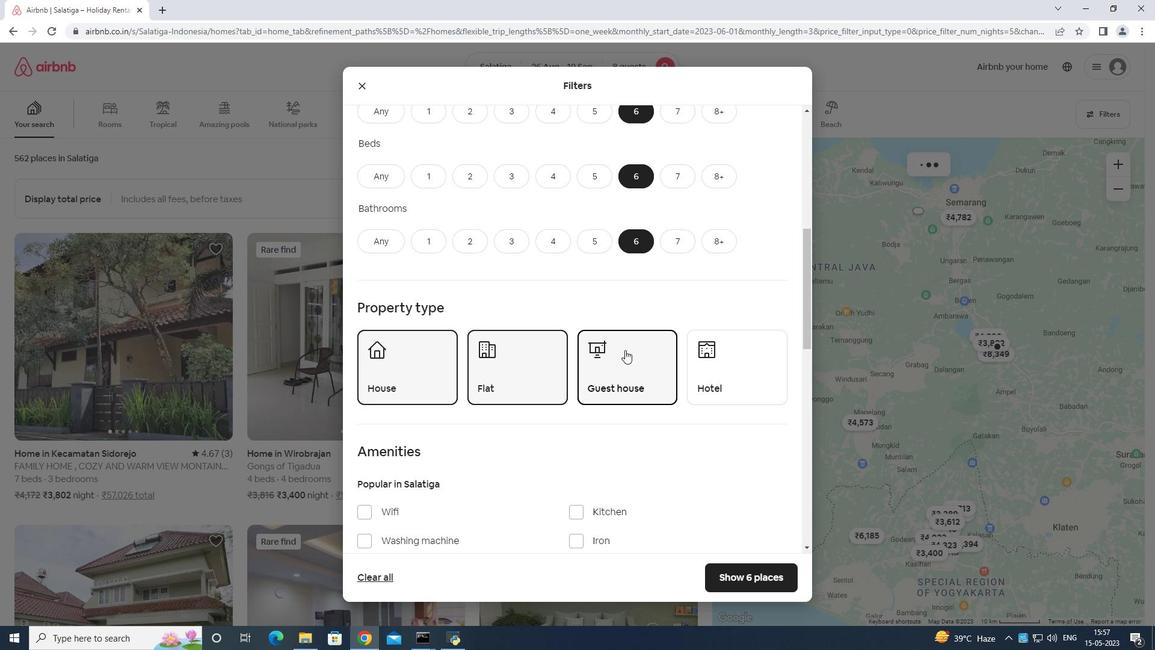 
Action: Mouse scrolled (625, 351) with delta (0, 0)
Screenshot: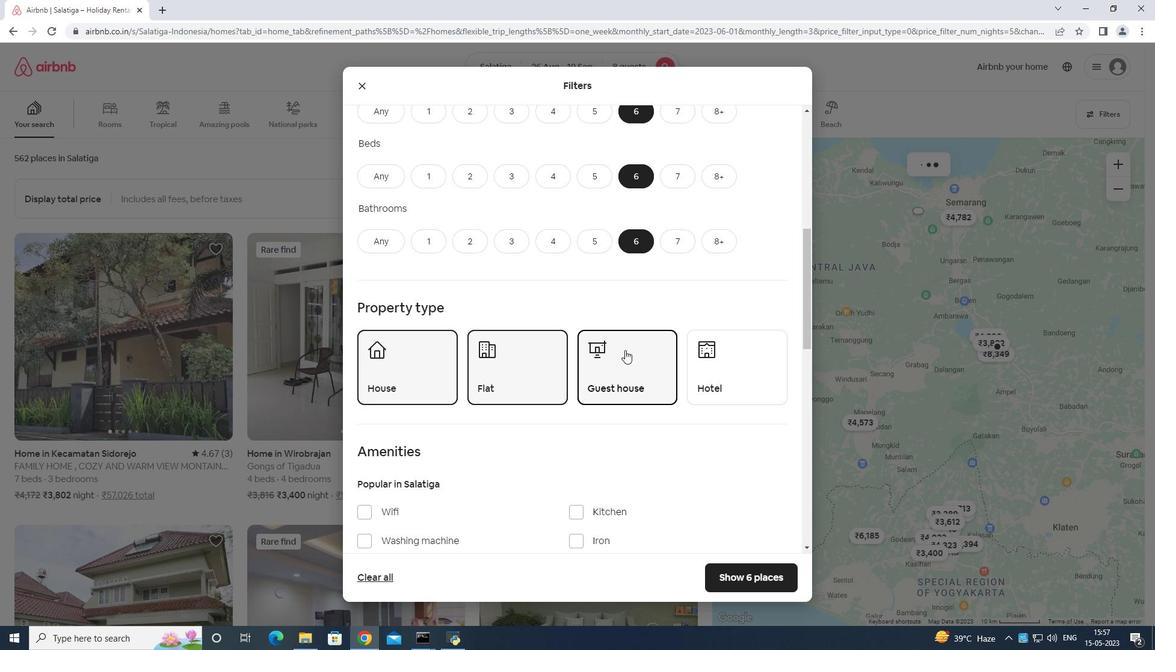 
Action: Mouse moved to (625, 353)
Screenshot: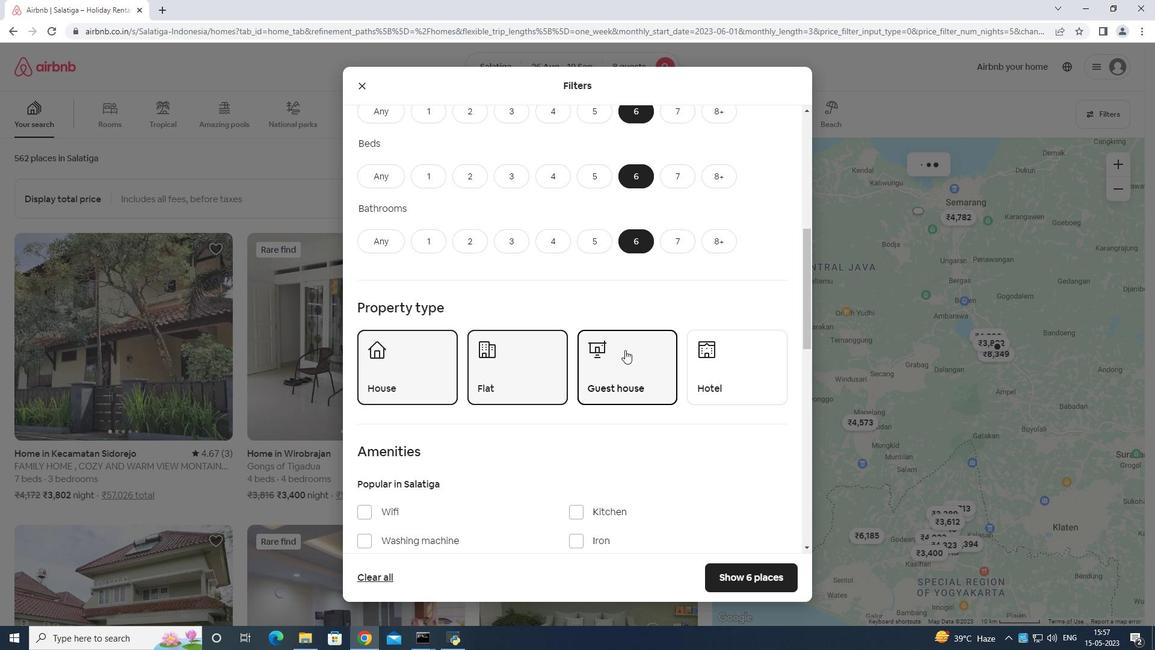
Action: Mouse scrolled (625, 352) with delta (0, 0)
Screenshot: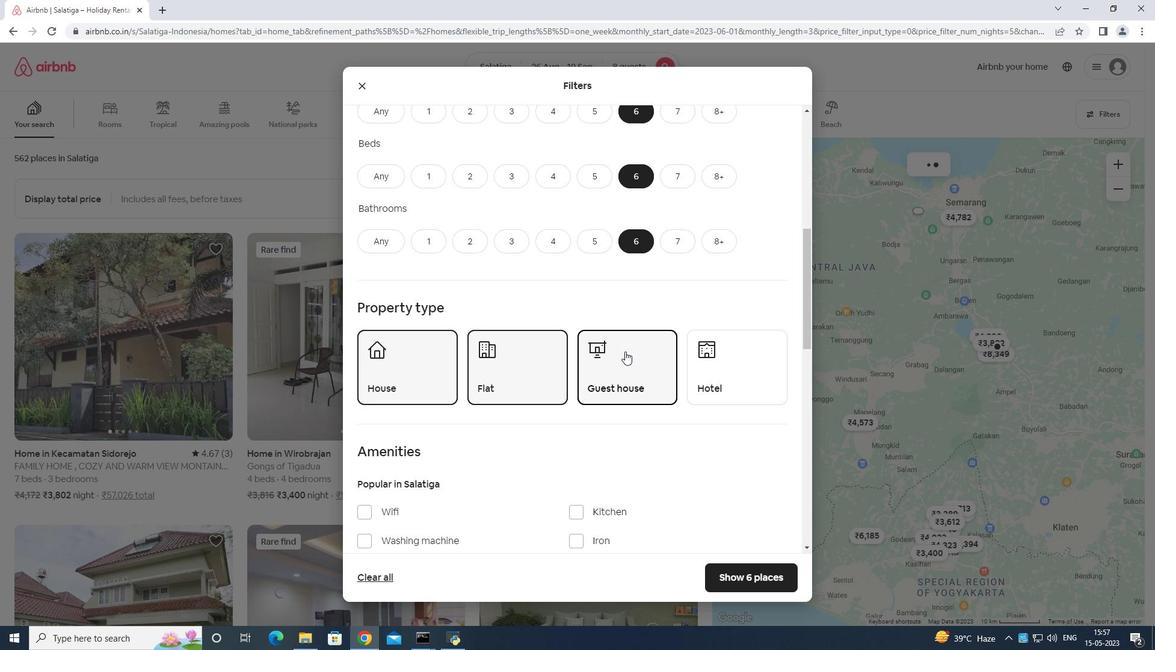 
Action: Mouse moved to (625, 353)
Screenshot: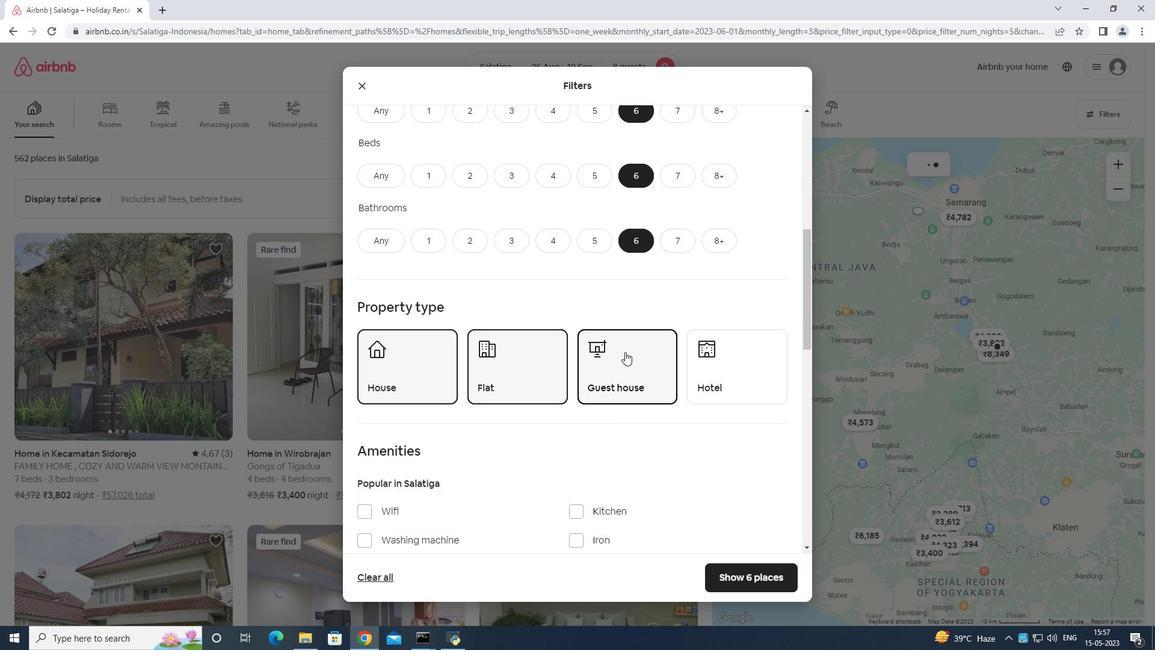 
Action: Mouse scrolled (625, 352) with delta (0, 0)
Screenshot: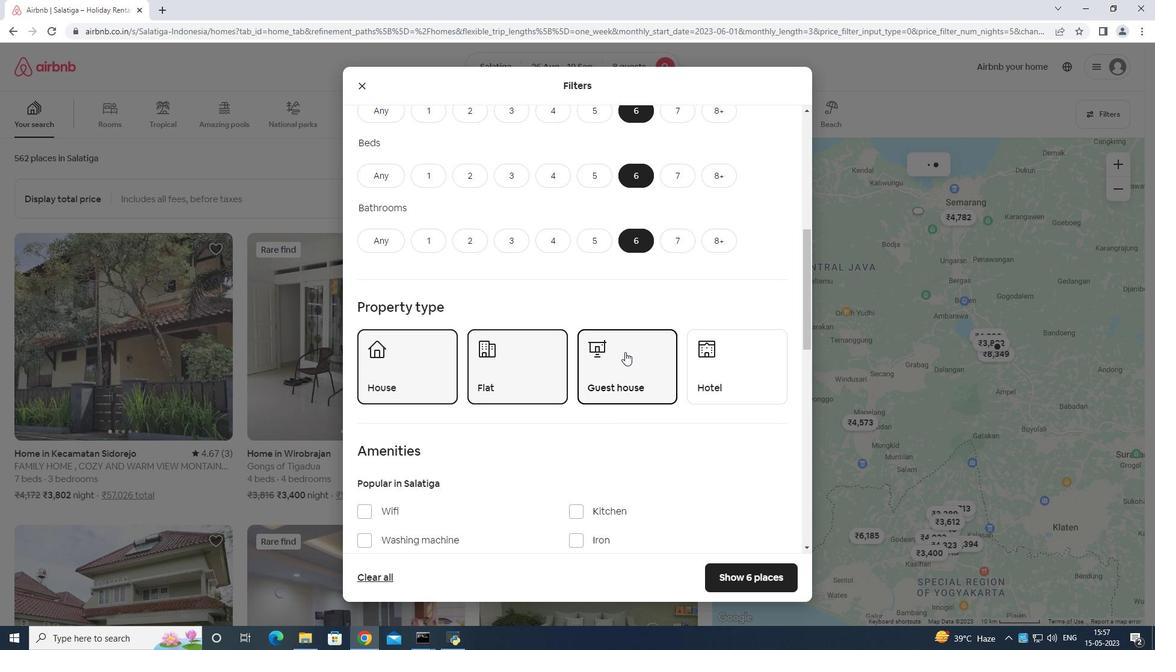 
Action: Mouse moved to (424, 274)
Screenshot: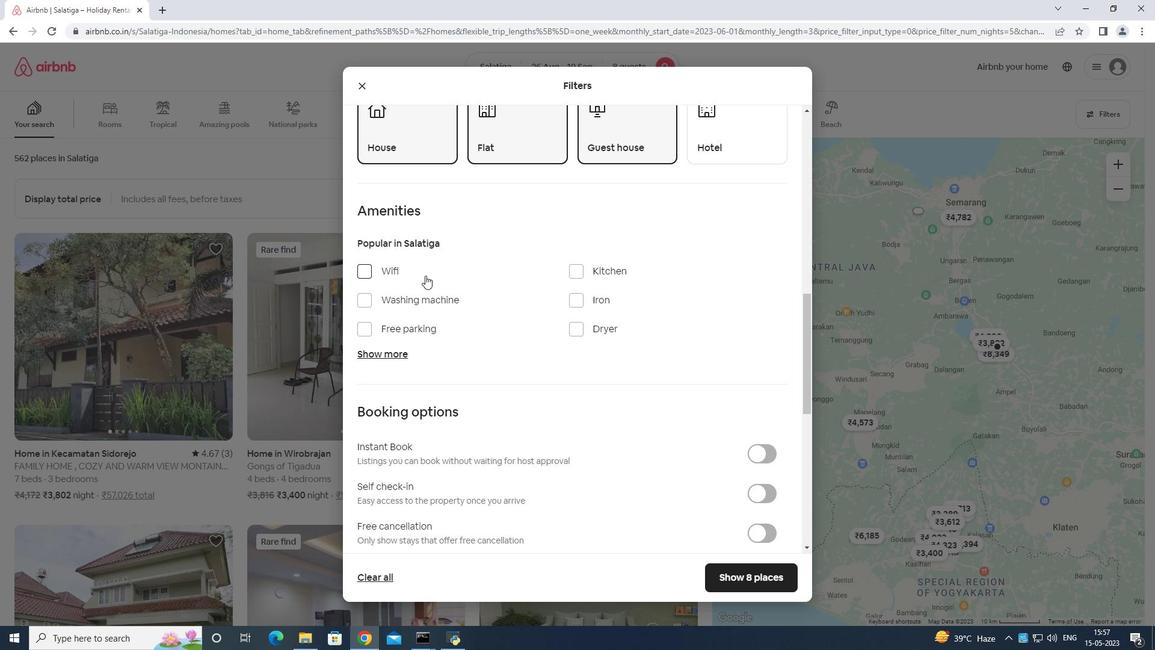 
Action: Mouse pressed left at (424, 274)
Screenshot: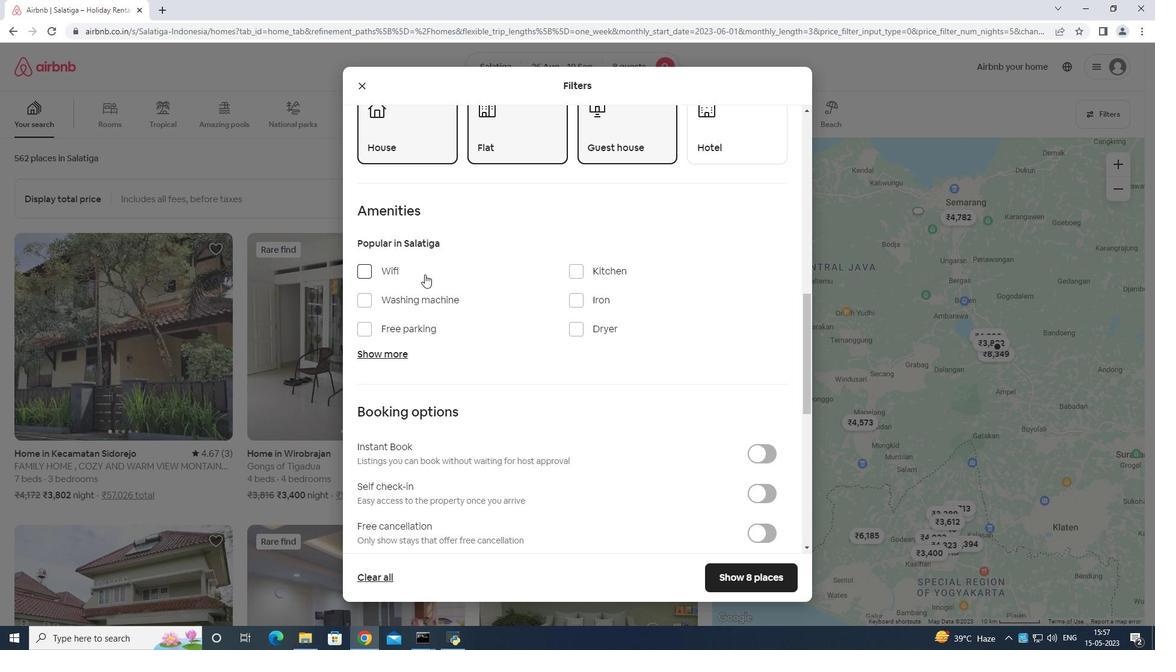 
Action: Mouse moved to (409, 325)
Screenshot: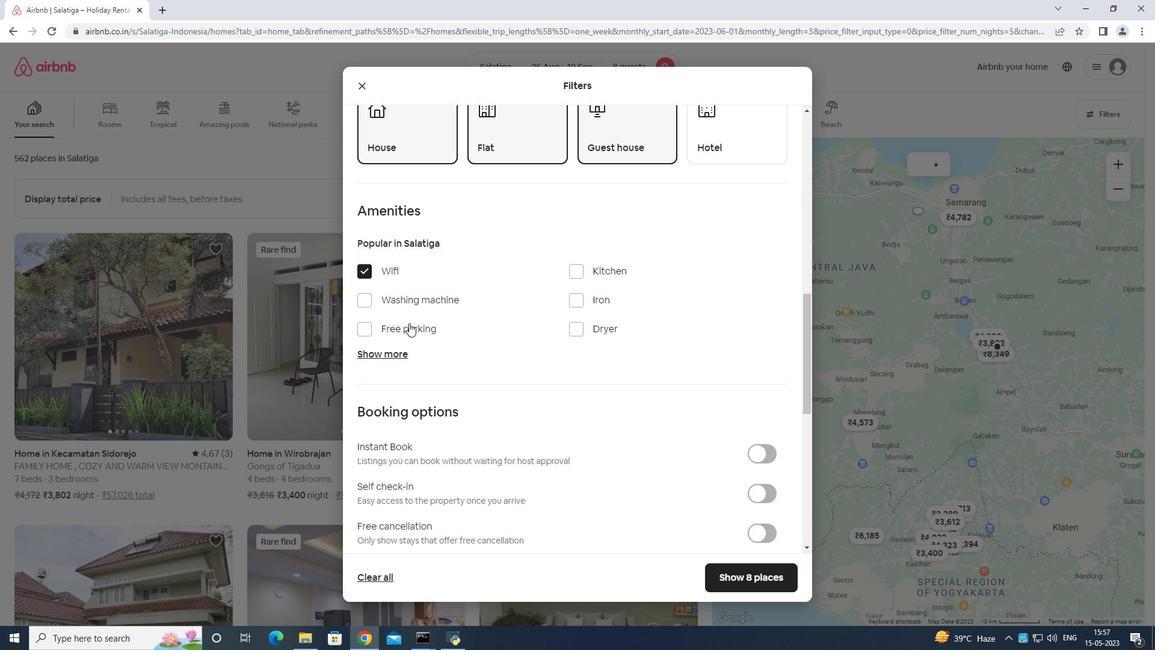 
Action: Mouse pressed left at (409, 325)
Screenshot: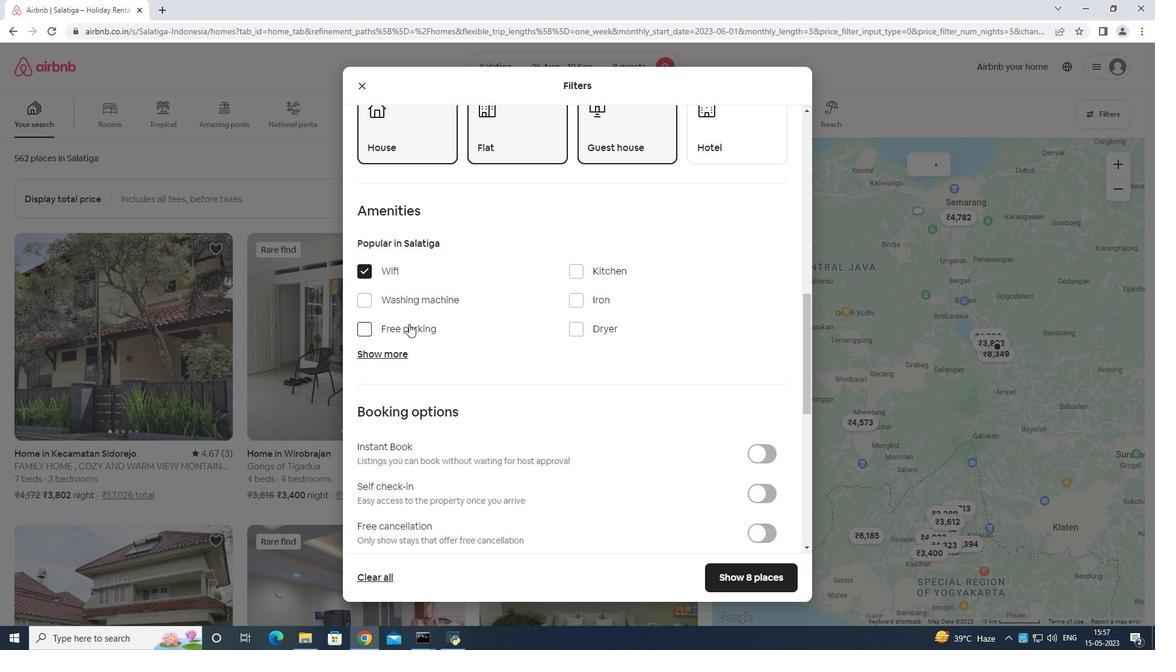 
Action: Mouse moved to (381, 355)
Screenshot: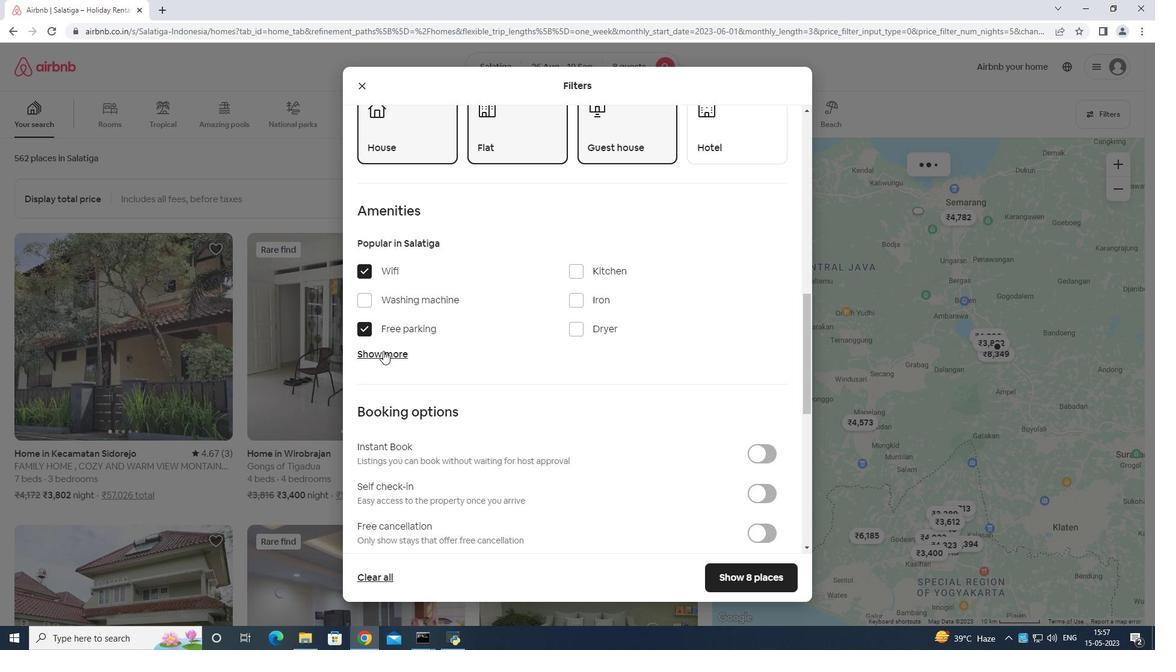 
Action: Mouse pressed left at (381, 355)
Screenshot: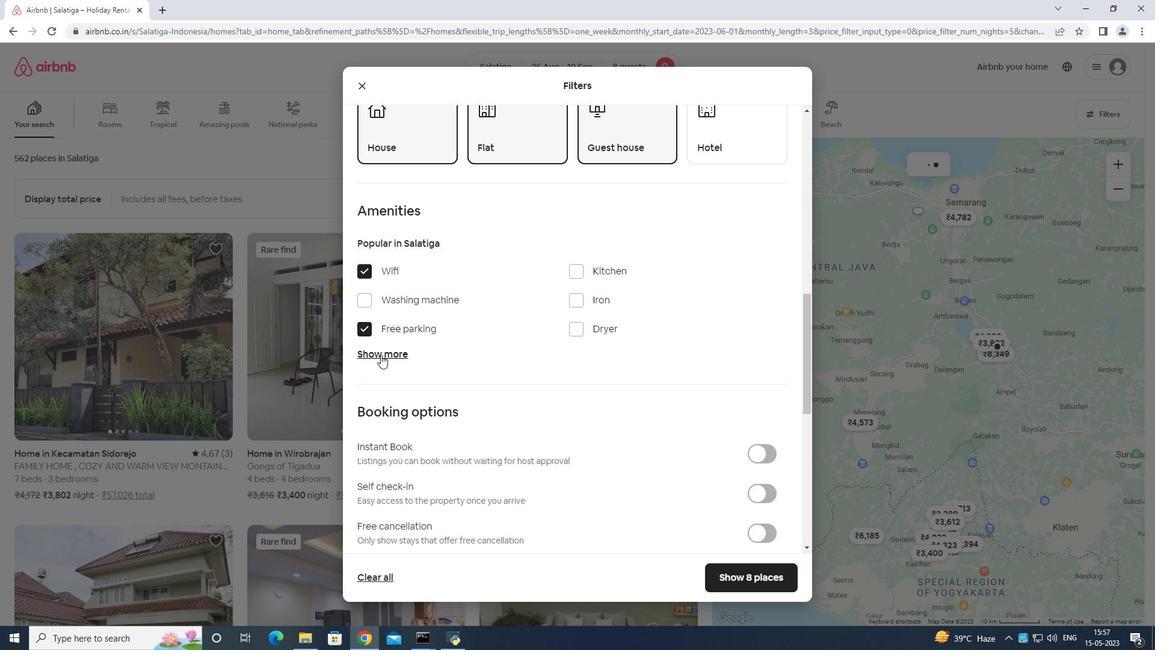 
Action: Mouse moved to (579, 426)
Screenshot: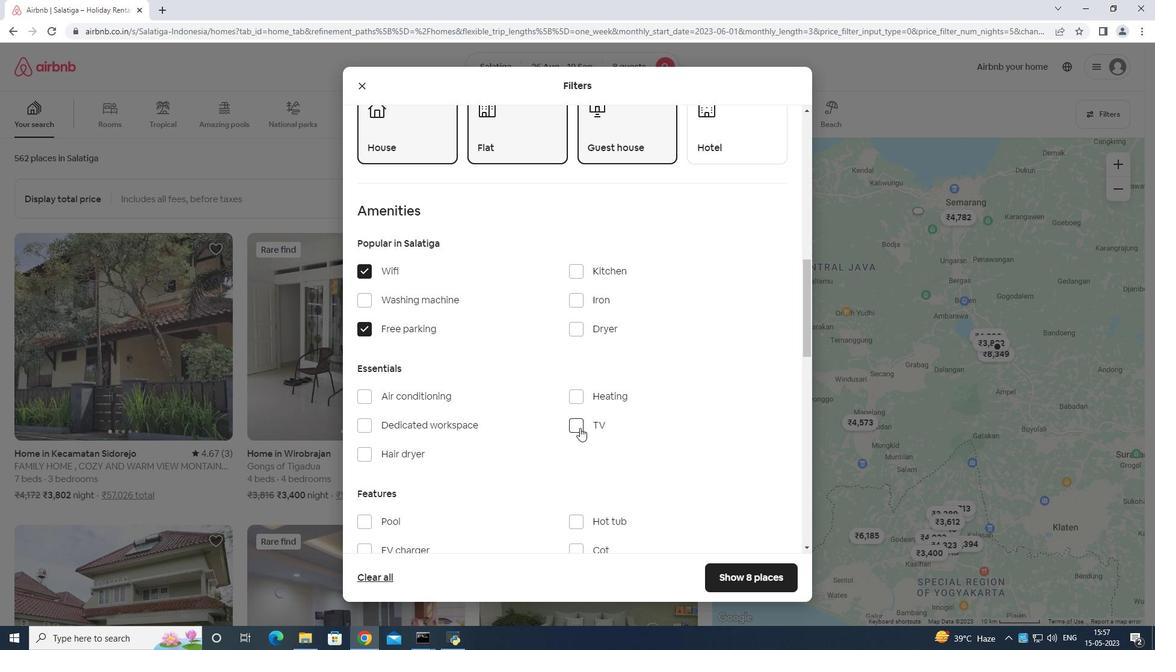 
Action: Mouse pressed left at (579, 426)
Screenshot: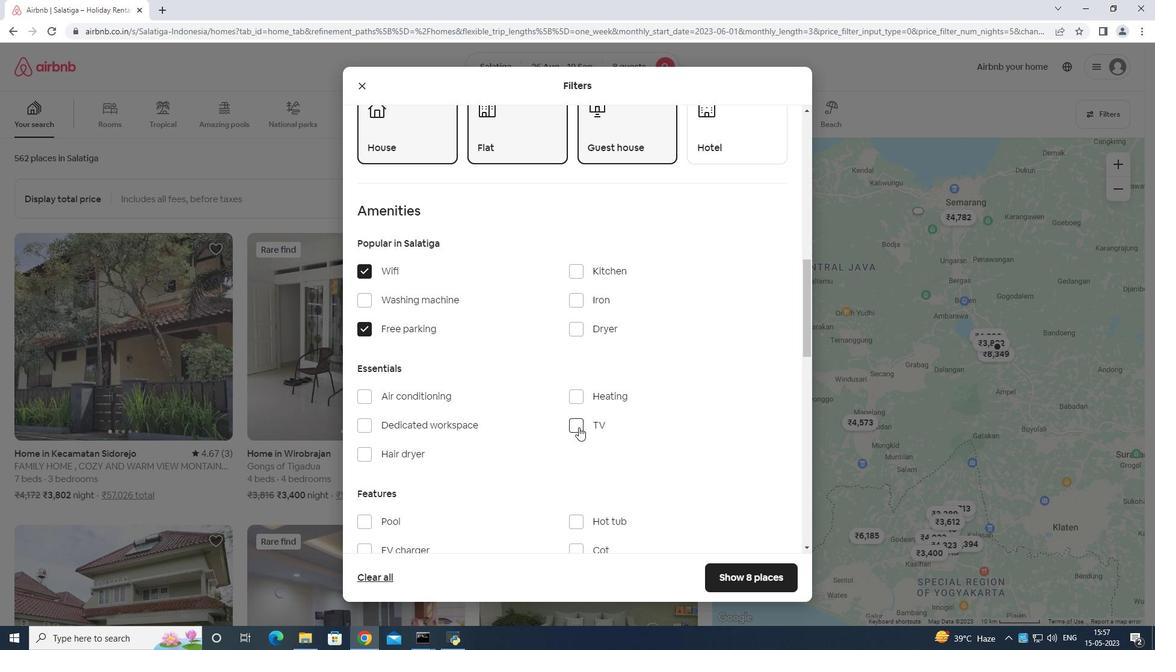 
Action: Mouse moved to (580, 412)
Screenshot: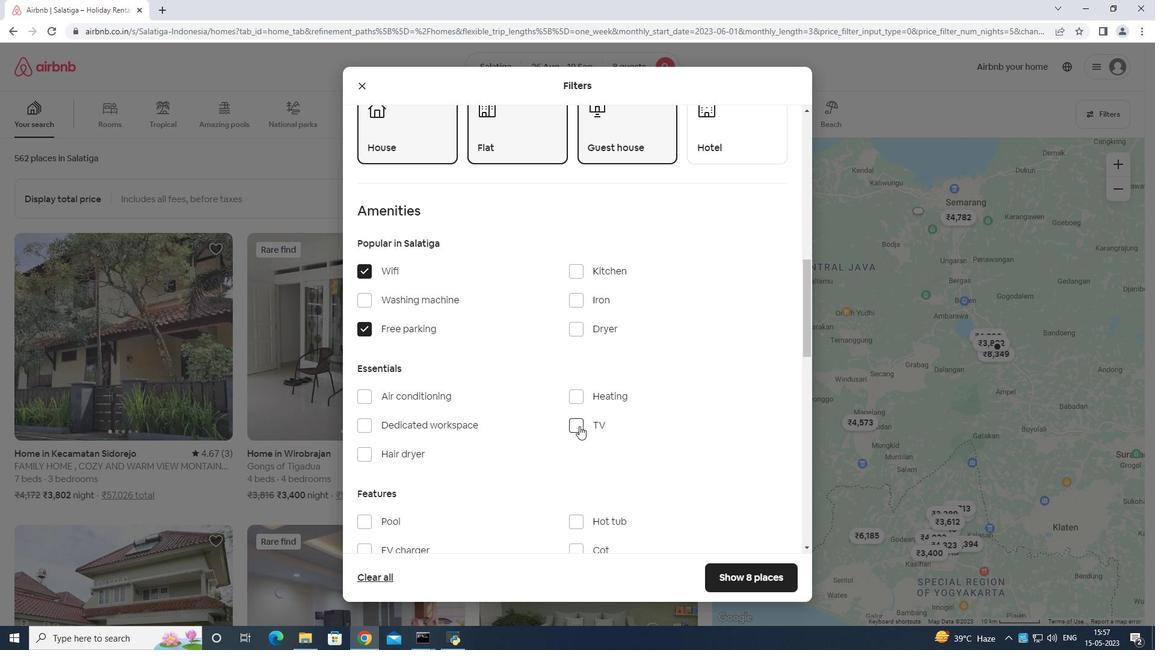 
Action: Mouse scrolled (580, 412) with delta (0, 0)
Screenshot: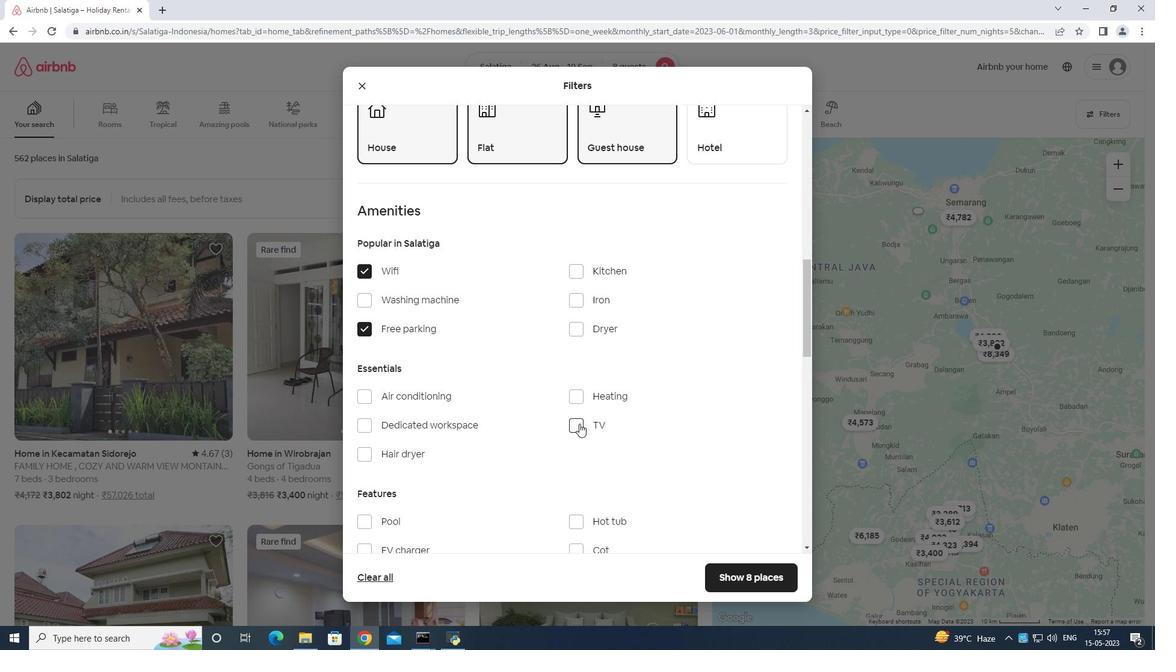 
Action: Mouse moved to (580, 412)
Screenshot: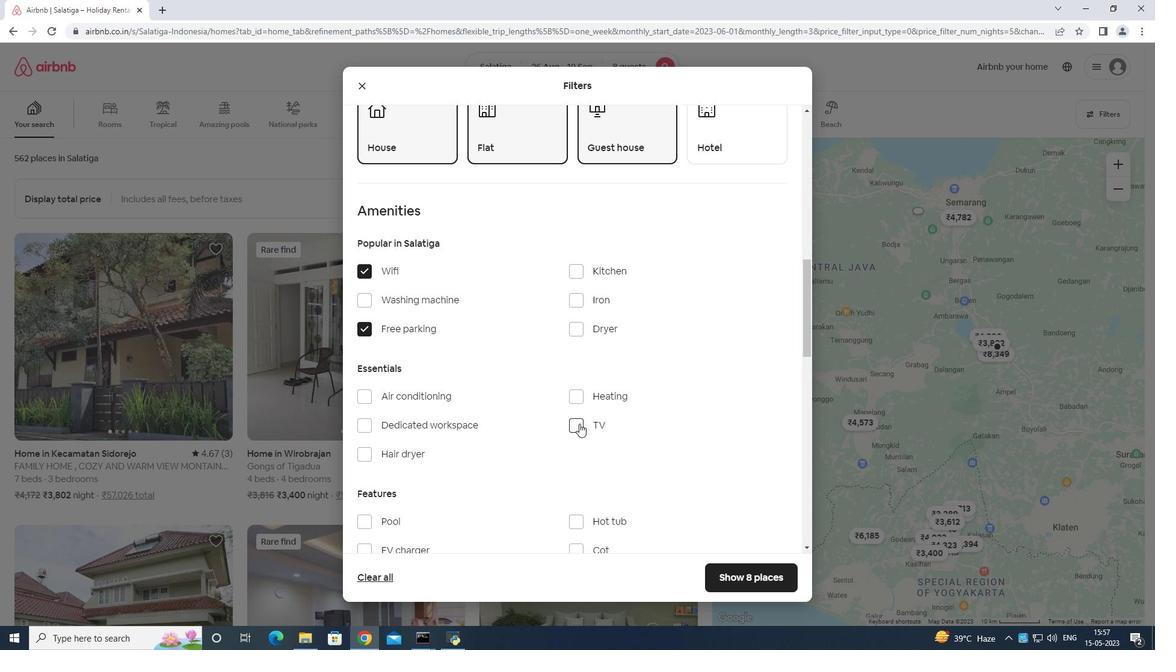
Action: Mouse scrolled (580, 412) with delta (0, 0)
Screenshot: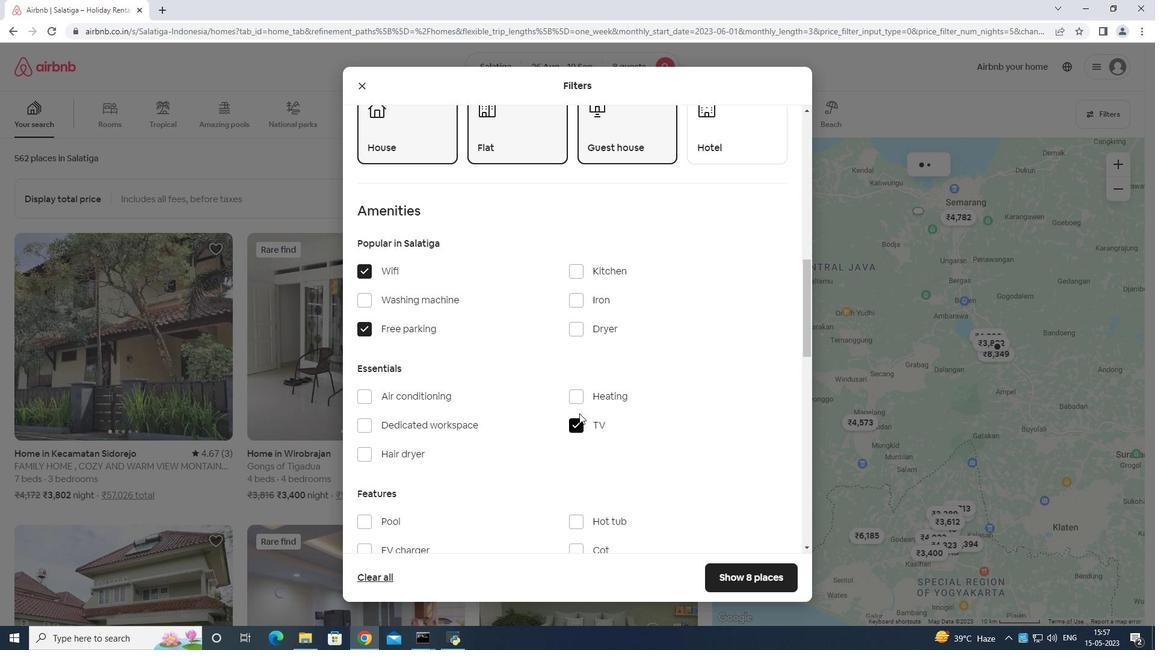 
Action: Mouse scrolled (580, 412) with delta (0, 0)
Screenshot: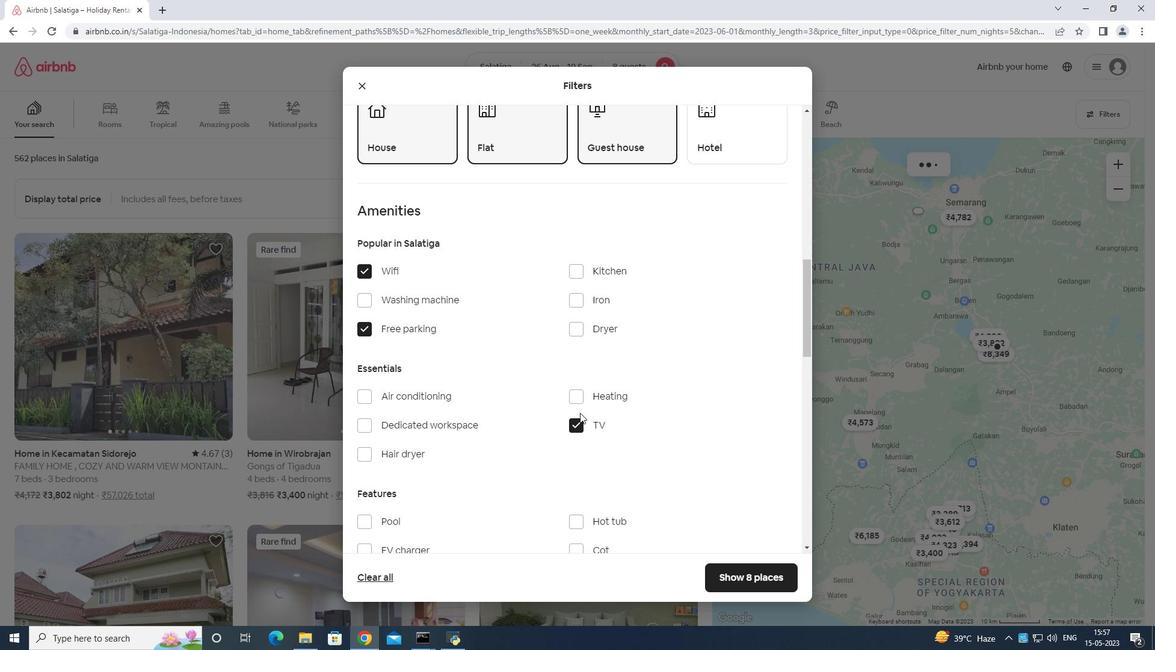 
Action: Mouse moved to (408, 402)
Screenshot: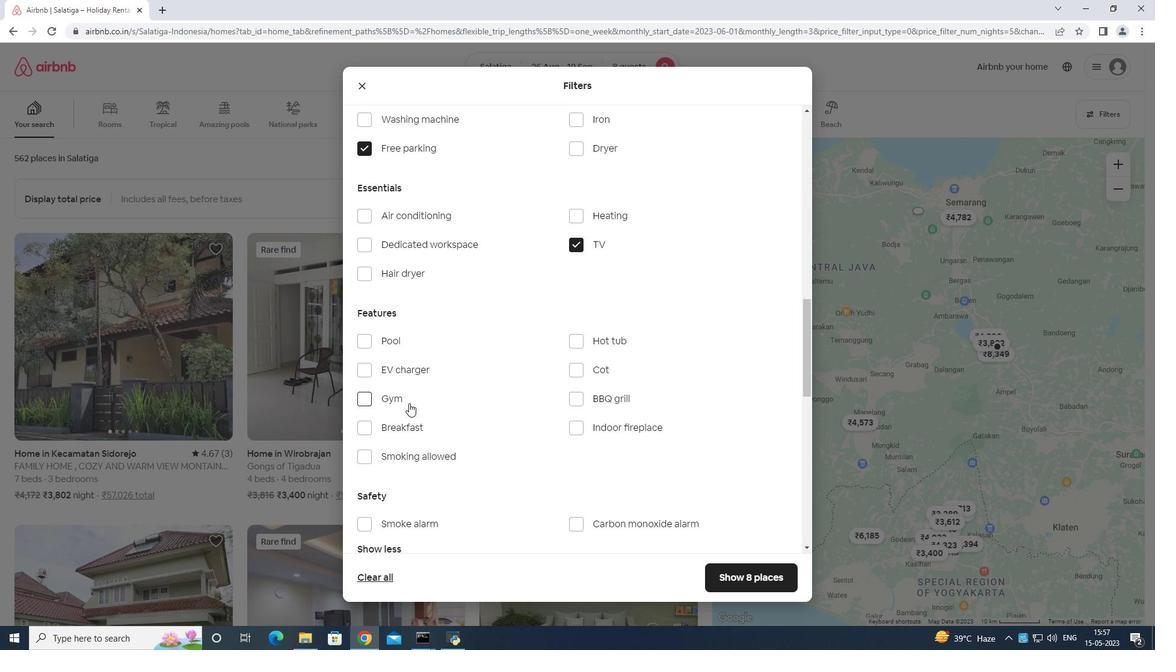 
Action: Mouse pressed left at (408, 402)
Screenshot: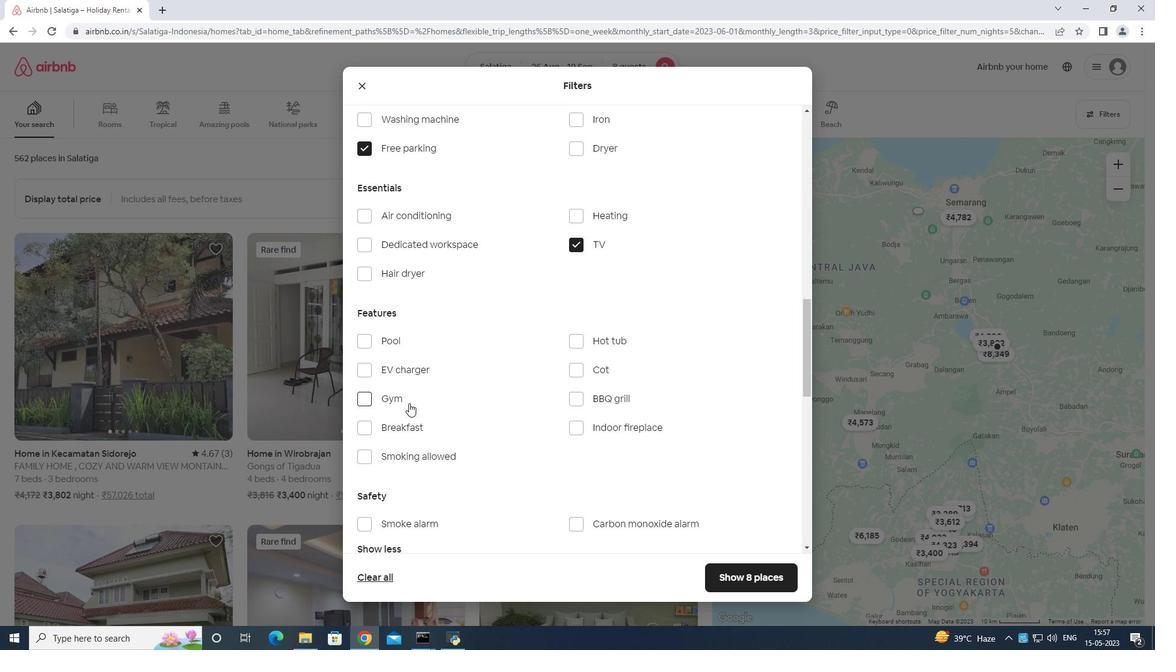 
Action: Mouse moved to (413, 423)
Screenshot: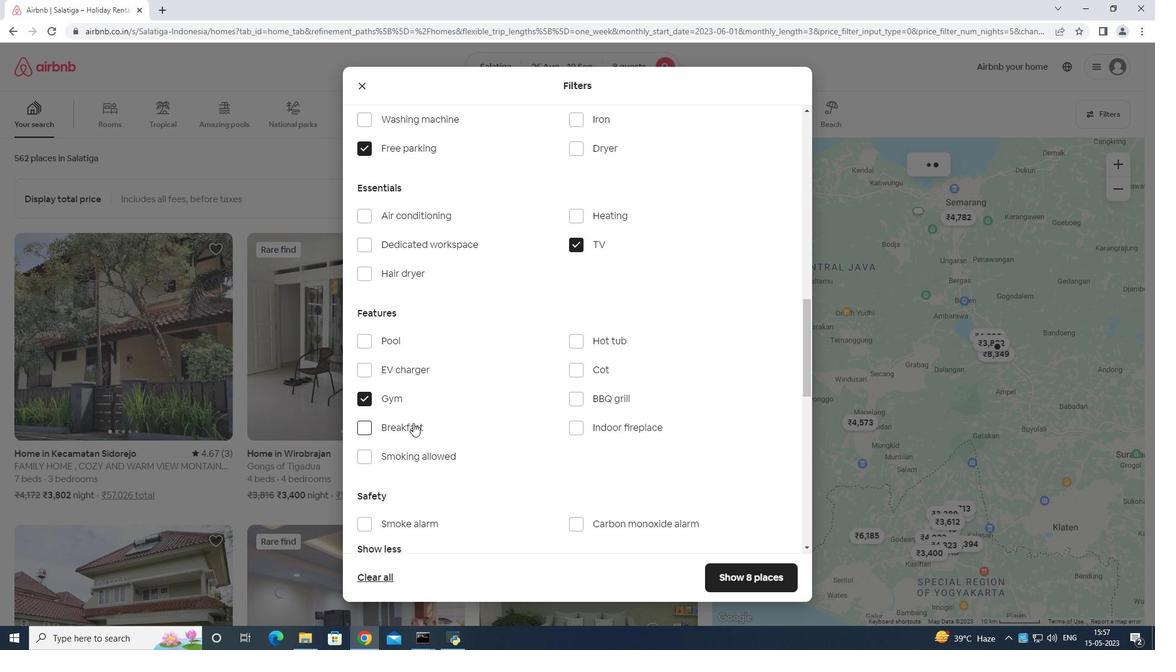 
Action: Mouse pressed left at (413, 423)
Screenshot: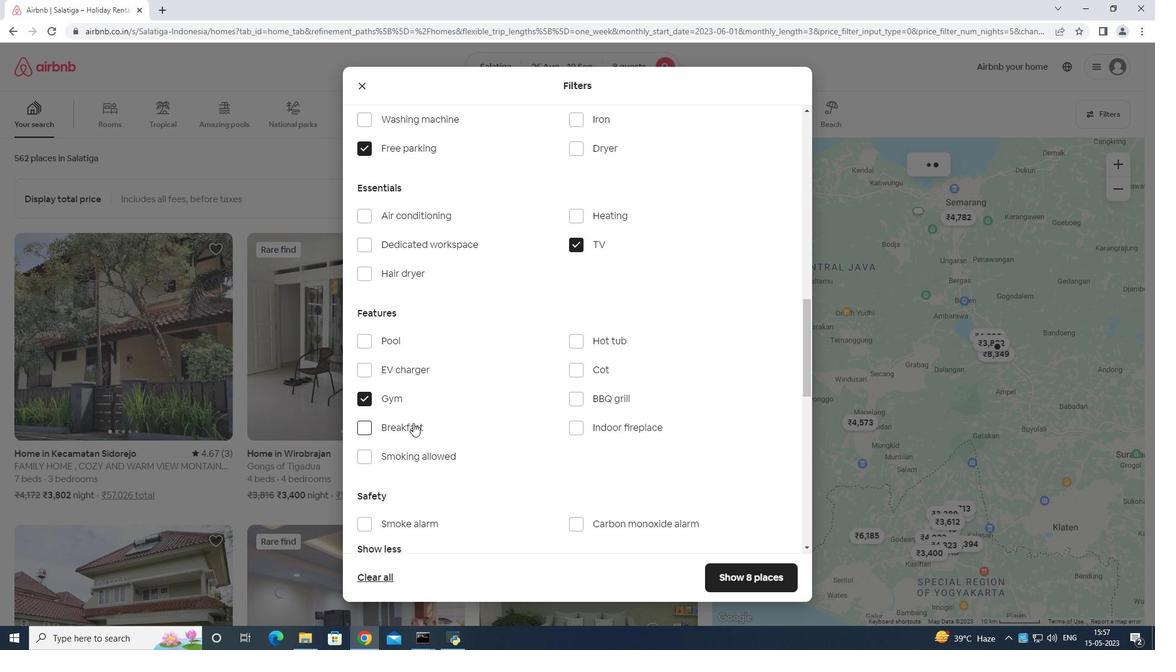 
Action: Mouse moved to (412, 421)
Screenshot: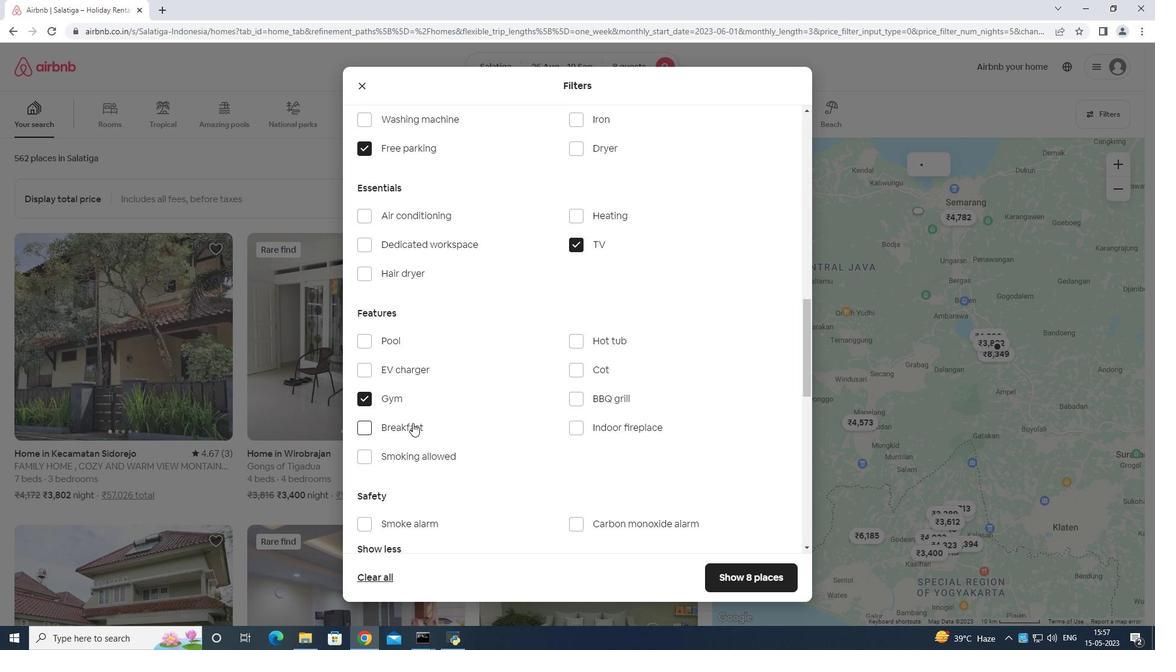 
Action: Mouse scrolled (412, 420) with delta (0, 0)
Screenshot: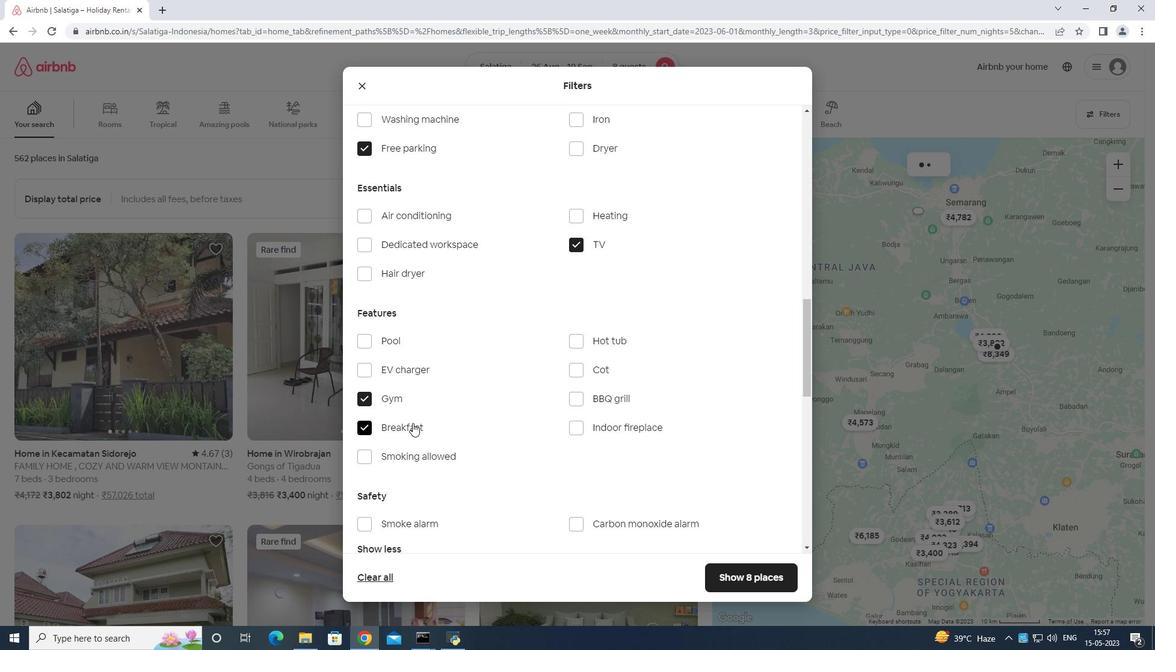 
Action: Mouse moved to (415, 421)
Screenshot: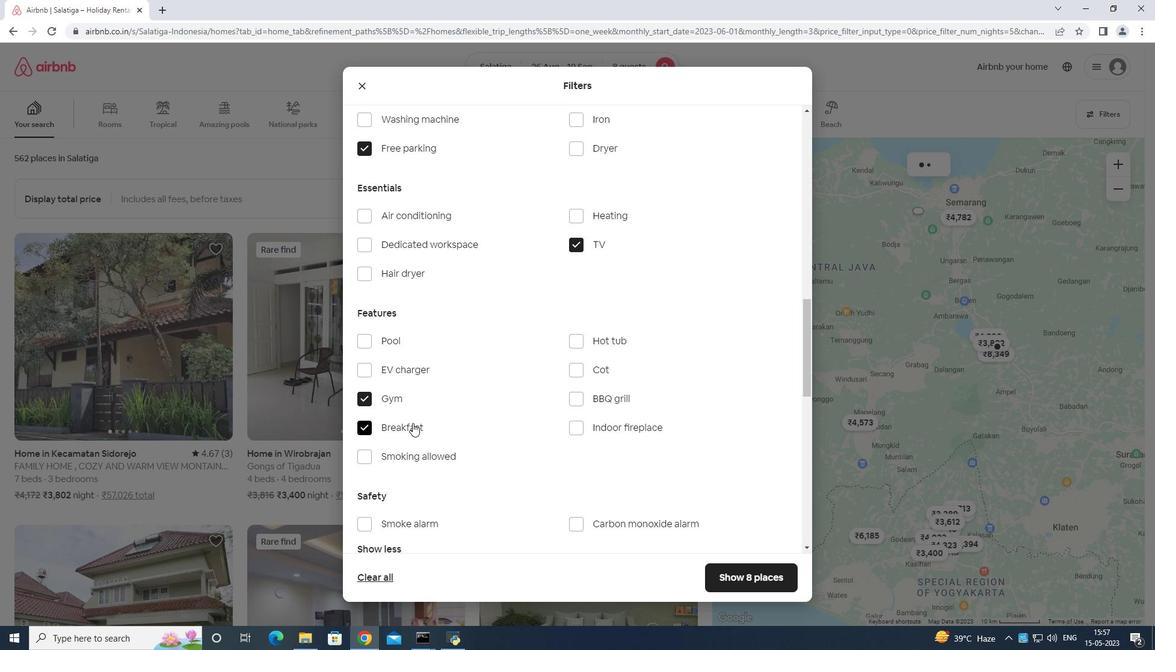 
Action: Mouse scrolled (415, 420) with delta (0, 0)
Screenshot: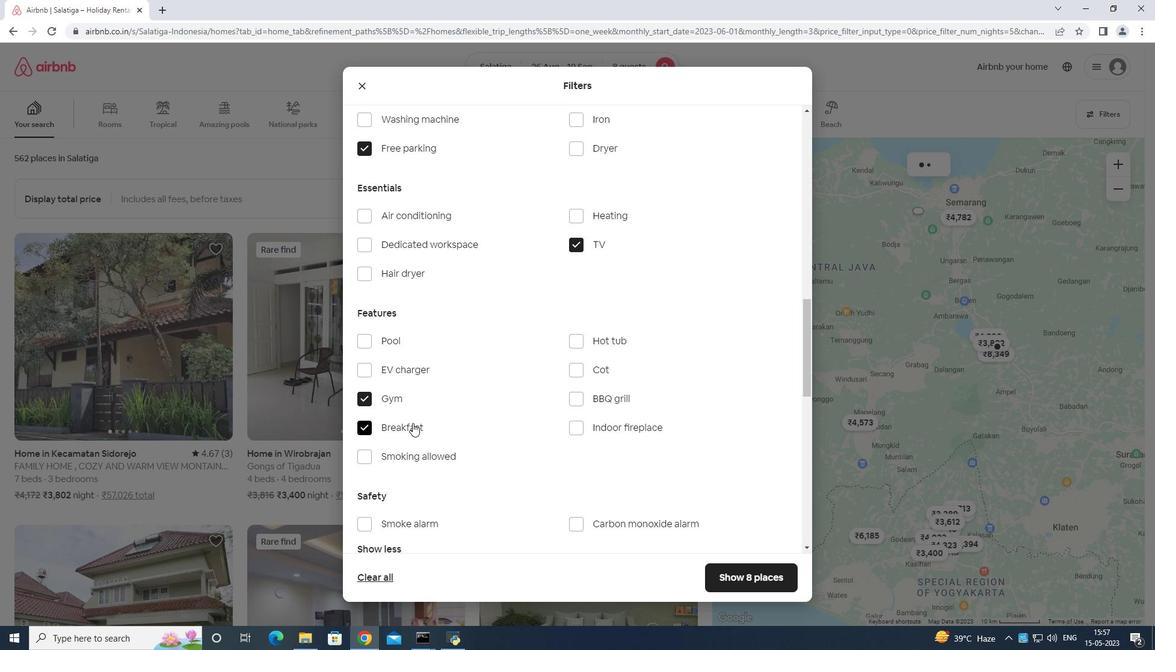 
Action: Mouse moved to (428, 426)
Screenshot: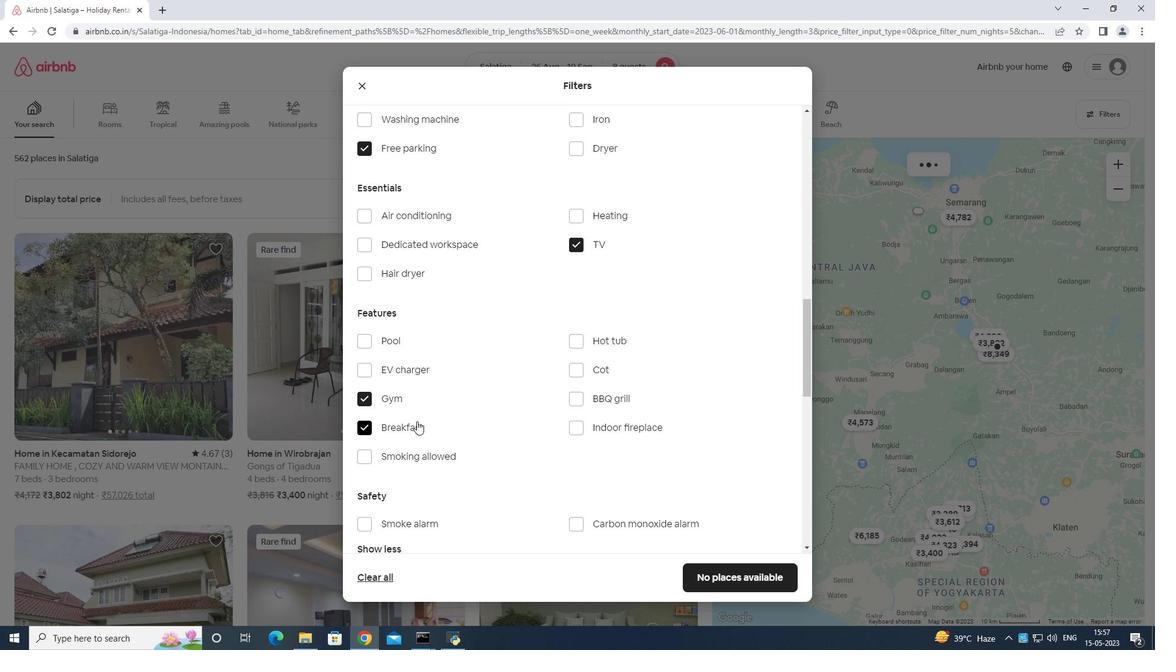 
Action: Mouse scrolled (428, 426) with delta (0, 0)
Screenshot: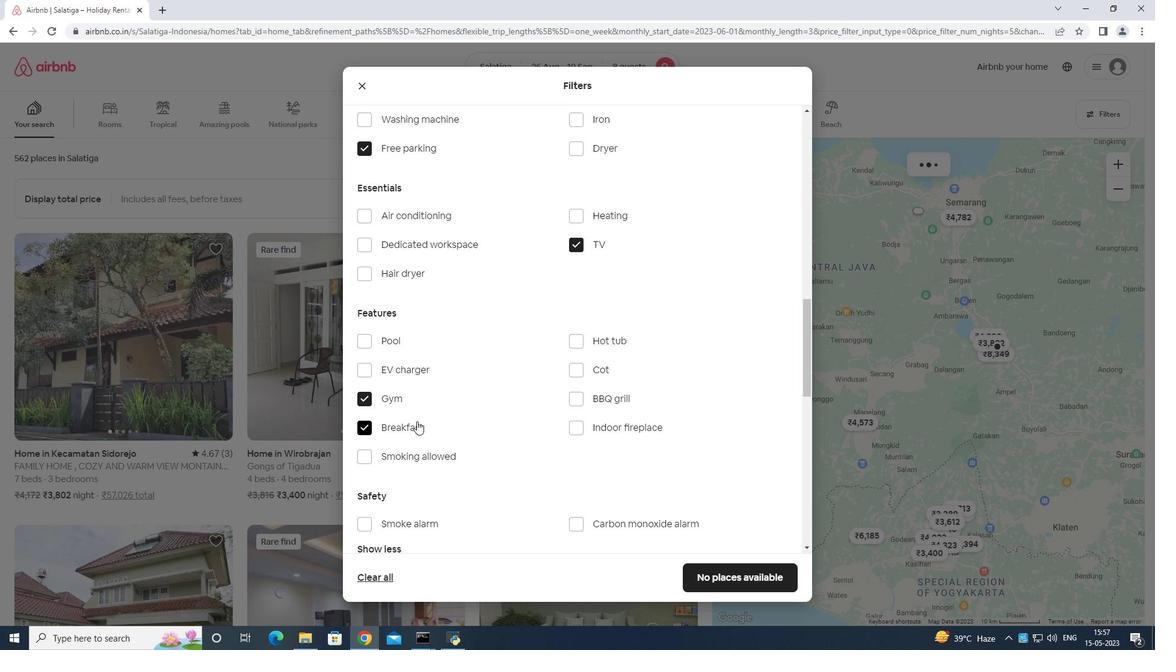 
Action: Mouse moved to (763, 499)
Screenshot: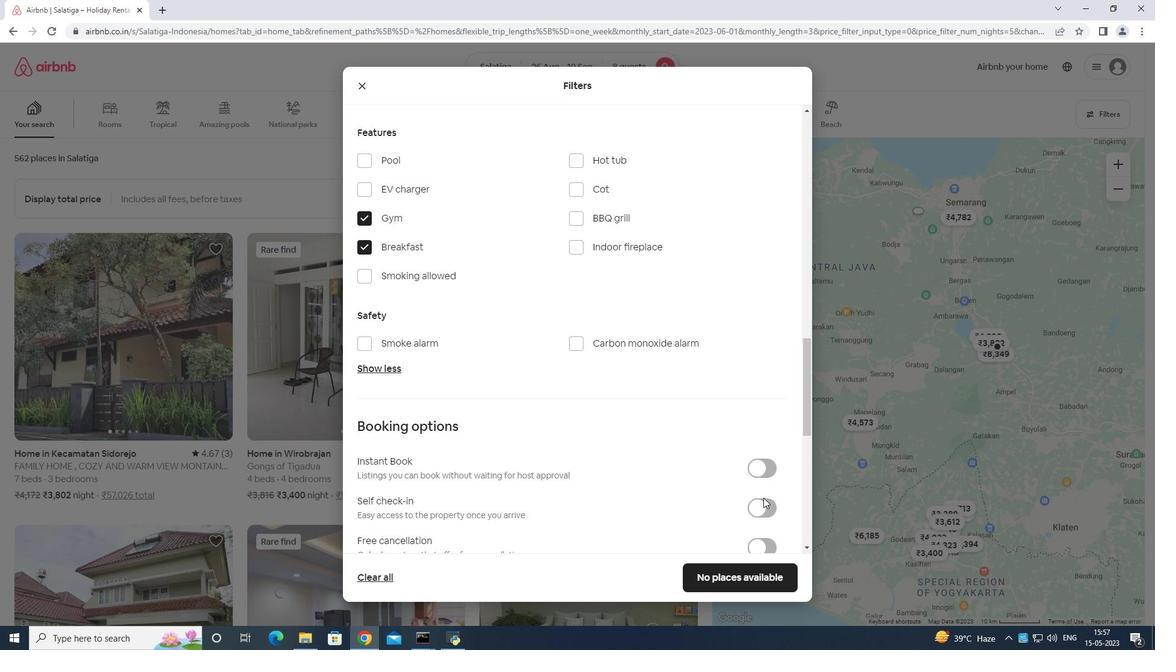 
Action: Mouse pressed left at (763, 499)
Screenshot: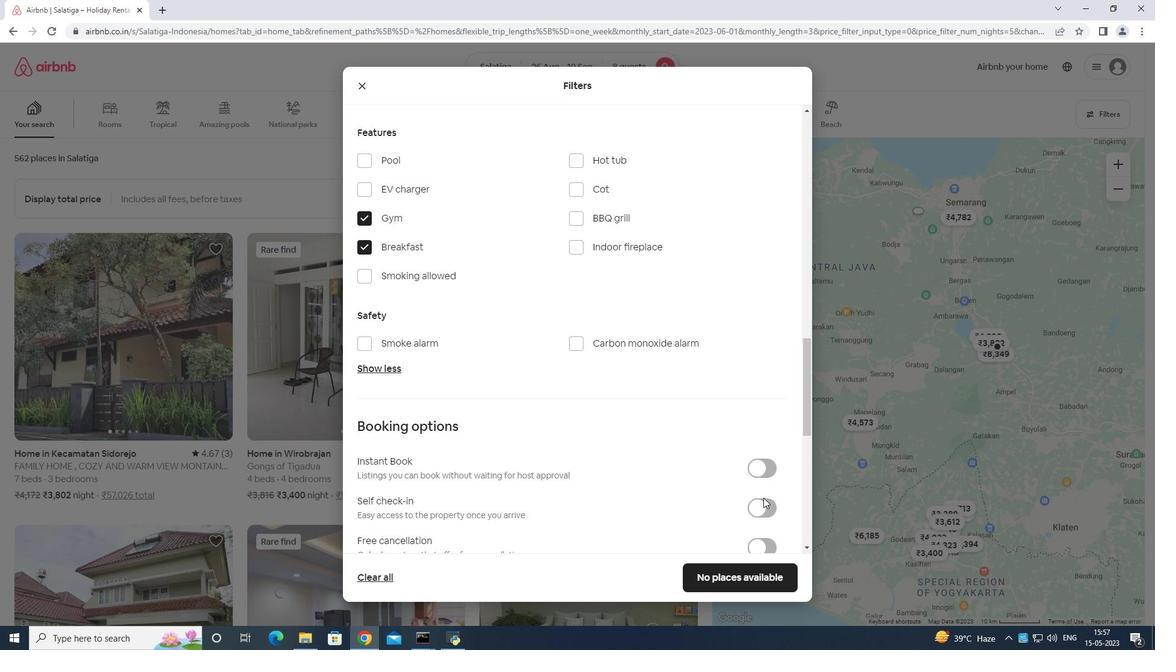 
Action: Mouse moved to (757, 501)
Screenshot: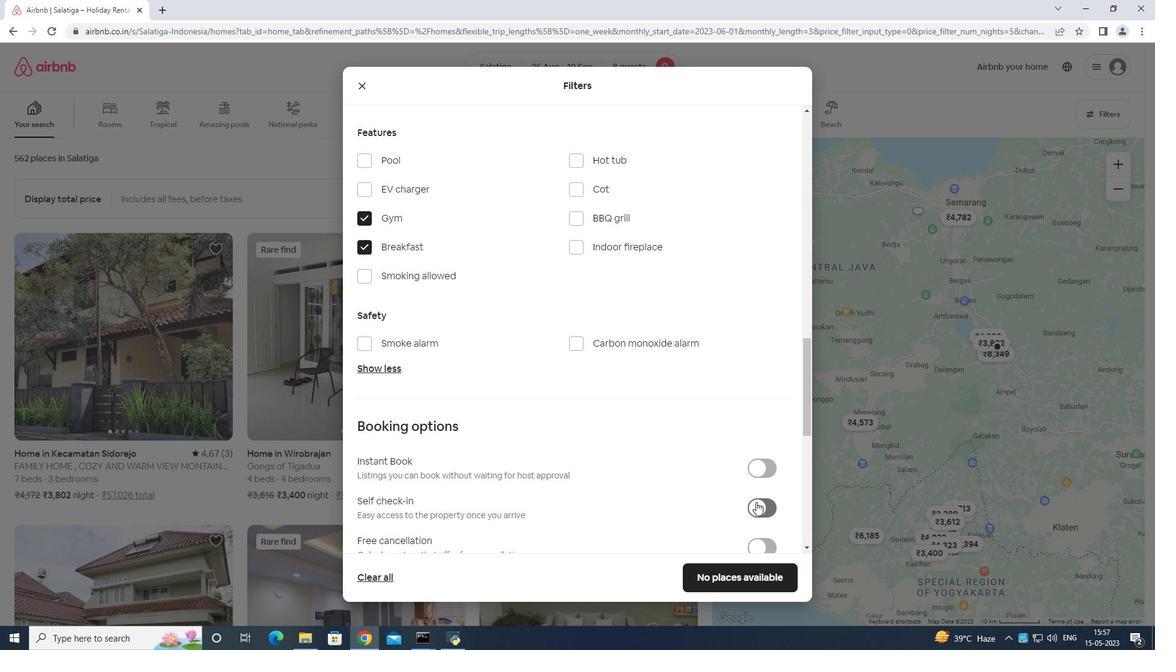 
Action: Mouse scrolled (757, 500) with delta (0, 0)
Screenshot: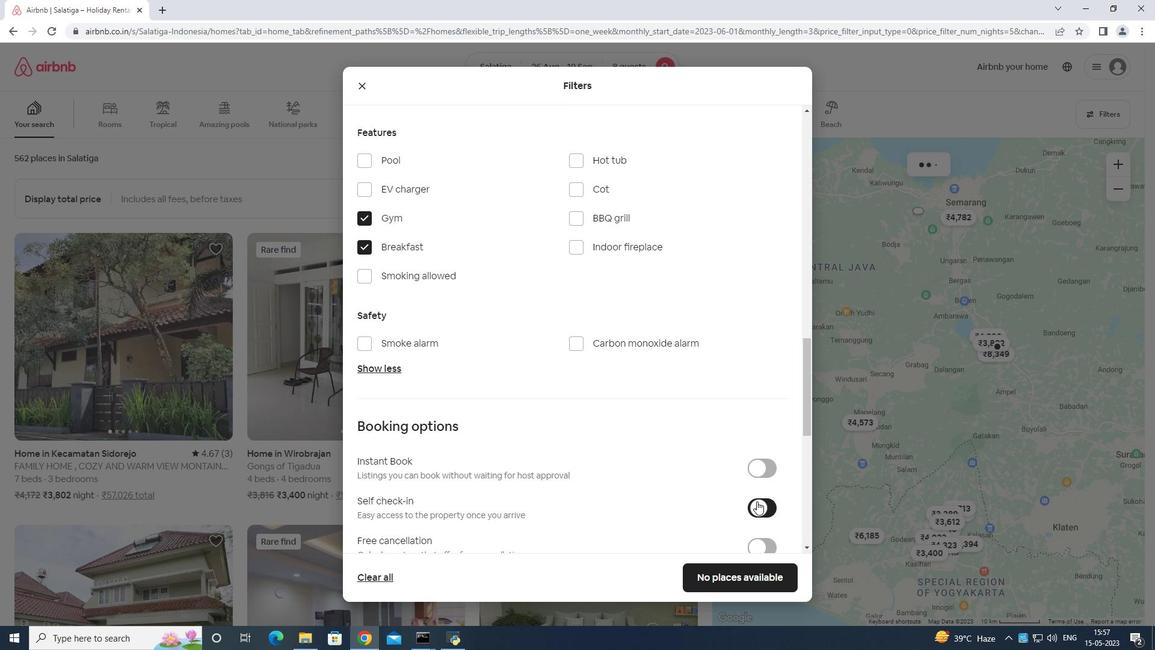 
Action: Mouse scrolled (757, 500) with delta (0, 0)
Screenshot: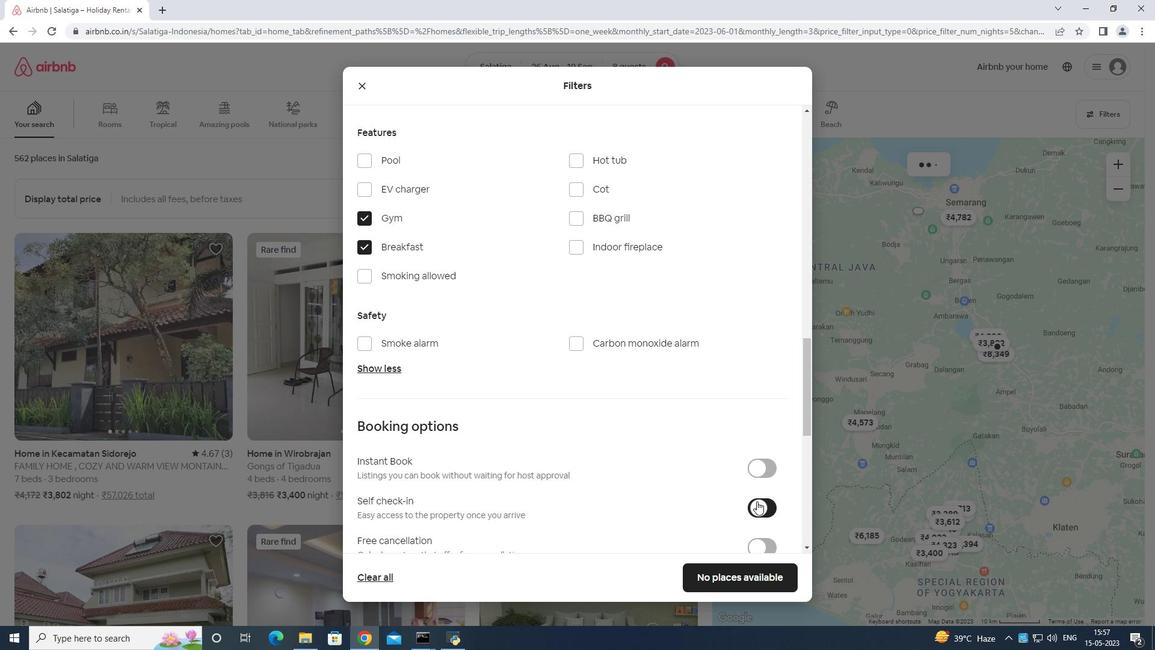 
Action: Mouse moved to (756, 500)
Screenshot: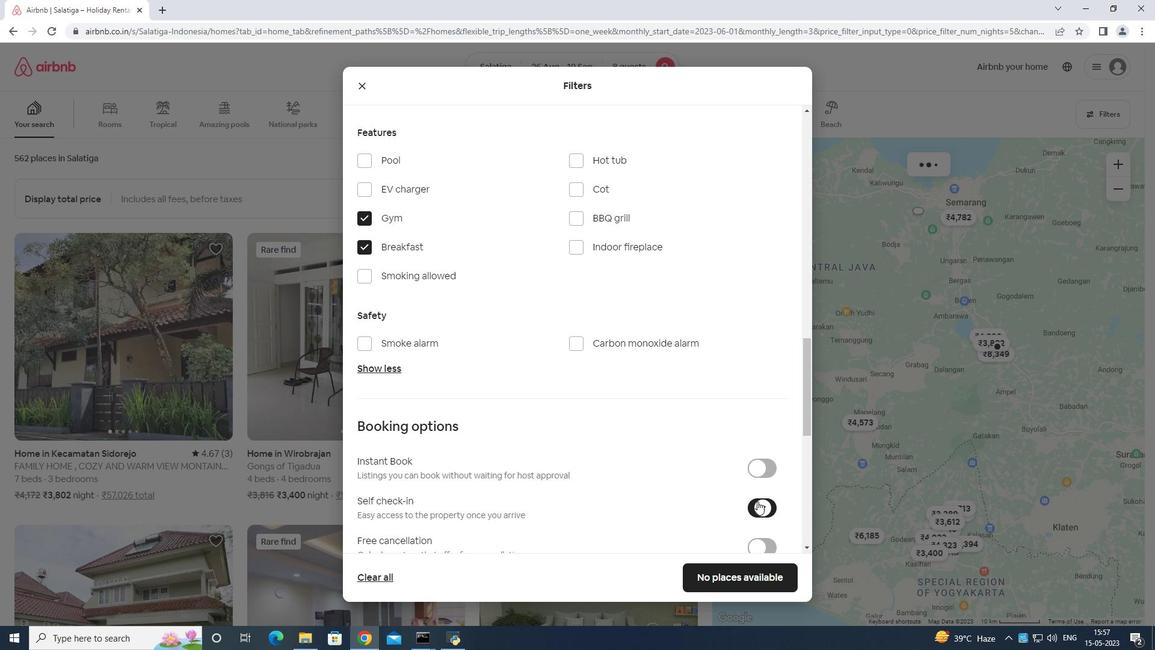 
Action: Mouse scrolled (756, 499) with delta (0, 0)
Screenshot: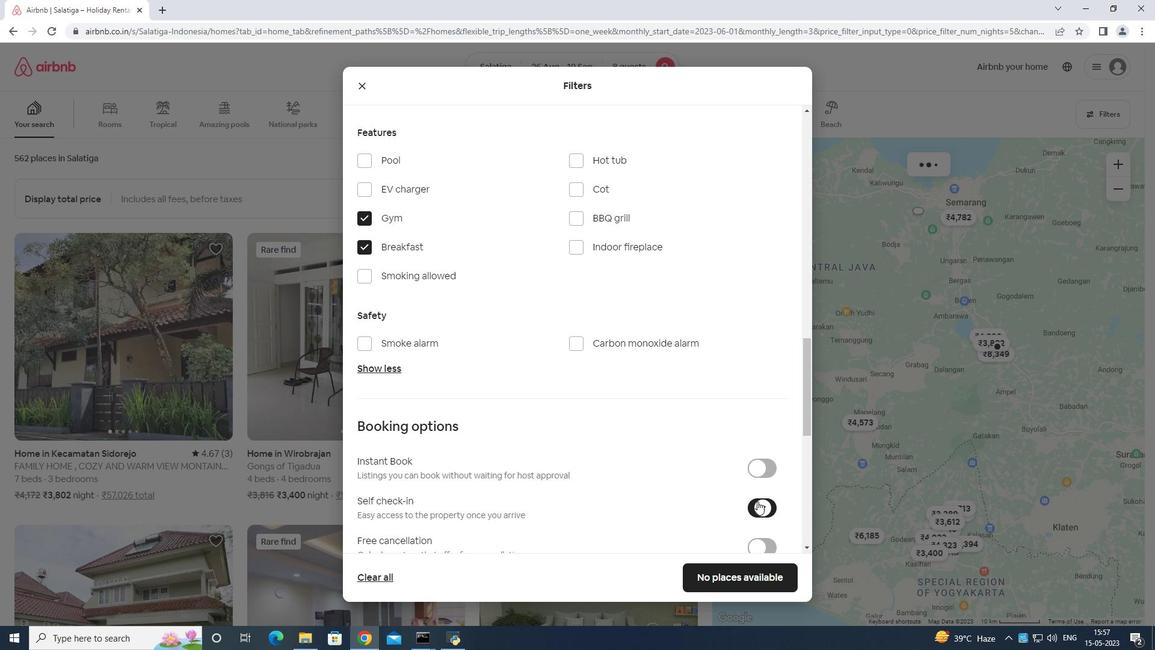 
Action: Mouse moved to (756, 497)
Screenshot: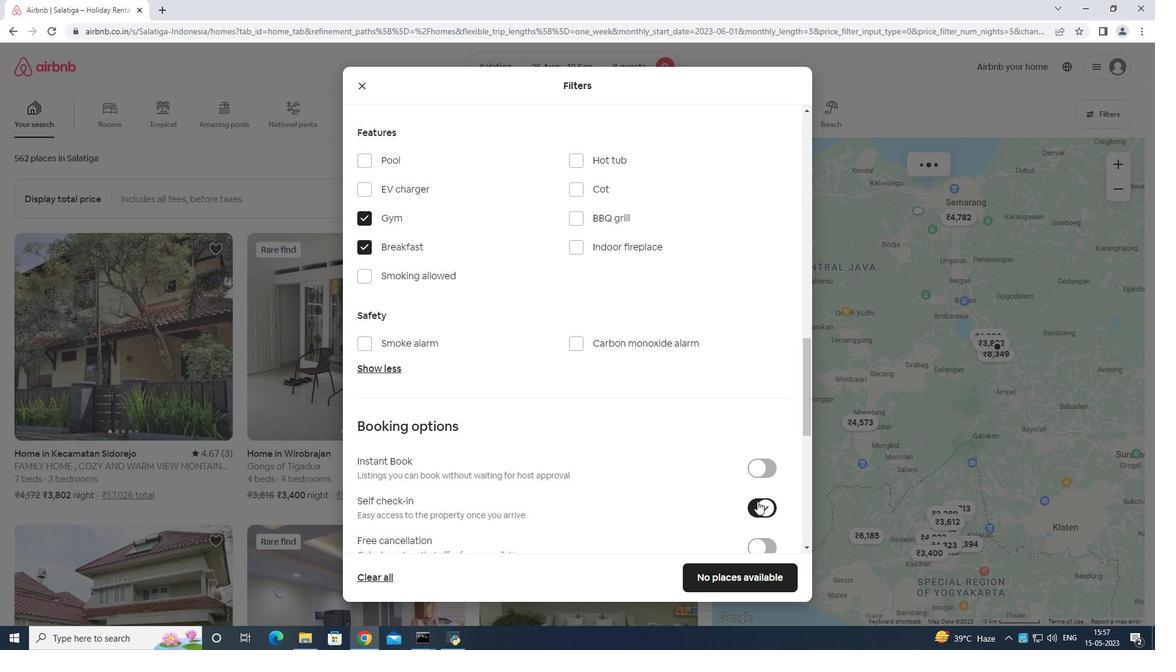 
Action: Mouse scrolled (756, 497) with delta (0, 0)
Screenshot: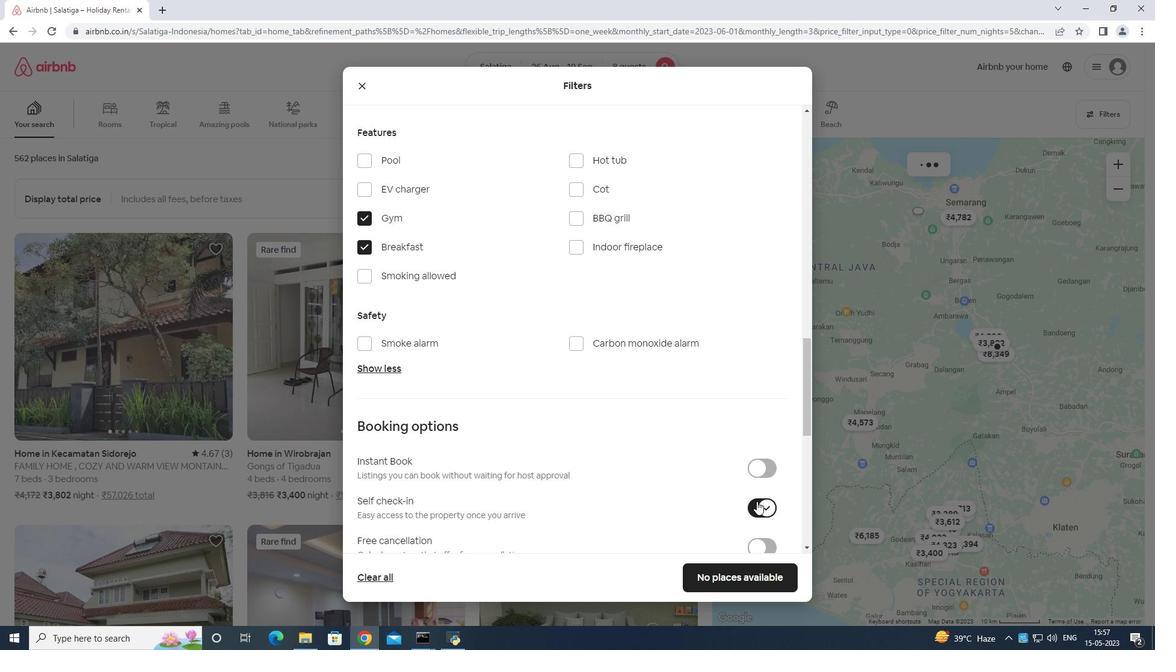 
Action: Mouse moved to (719, 453)
Screenshot: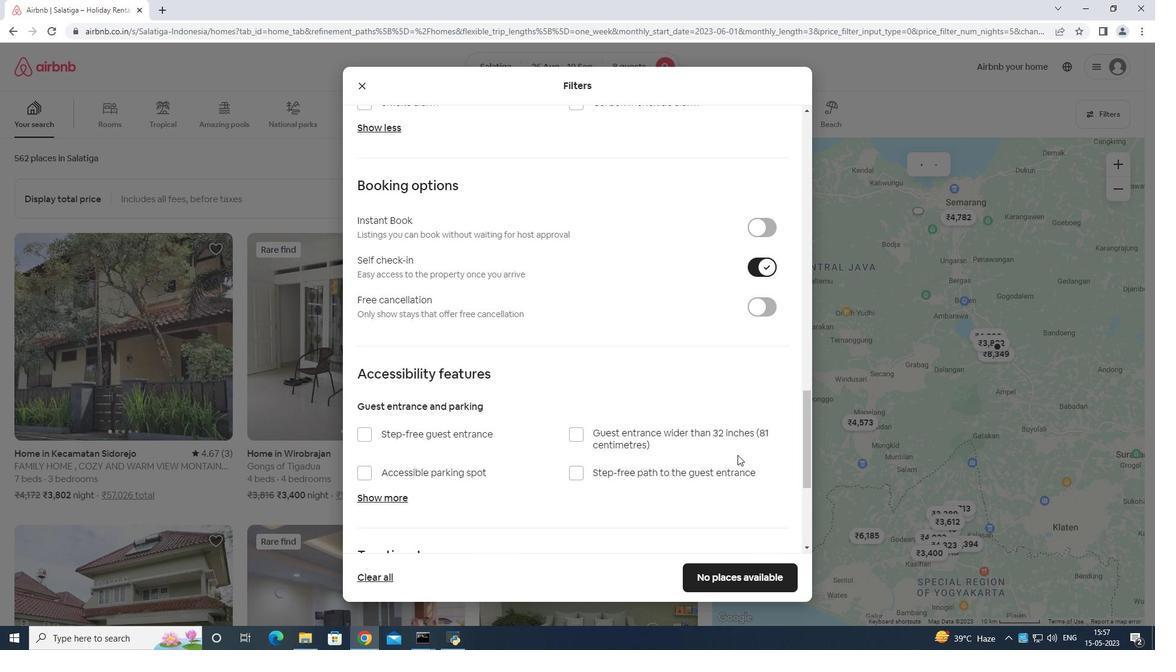 
Action: Mouse scrolled (719, 453) with delta (0, 0)
Screenshot: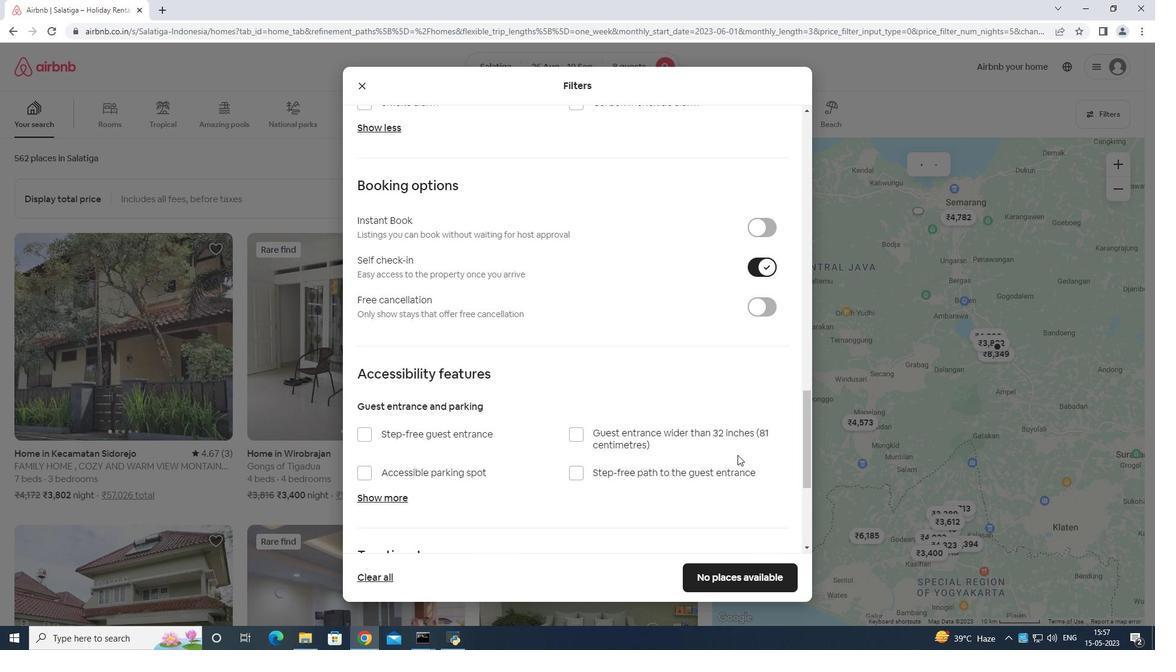 
Action: Mouse moved to (716, 453)
Screenshot: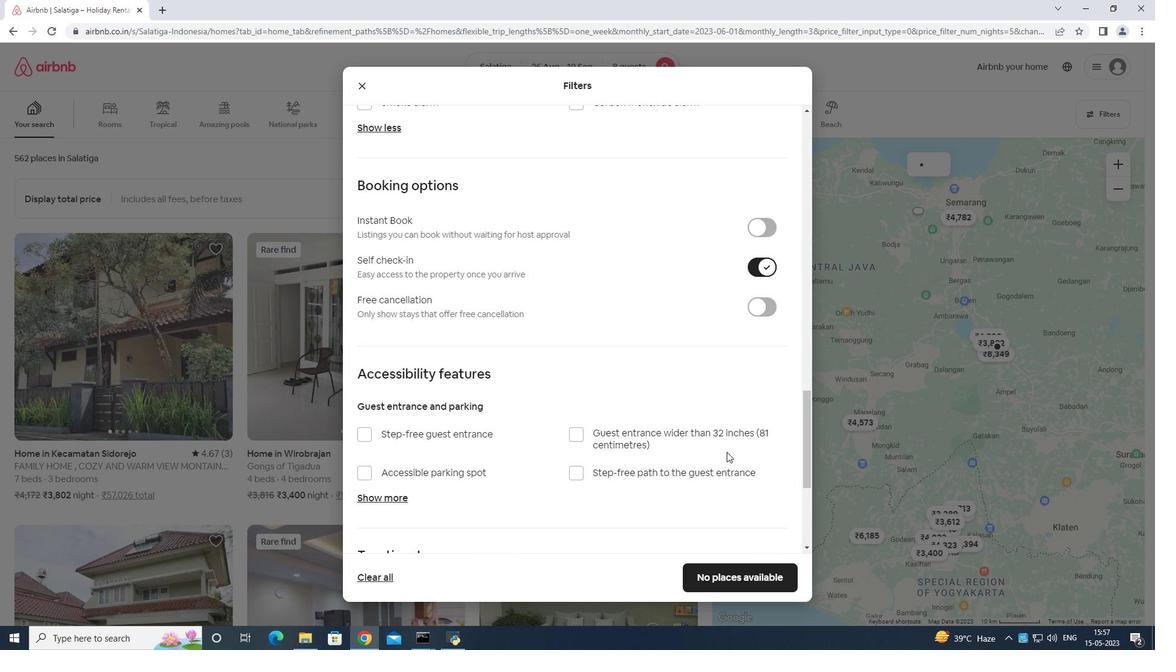 
Action: Mouse scrolled (716, 453) with delta (0, 0)
Screenshot: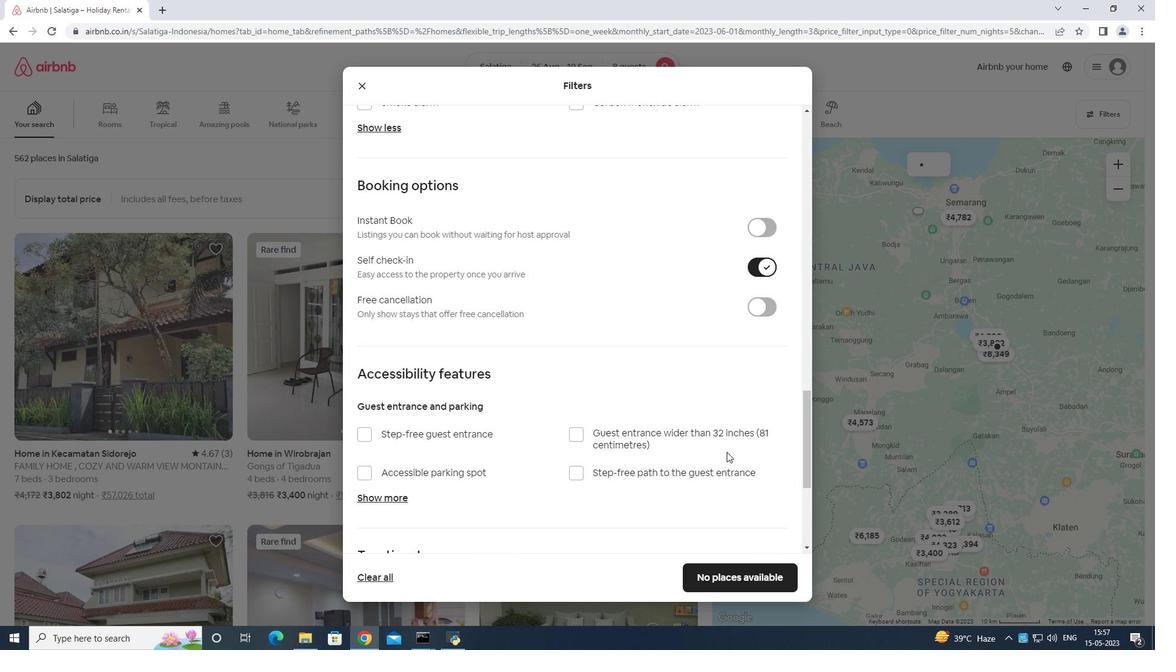 
Action: Mouse moved to (710, 452)
Screenshot: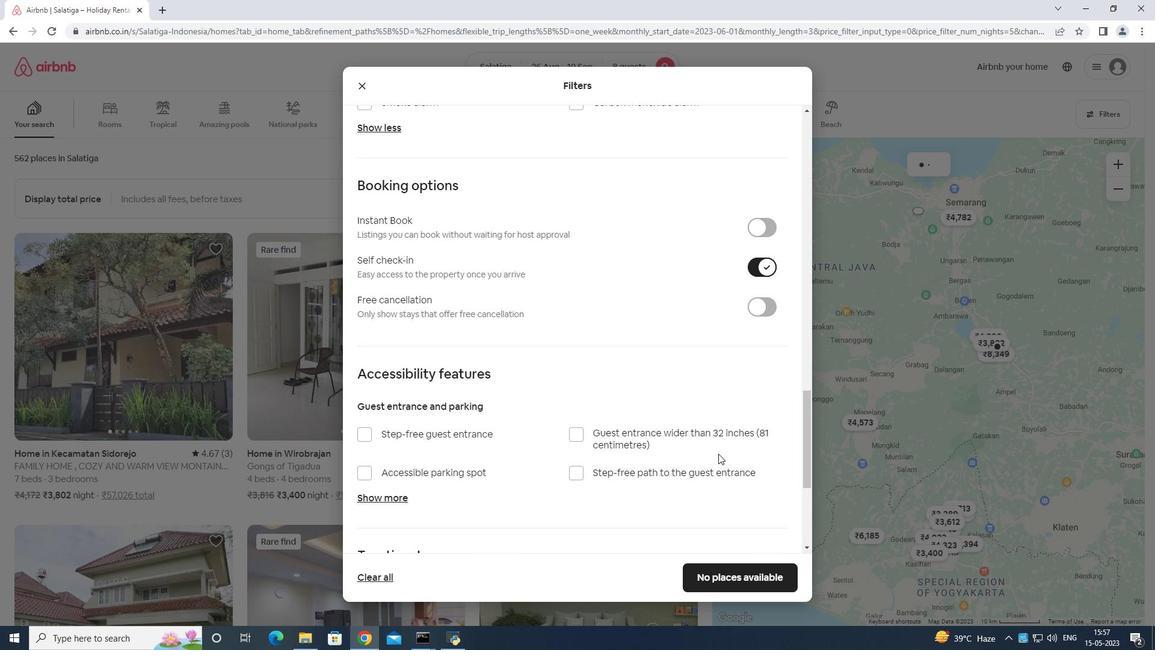 
Action: Mouse scrolled (710, 452) with delta (0, 0)
Screenshot: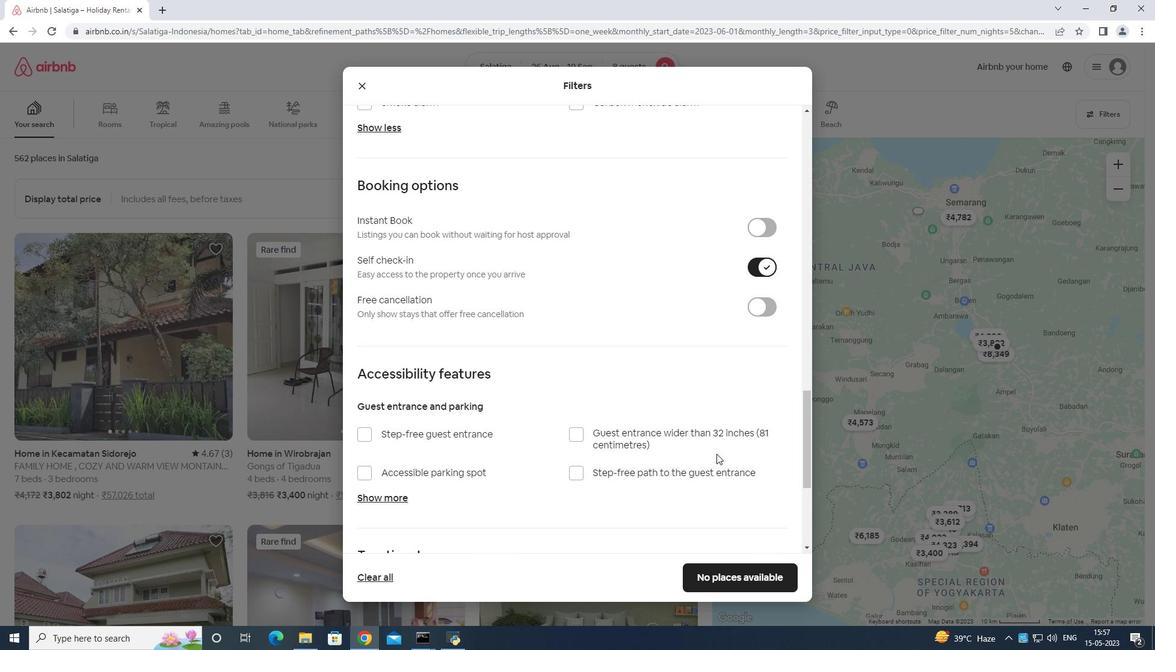 
Action: Mouse moved to (389, 534)
Screenshot: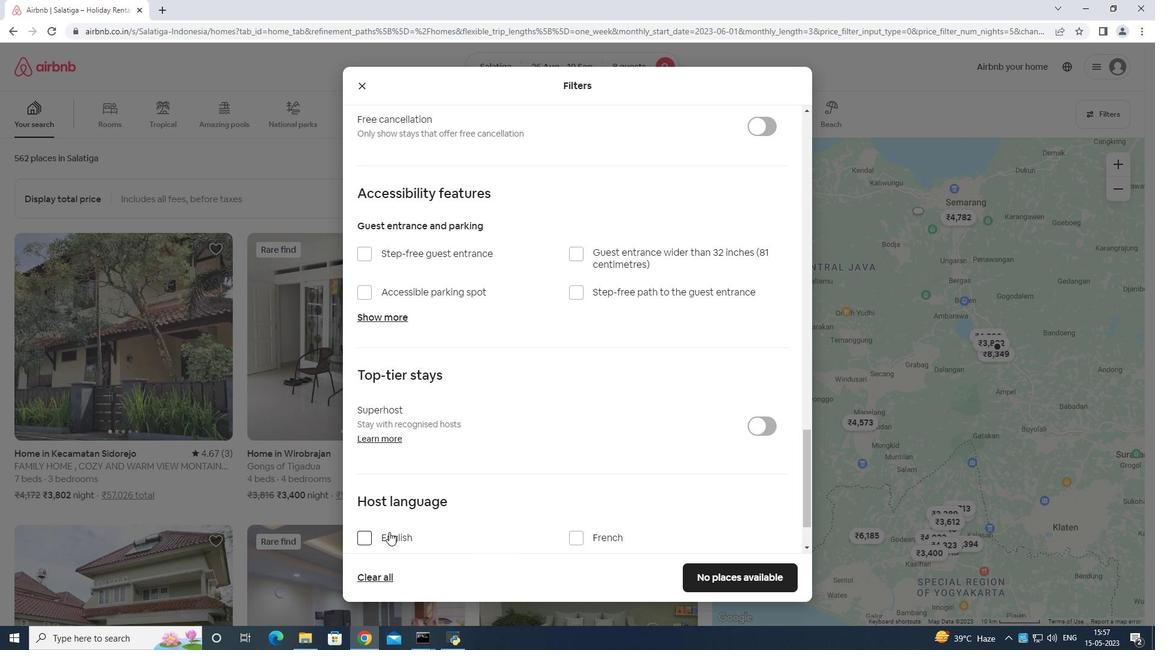 
Action: Mouse pressed left at (389, 534)
Screenshot: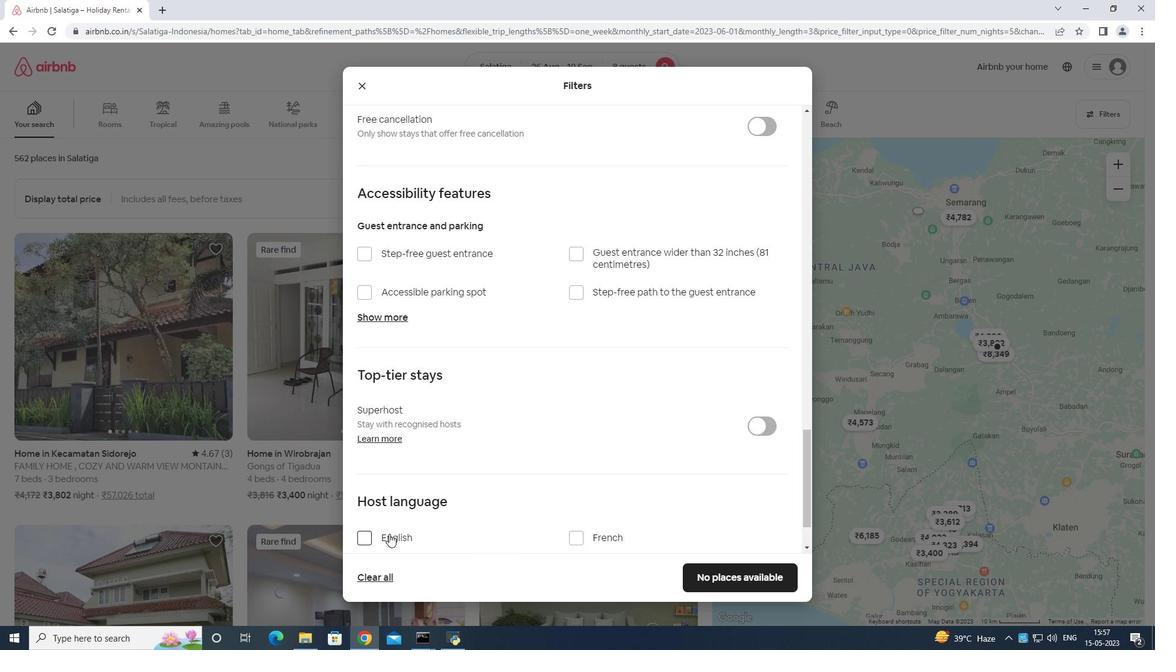 
Action: Mouse moved to (362, 537)
Screenshot: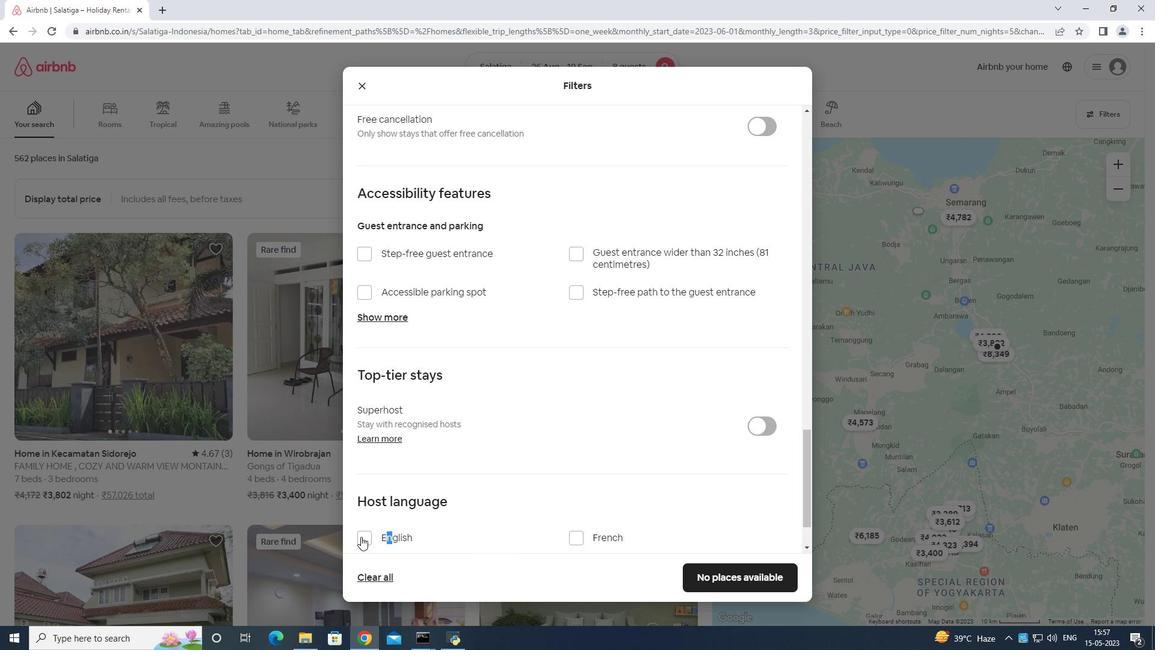 
Action: Mouse pressed left at (362, 537)
Screenshot: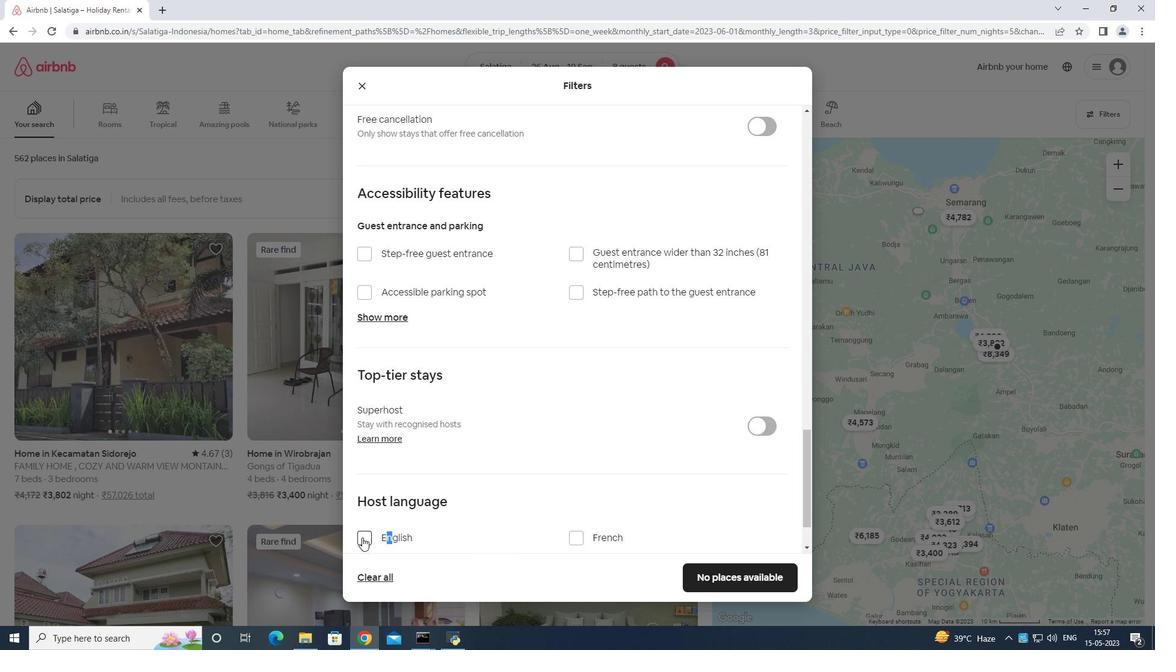 
Action: Mouse moved to (733, 577)
Screenshot: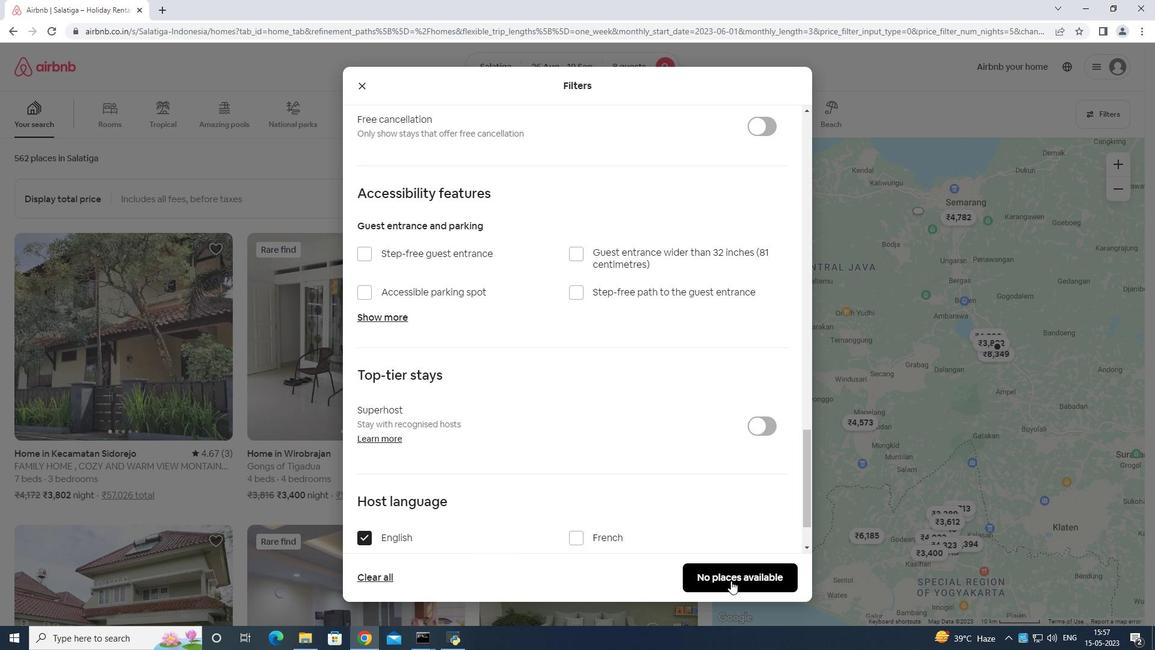 
Action: Mouse pressed left at (733, 577)
Screenshot: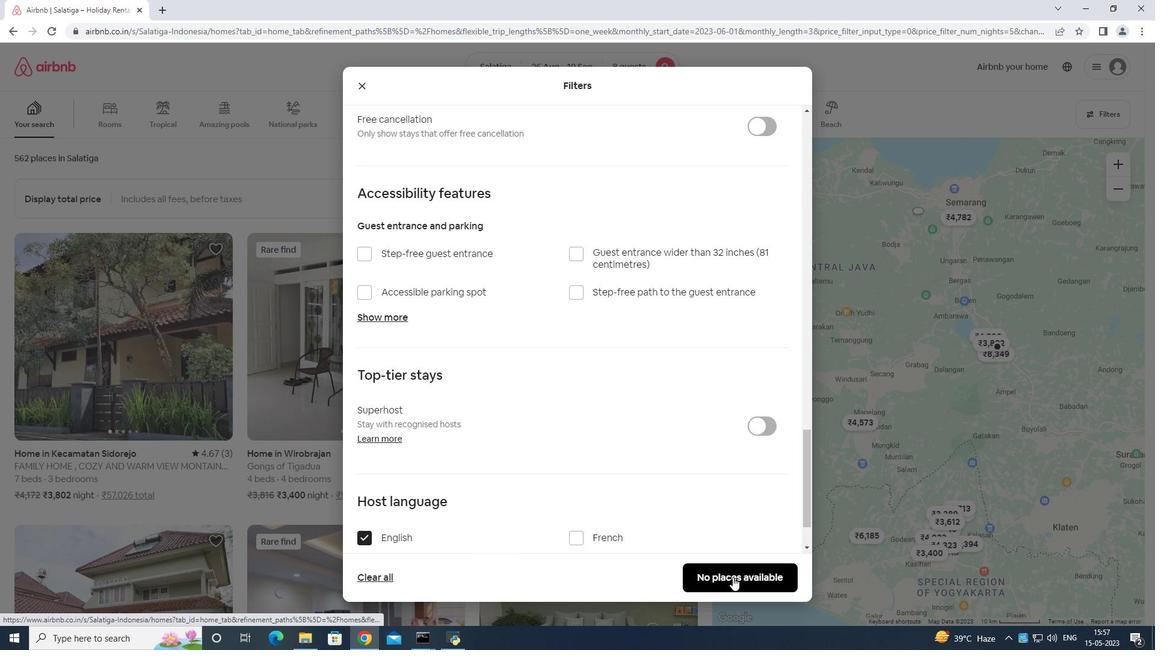 
Action: Mouse moved to (731, 577)
Screenshot: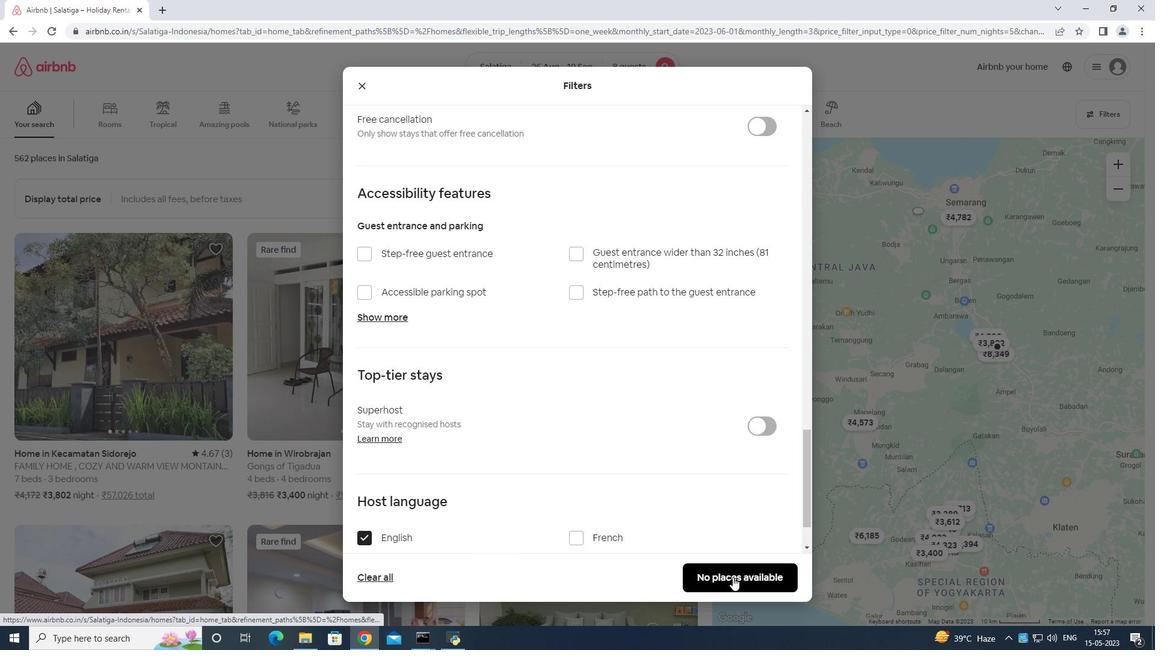 
